 Task: Plan a 75-minute art journaling and creative expression workshop.
Action: Mouse moved to (821, 175)
Screenshot: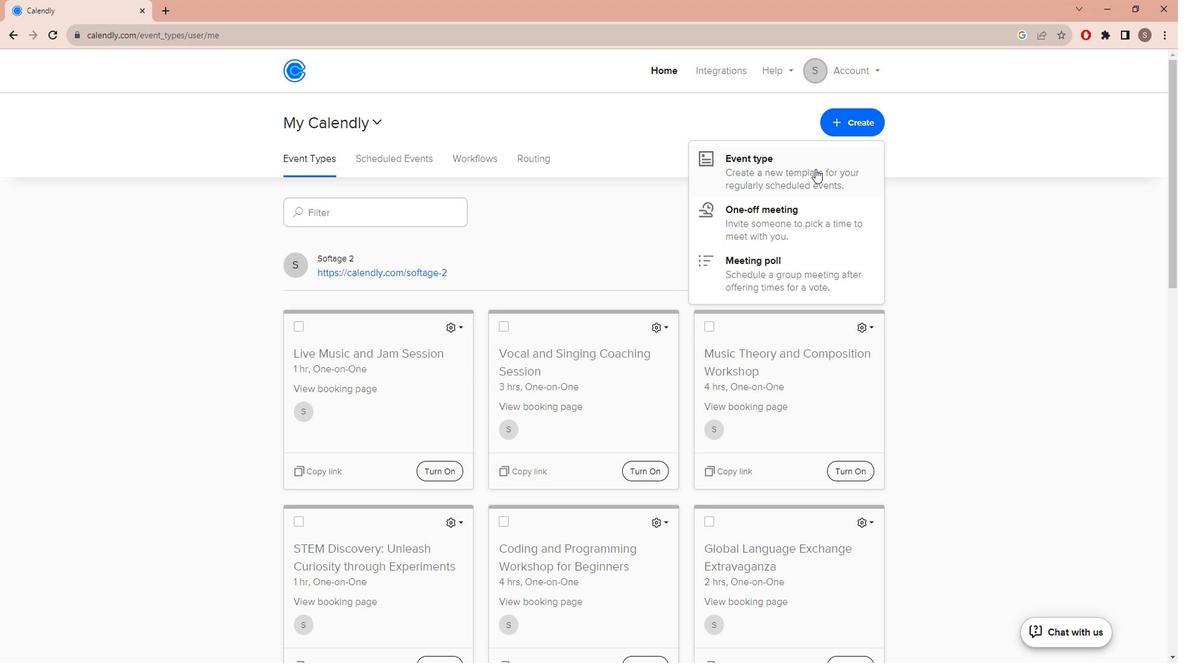 
Action: Mouse pressed left at (821, 175)
Screenshot: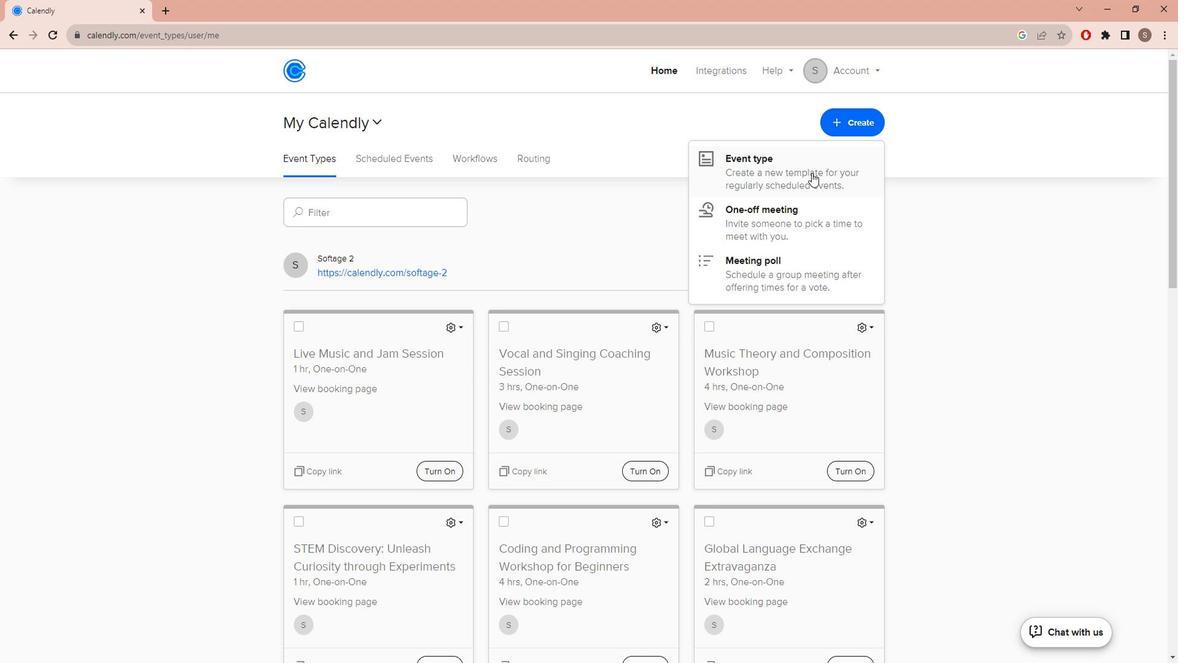 
Action: Mouse moved to (530, 237)
Screenshot: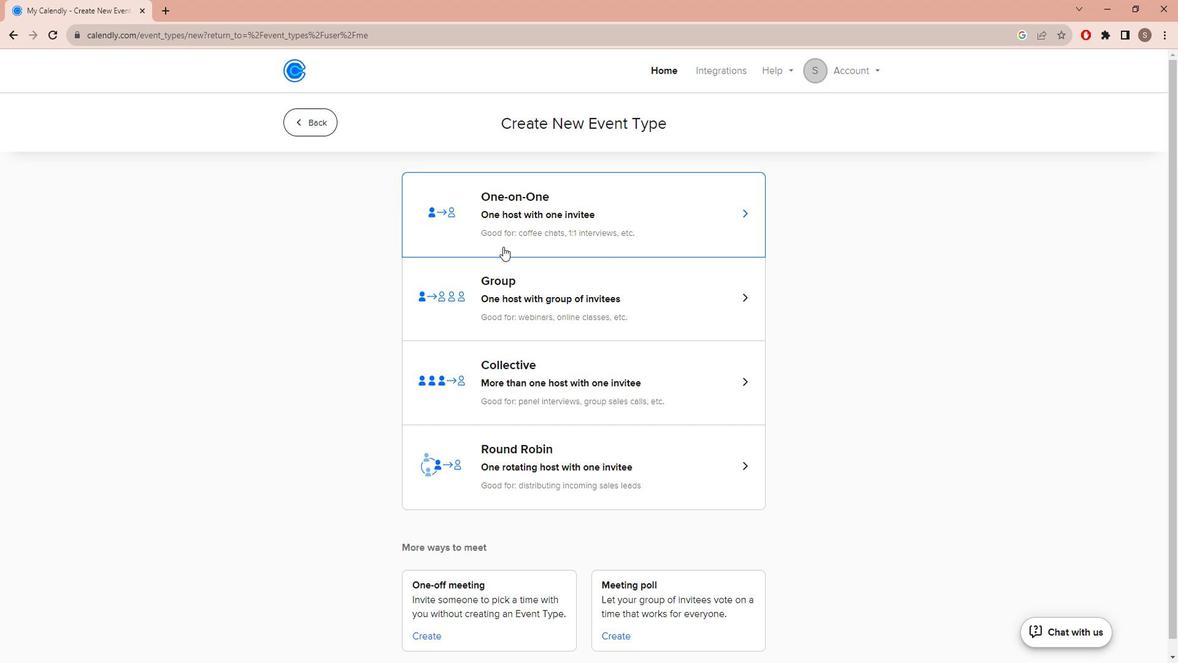 
Action: Mouse pressed left at (530, 237)
Screenshot: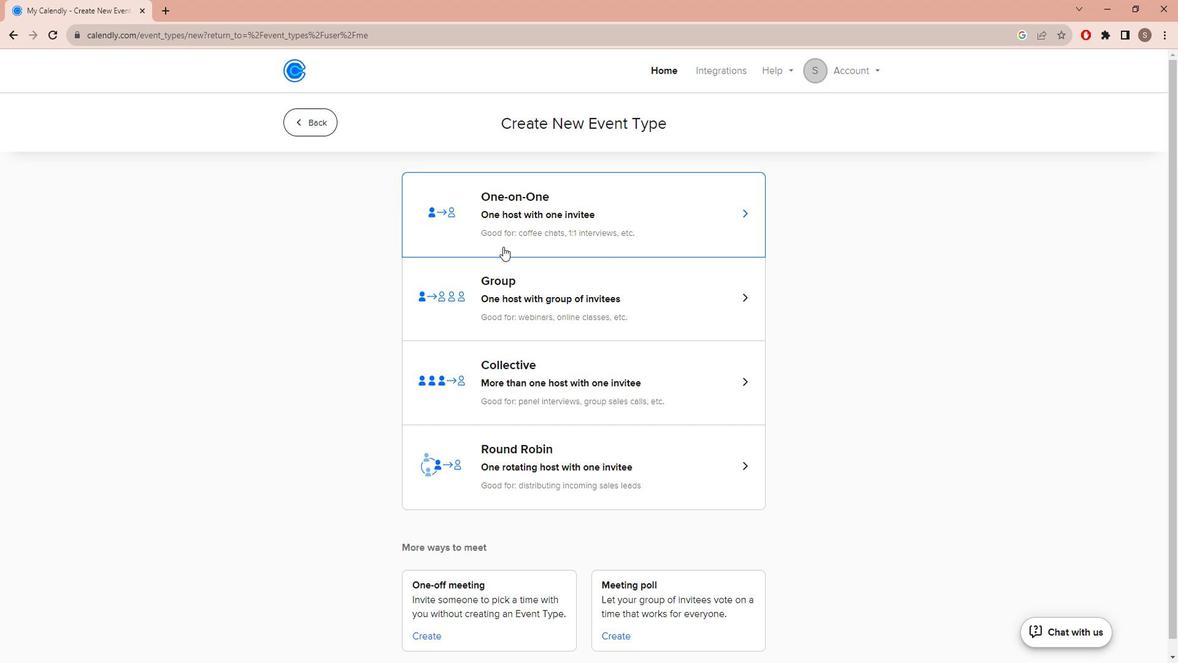 
Action: Mouse moved to (377, 295)
Screenshot: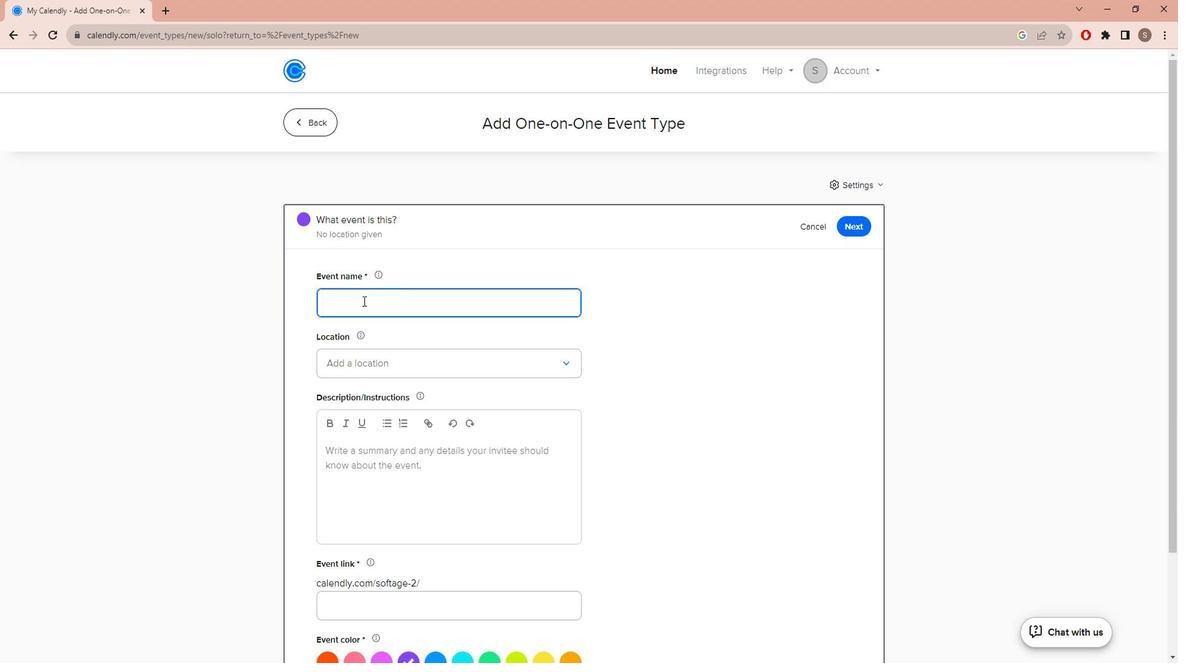 
Action: Key pressed <Key.caps_lock>J<Key.caps_lock>o<Key.backspace><Key.backspace>j<Key.caps_lock>OURNALLING<Key.space>AND<Key.space><Key.backspace><Key.backspace><Key.backspace><Key.backspace><Key.backspace><Key.backspace><Key.backspace><Key.backspace><Key.backspace>ING<Key.space>AND<Key.space><Key.caps_lock>c<Key.caps_lock>REATIVE<Key.space><Key.caps_lock>e<Key.caps_lock>XPRESSION<Key.space><Key.caps_lock>w<Key.caps_lock>ORKSHOP
Screenshot: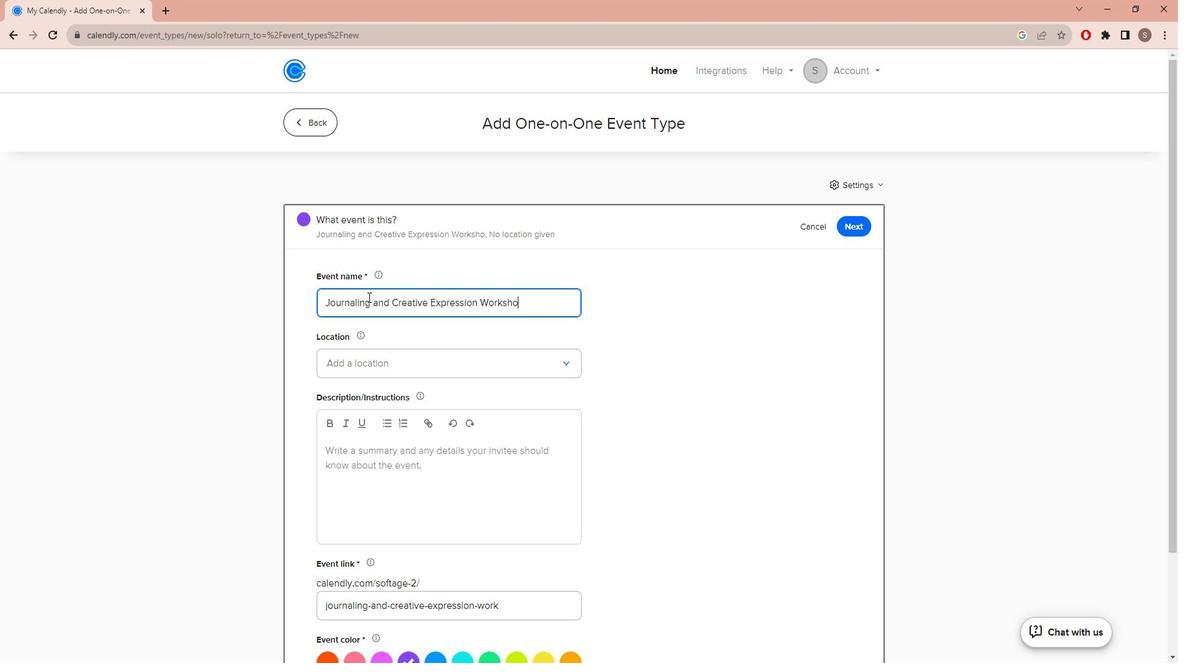 
Action: Mouse moved to (350, 357)
Screenshot: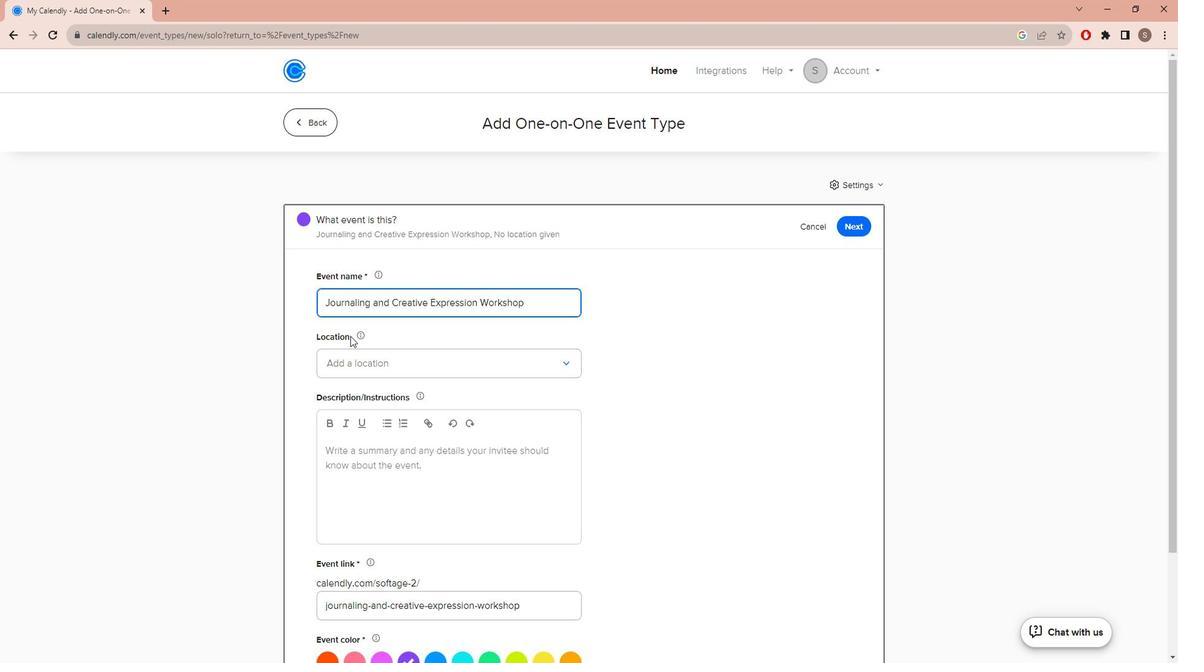 
Action: Mouse pressed left at (350, 357)
Screenshot: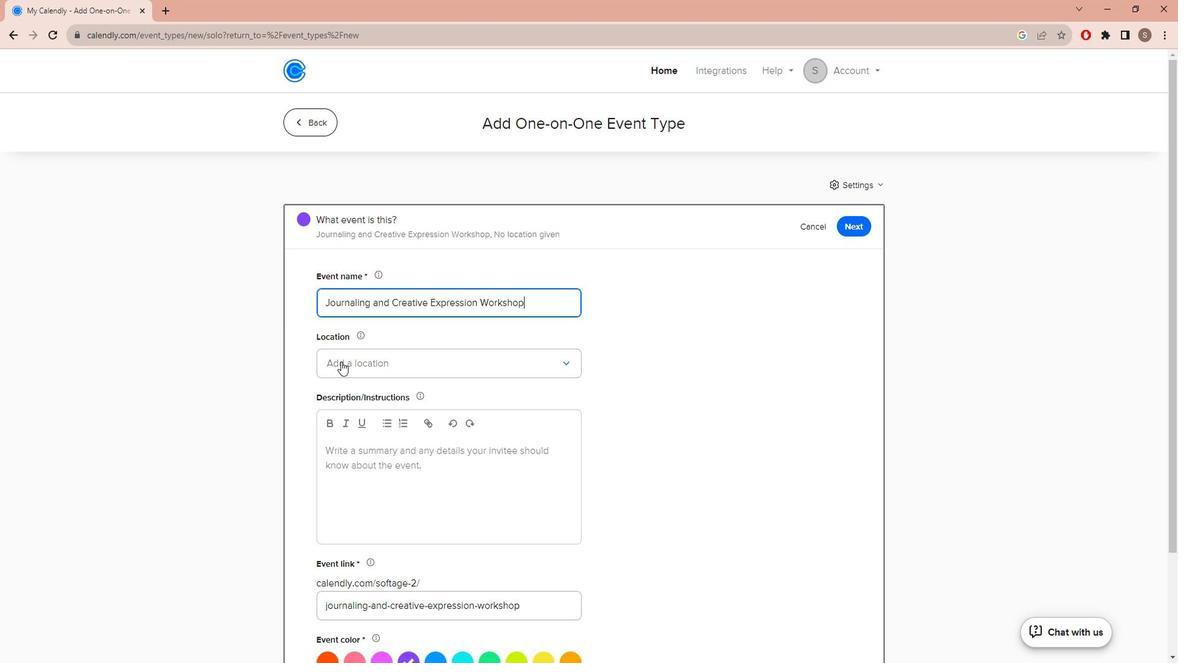 
Action: Mouse moved to (344, 385)
Screenshot: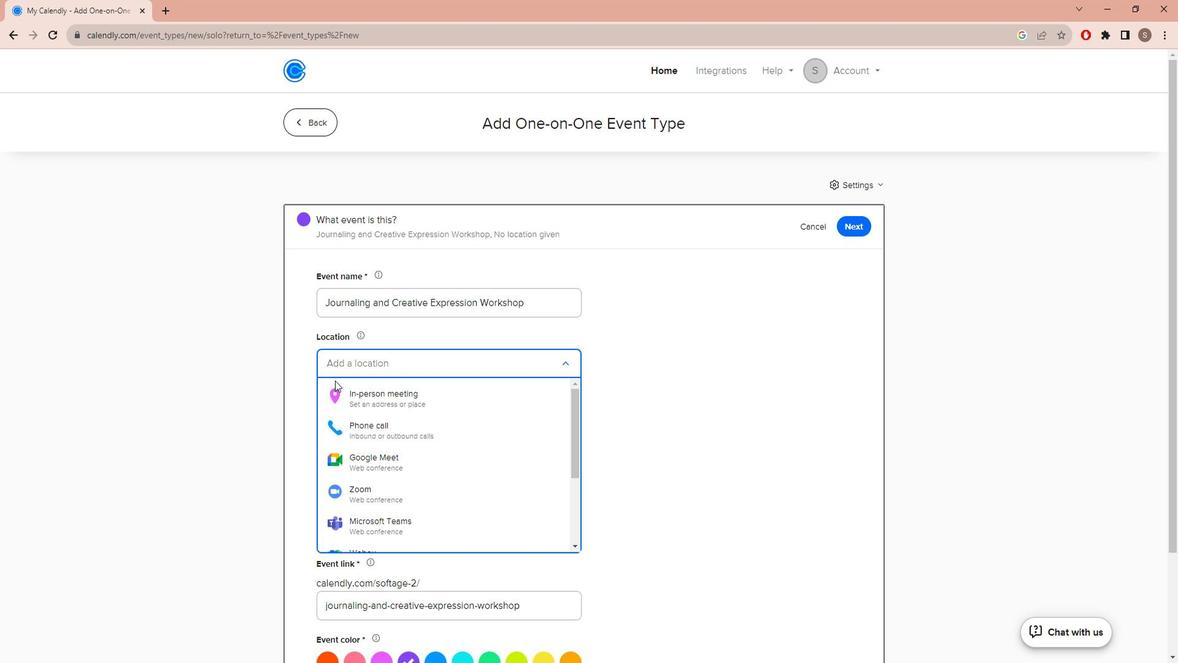 
Action: Mouse pressed left at (344, 385)
Screenshot: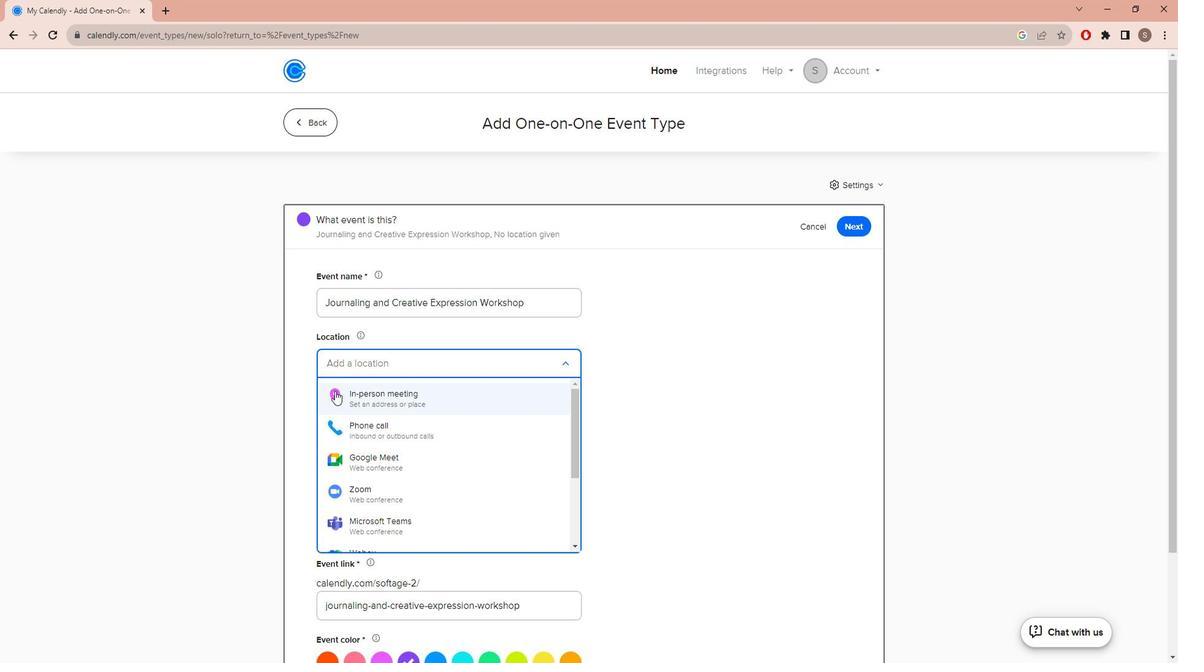 
Action: Mouse moved to (531, 215)
Screenshot: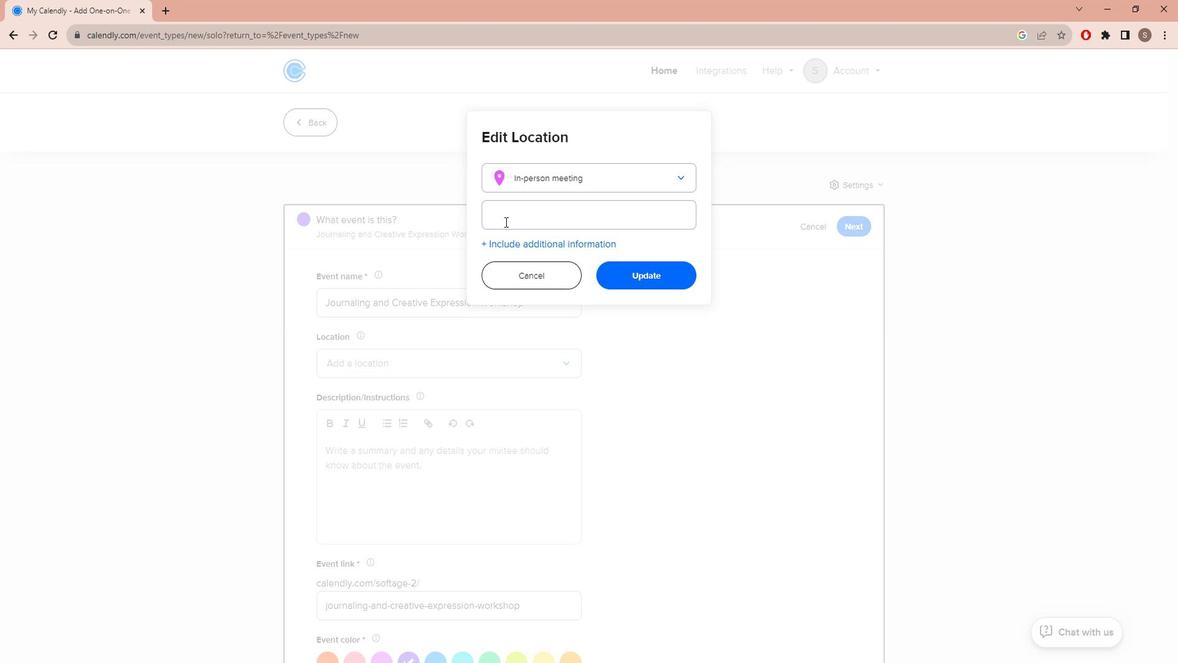 
Action: Mouse pressed left at (531, 215)
Screenshot: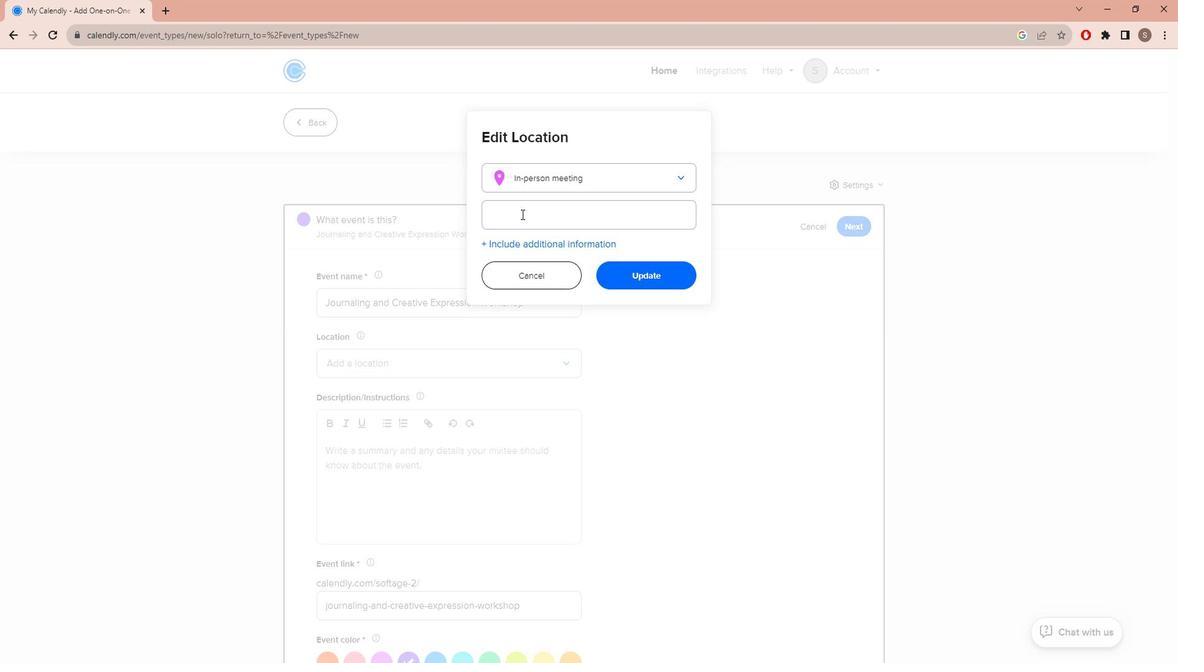 
Action: Mouse moved to (532, 215)
Screenshot: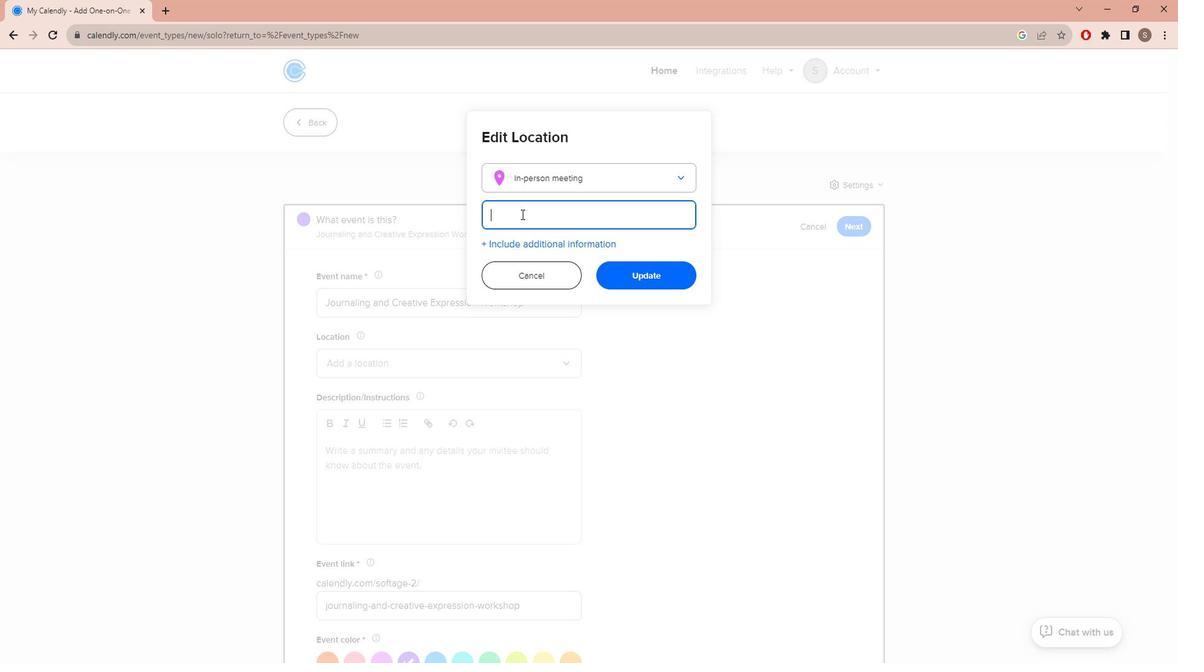 
Action: Key pressed <Key.caps_lock>q<Key.caps_lock>UINCY<Key.space><Key.caps_lock>a<Key.caps_lock>UDITORIYUM<Key.backspace><Key.backspace><Key.backspace>UM,<Key.space><Key.caps_lock>n<Key.caps_lock>EW<Key.space><Key.caps_lock>y<Key.caps_lock>ORK,<Key.space><Key.caps_lock>u.s.a
Screenshot: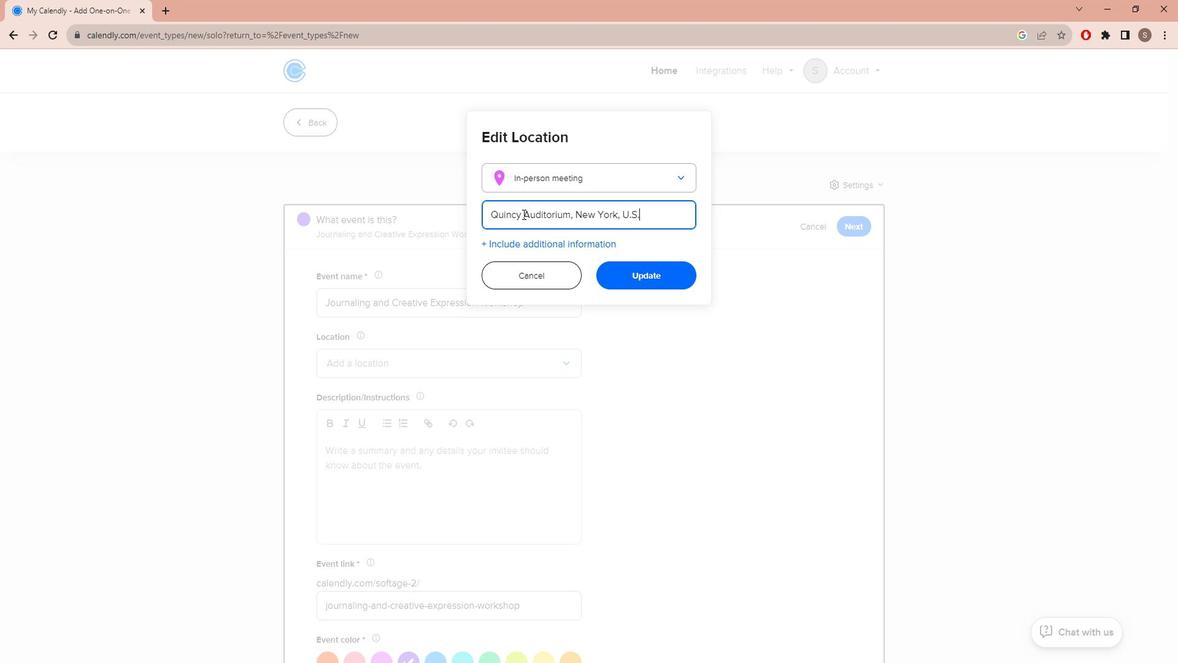 
Action: Mouse moved to (643, 271)
Screenshot: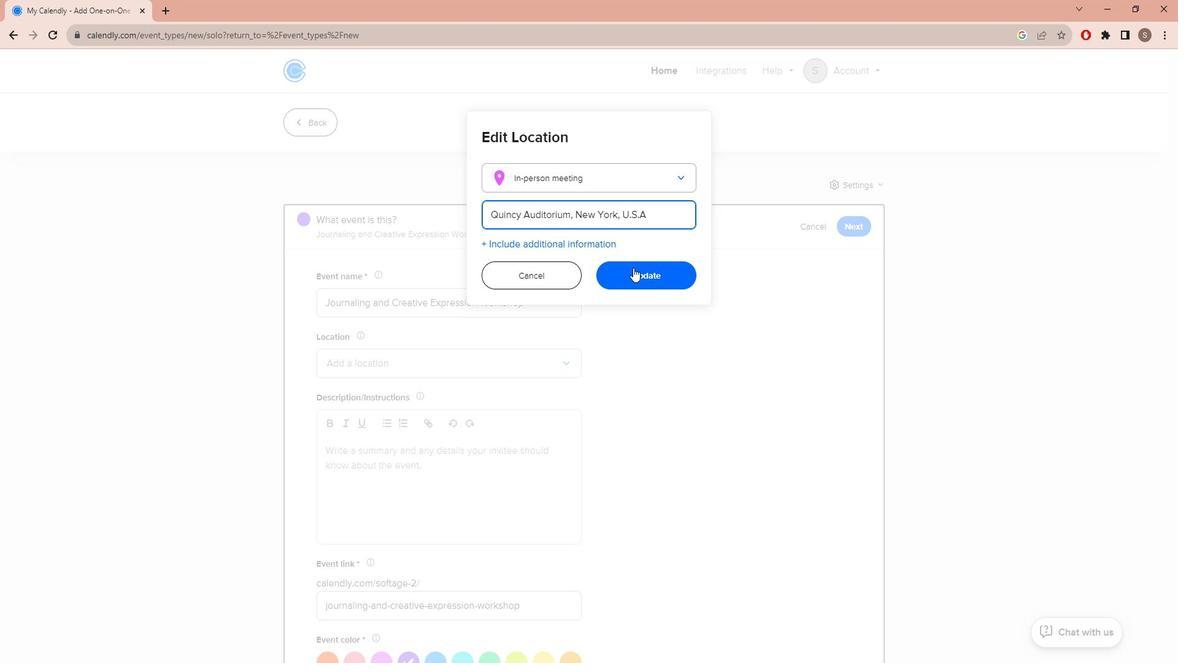 
Action: Mouse pressed left at (643, 271)
Screenshot: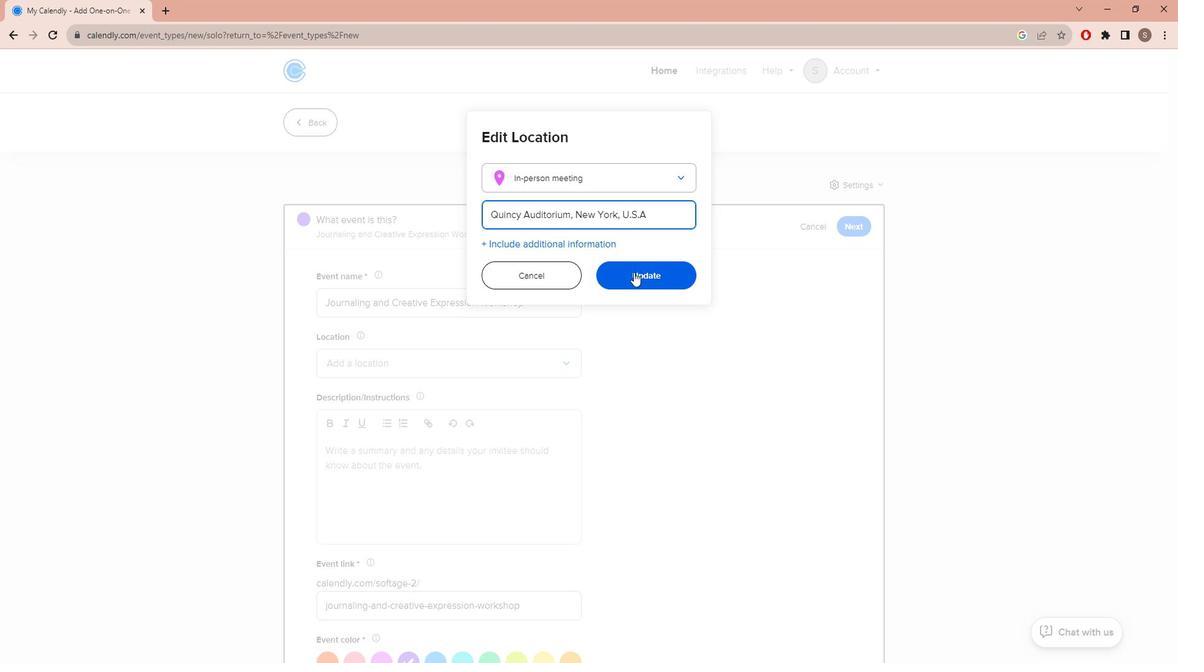 
Action: Mouse moved to (515, 337)
Screenshot: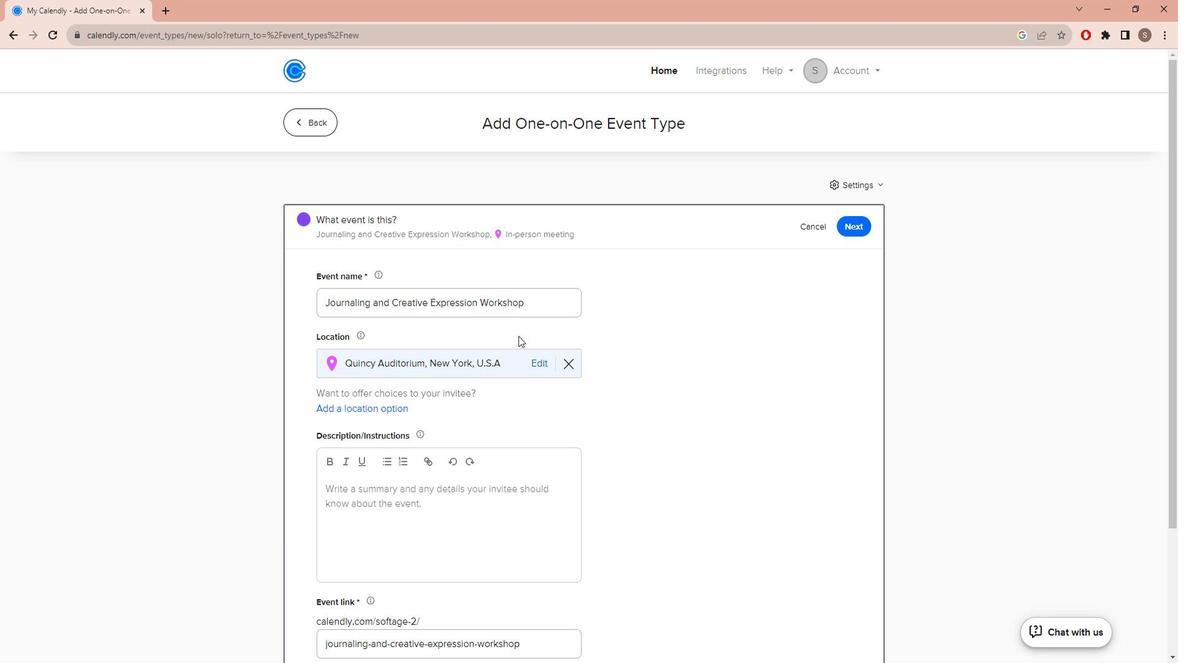 
Action: Mouse scrolled (515, 336) with delta (0, 0)
Screenshot: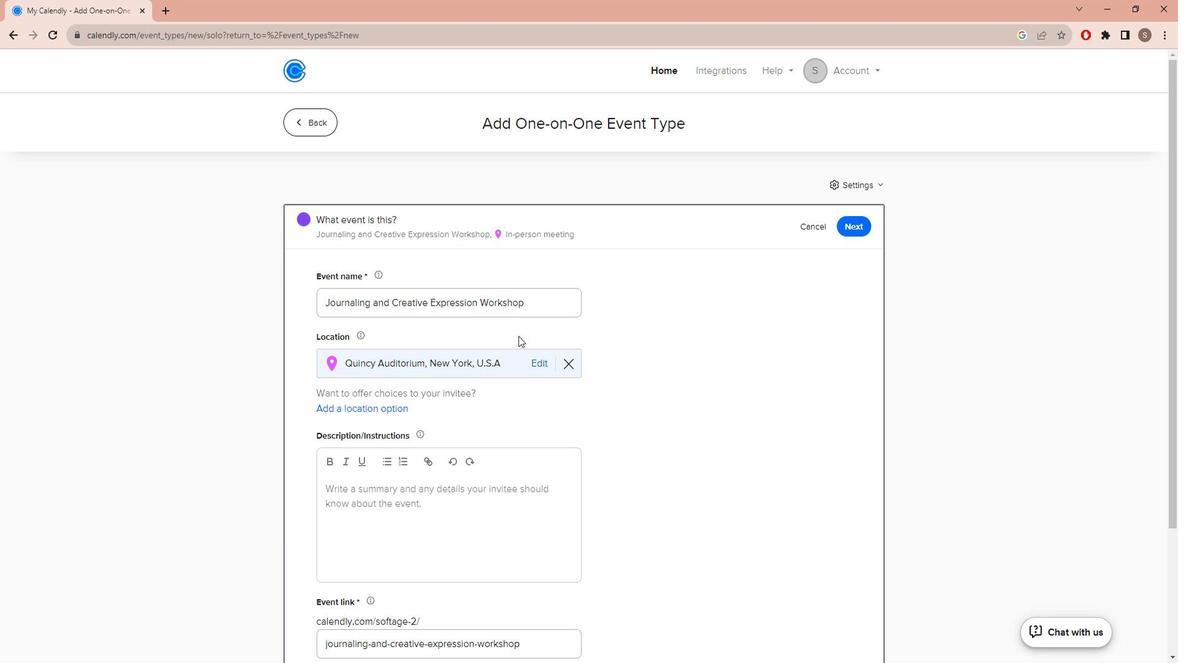 
Action: Mouse moved to (514, 337)
Screenshot: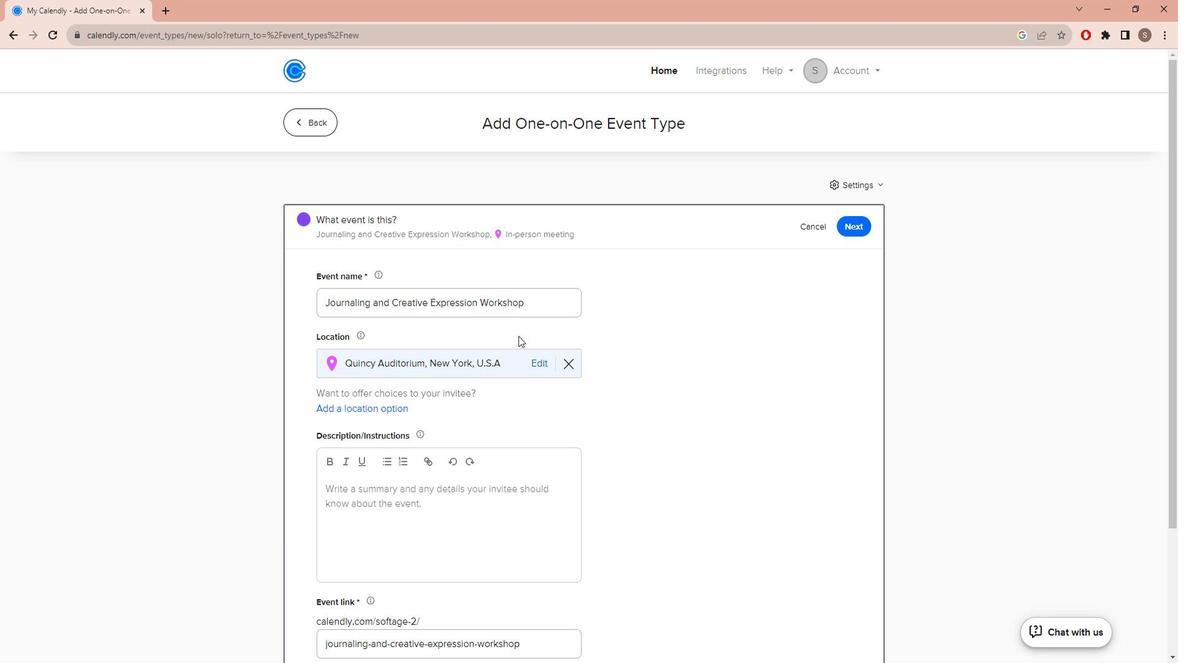 
Action: Mouse scrolled (514, 337) with delta (0, 0)
Screenshot: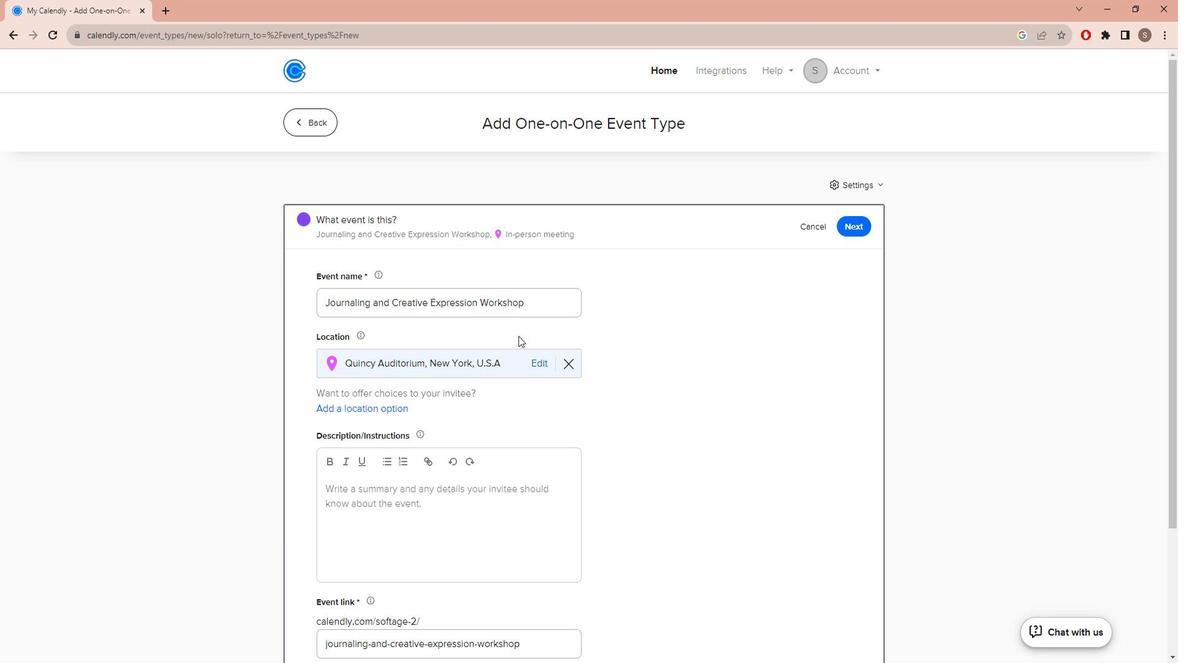 
Action: Mouse moved to (513, 338)
Screenshot: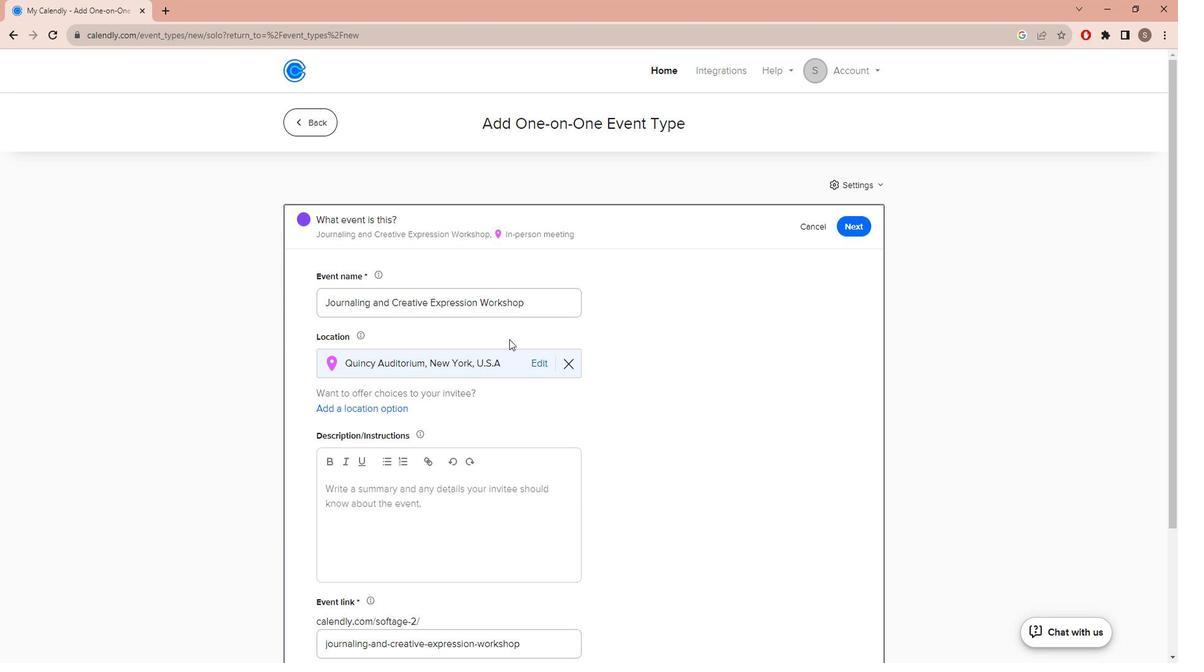 
Action: Mouse scrolled (513, 337) with delta (0, 0)
Screenshot: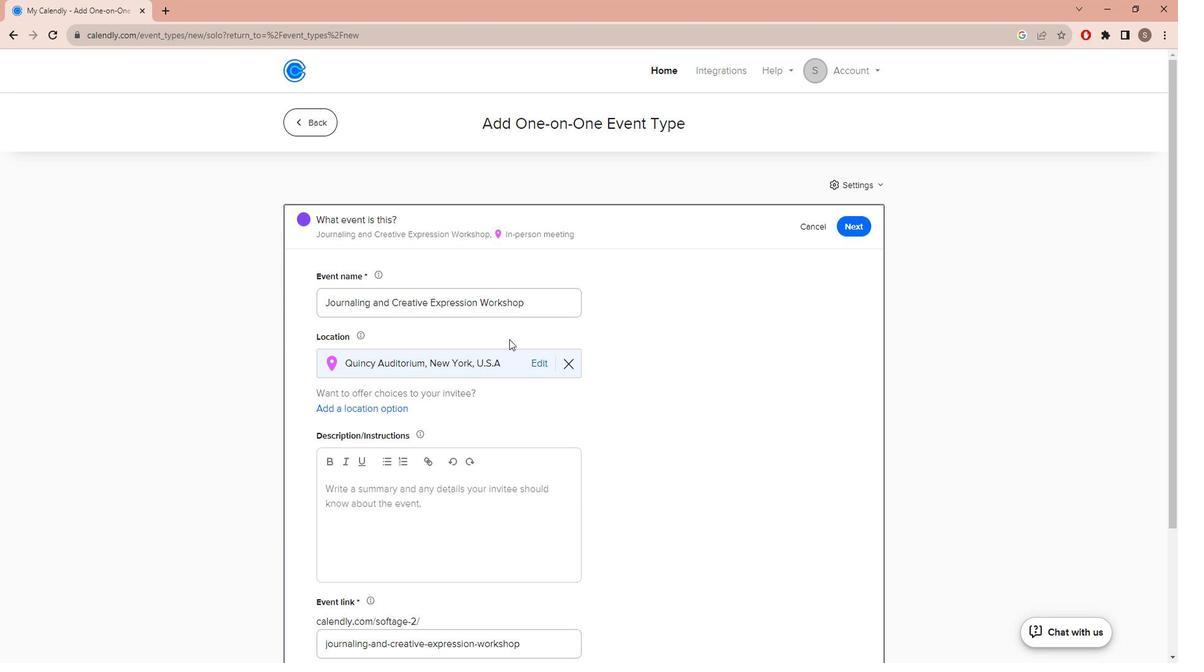 
Action: Mouse scrolled (513, 337) with delta (0, 0)
Screenshot: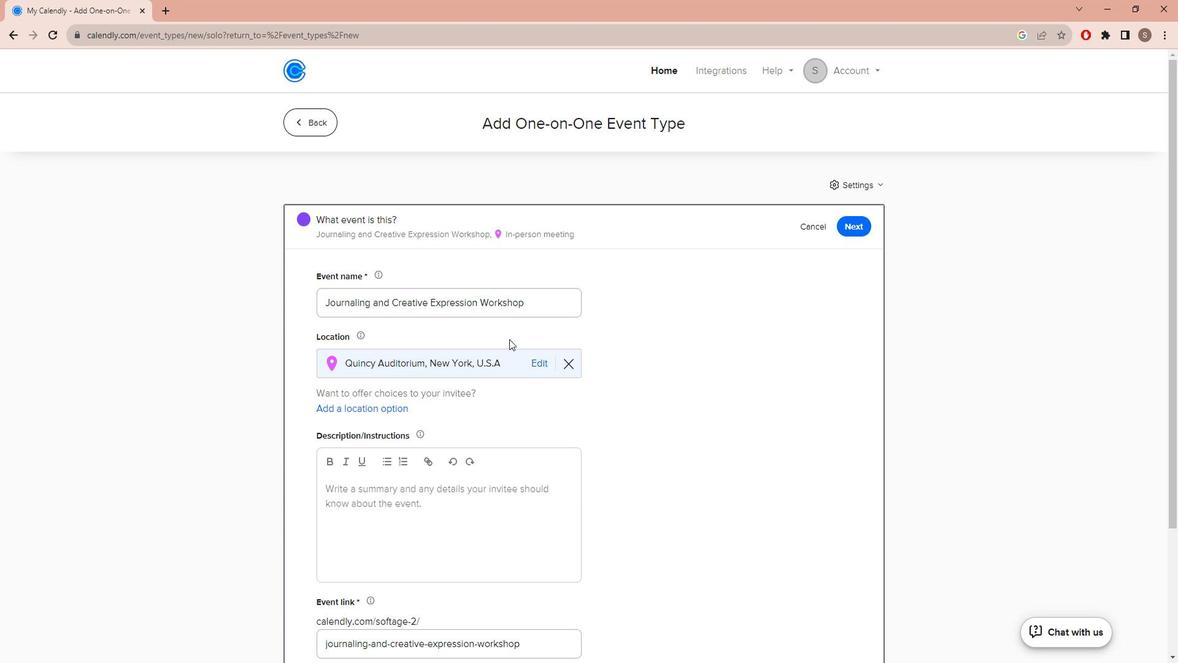 
Action: Mouse moved to (432, 333)
Screenshot: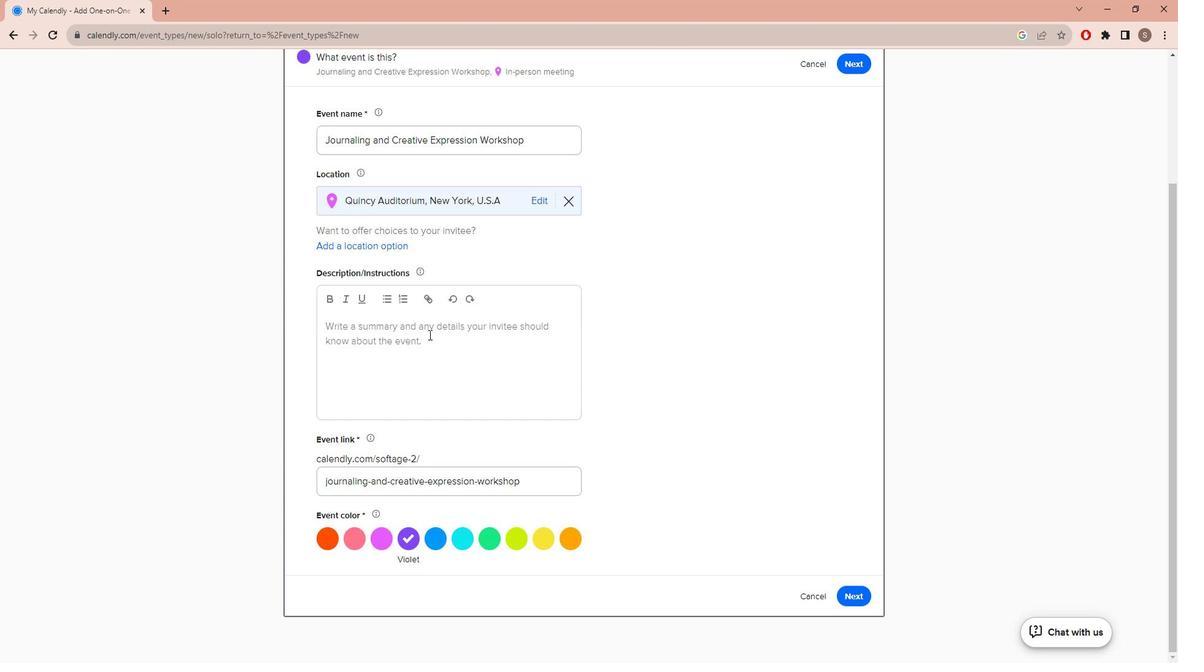 
Action: Mouse pressed left at (432, 333)
Screenshot: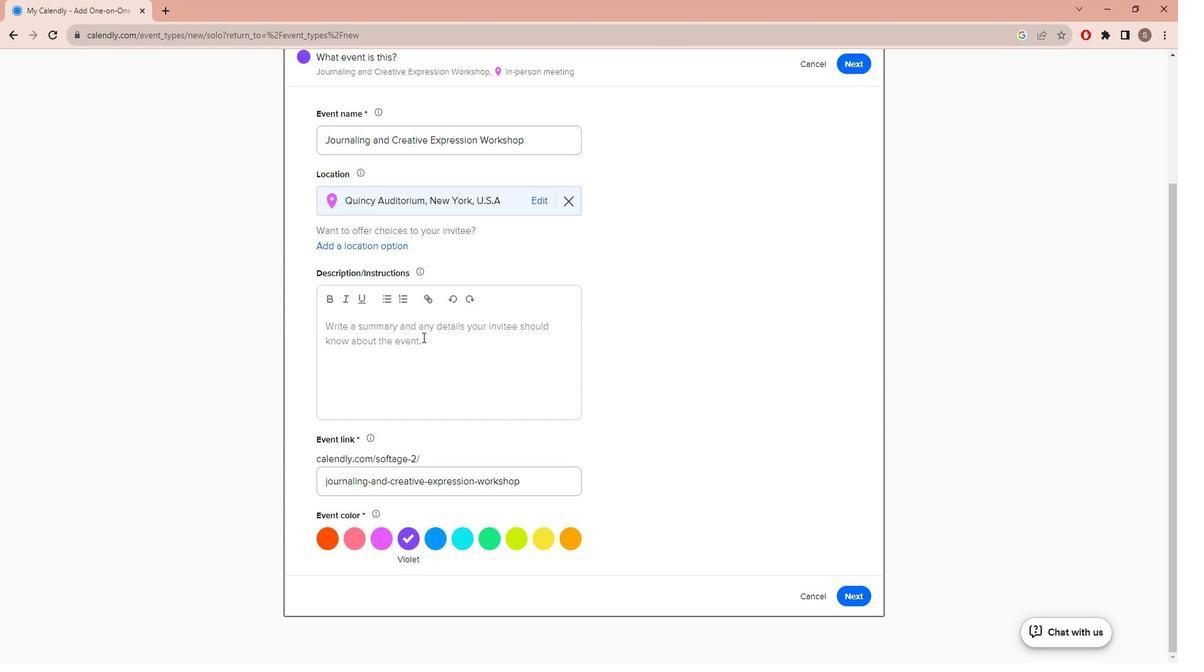 
Action: Key pressed <Key.caps_lock>U<Key.backspace><Key.caps_lock>u<Key.caps_lock>NLEASH<Key.space>YOU<Key.space><Key.backspace>R<Key.space>CREATIVITY<Key.space>AND<Key.space>EMBARK<Key.space>ON<Key.space>A<Key.space>KJO<Key.backspace><Key.backspace><Key.backspace>JOURNEY<Key.space>OF<Key.space>SELF<Key.space>EXPRESSSION<Key.space>THROUGH<Key.space>ART<Key.space>H<Key.backspace>
Screenshot: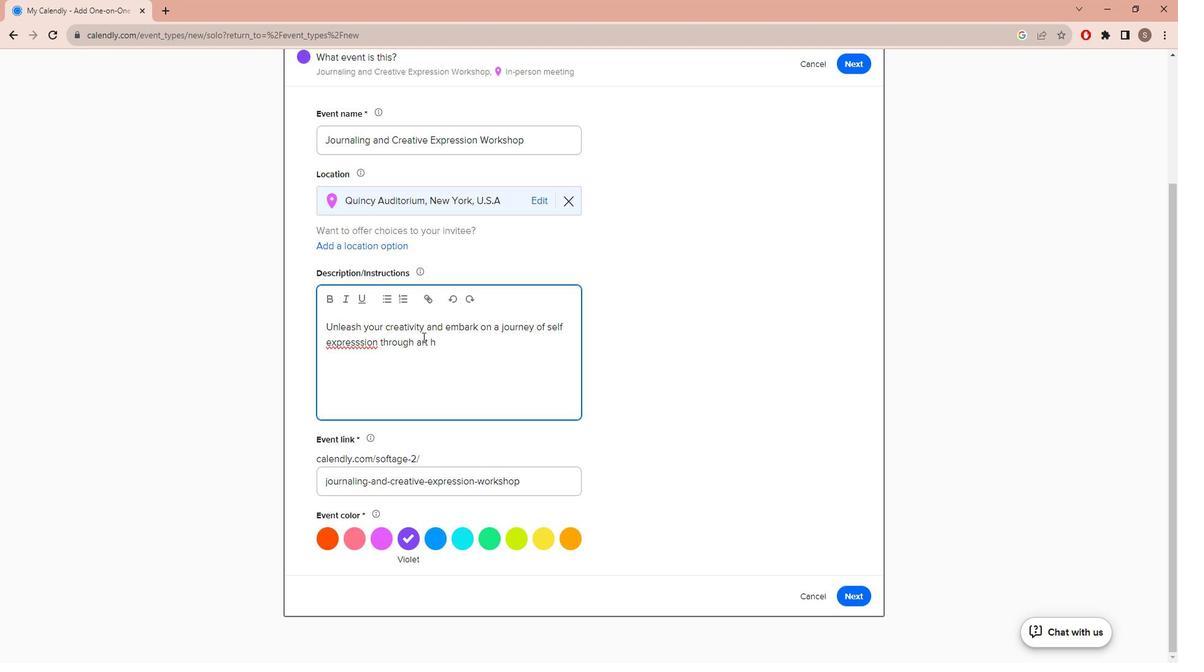 
Action: Mouse moved to (373, 341)
Screenshot: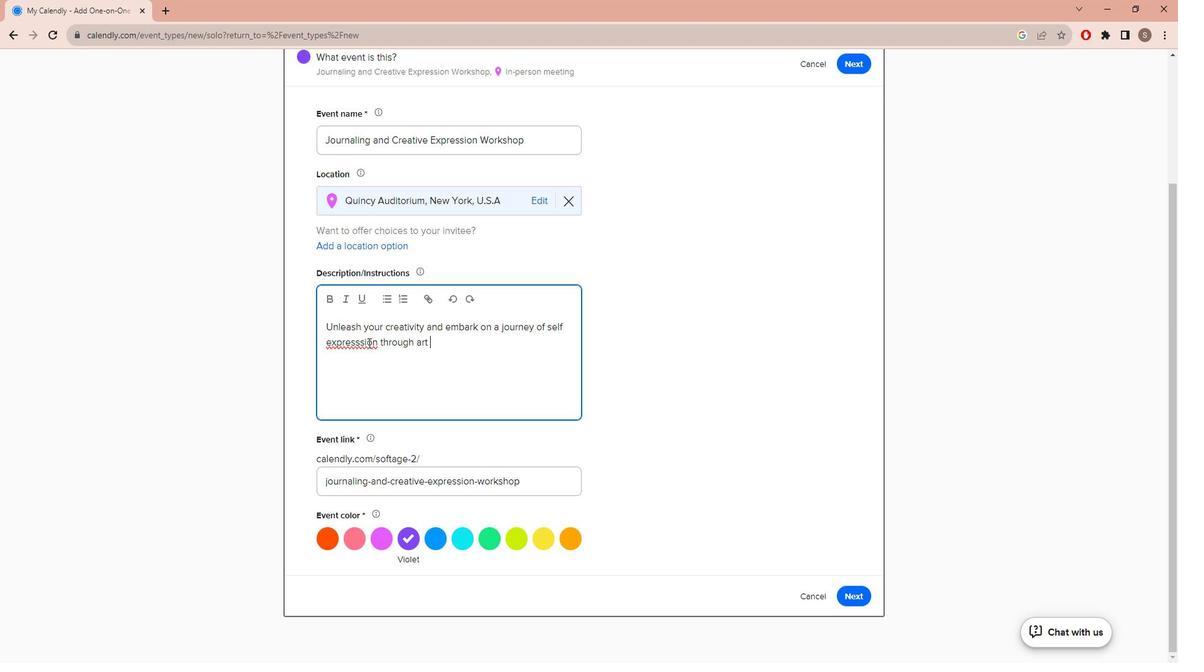 
Action: Mouse pressed left at (373, 341)
Screenshot: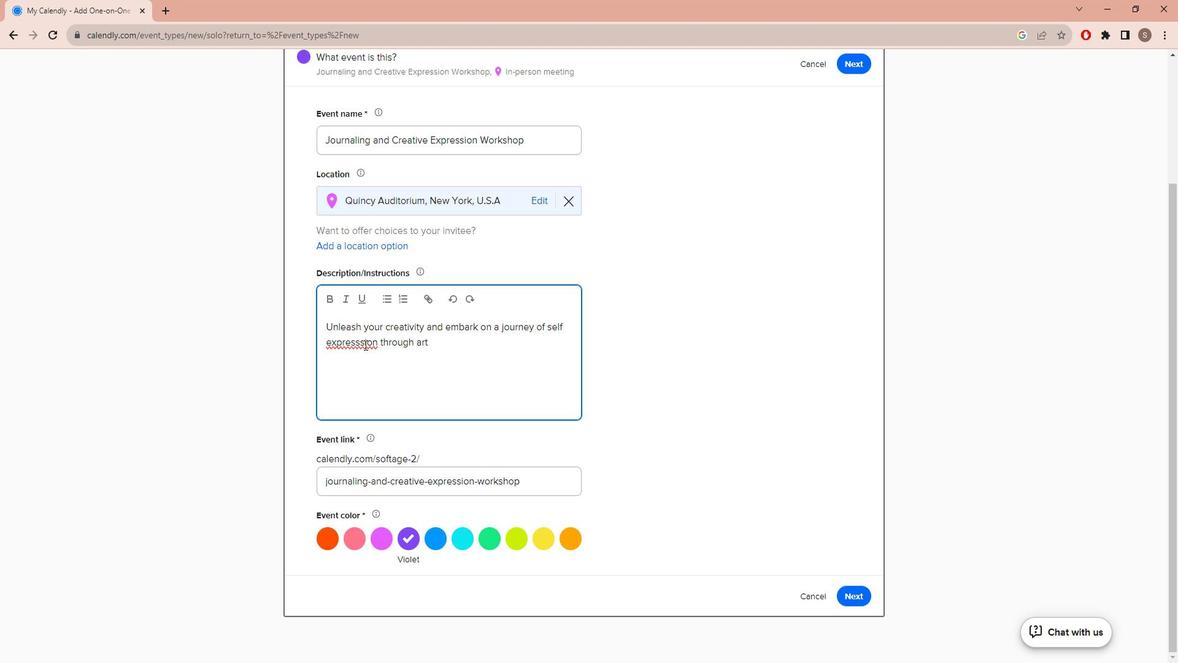 
Action: Key pressed <Key.backspace>
Screenshot: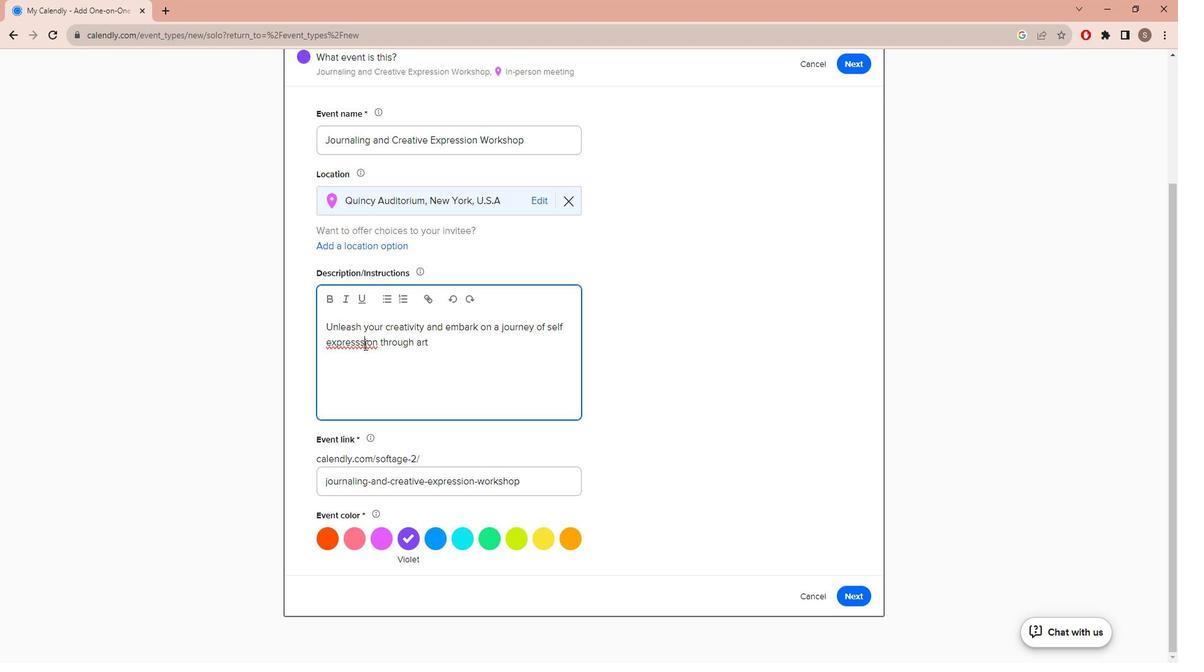 
Action: Mouse moved to (472, 340)
Screenshot: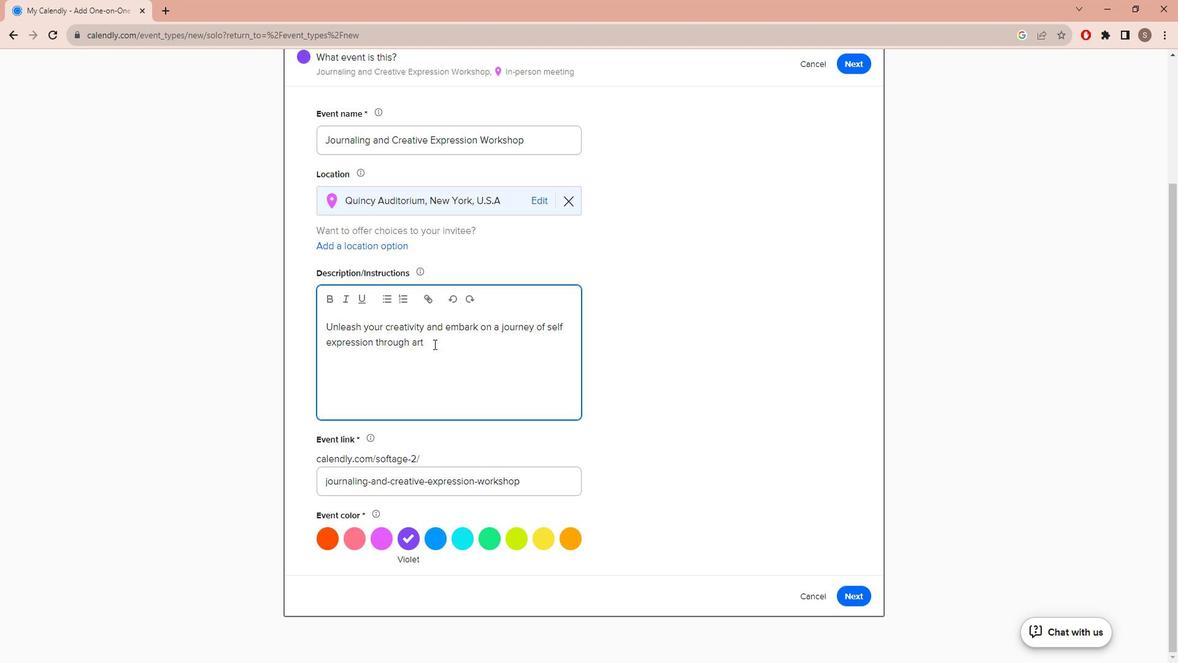 
Action: Mouse pressed left at (472, 340)
Screenshot: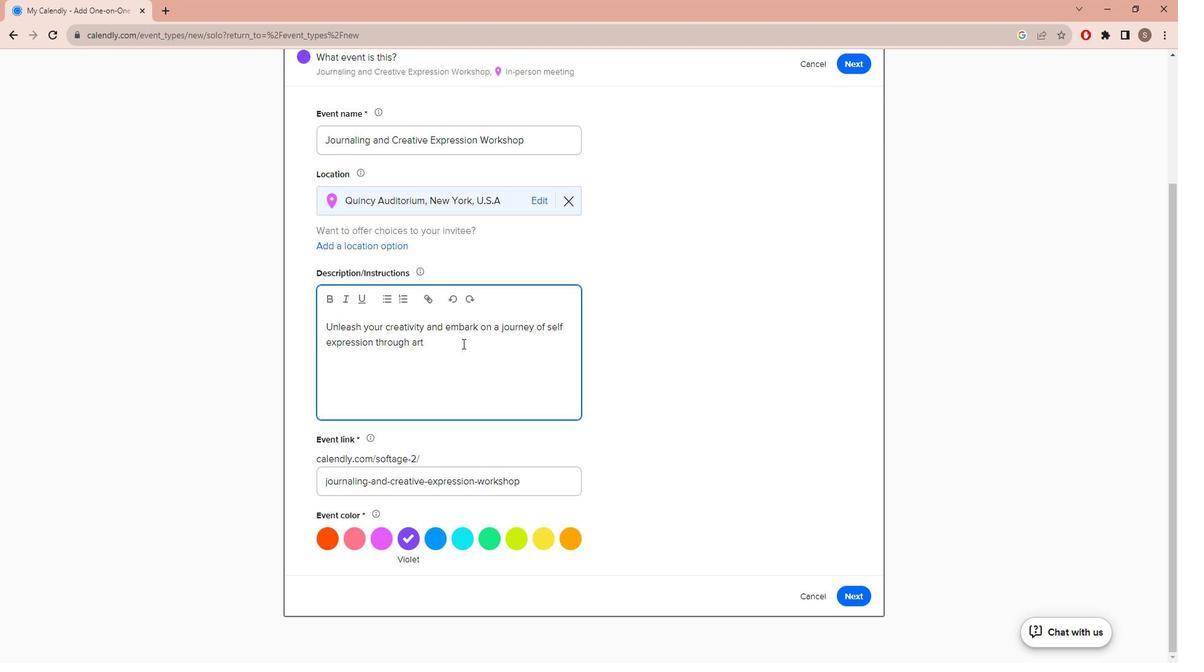 
Action: Key pressed JOURNALING<Key.shift_r>!<Key.space><Key.caps_lock>j<Key.caps_lock>OIN<Key.space>US<Key.space>FOR<Key.space>A<Key.space>WORKSHOP<Key.space>DESIGNED<Key.space>TO<Key.space>HELP<Key.space>YOU<Key.space>EXPLORE<Key.space>YOUR<Key.space>INNER<Key.space>SELF<Key.space>,CHANNEL<Key.space>YOUR<Key.space>EMOTUI<Key.backspace><Key.backspace><Key.backspace>
Screenshot: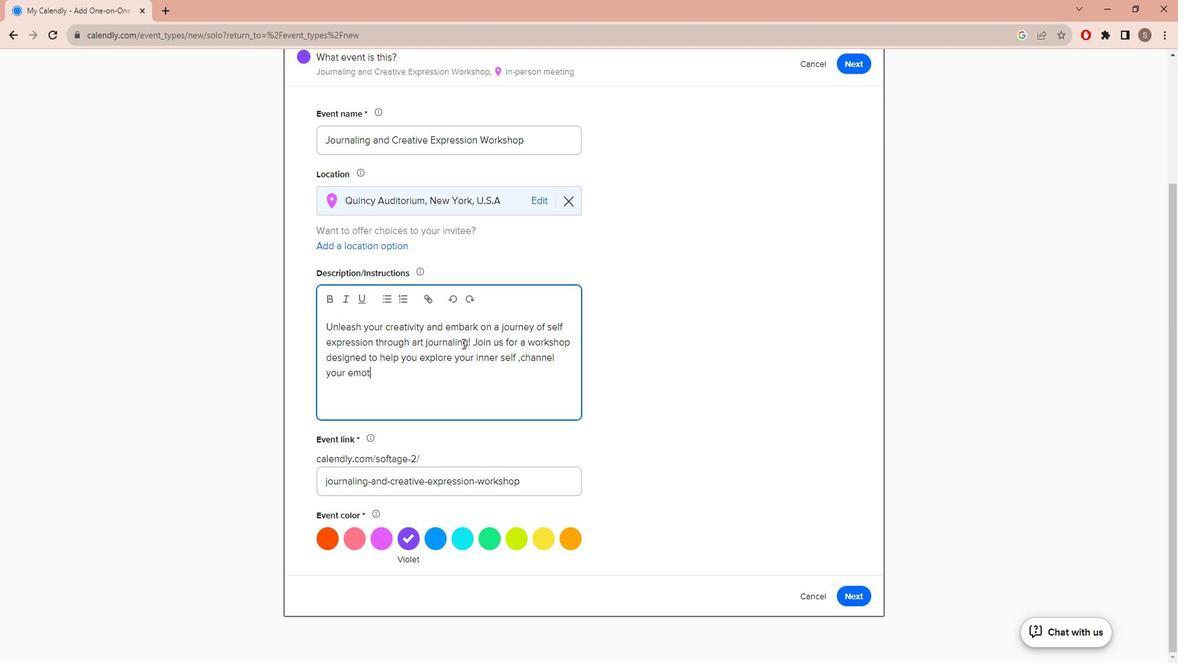 
Action: Mouse moved to (472, 339)
Screenshot: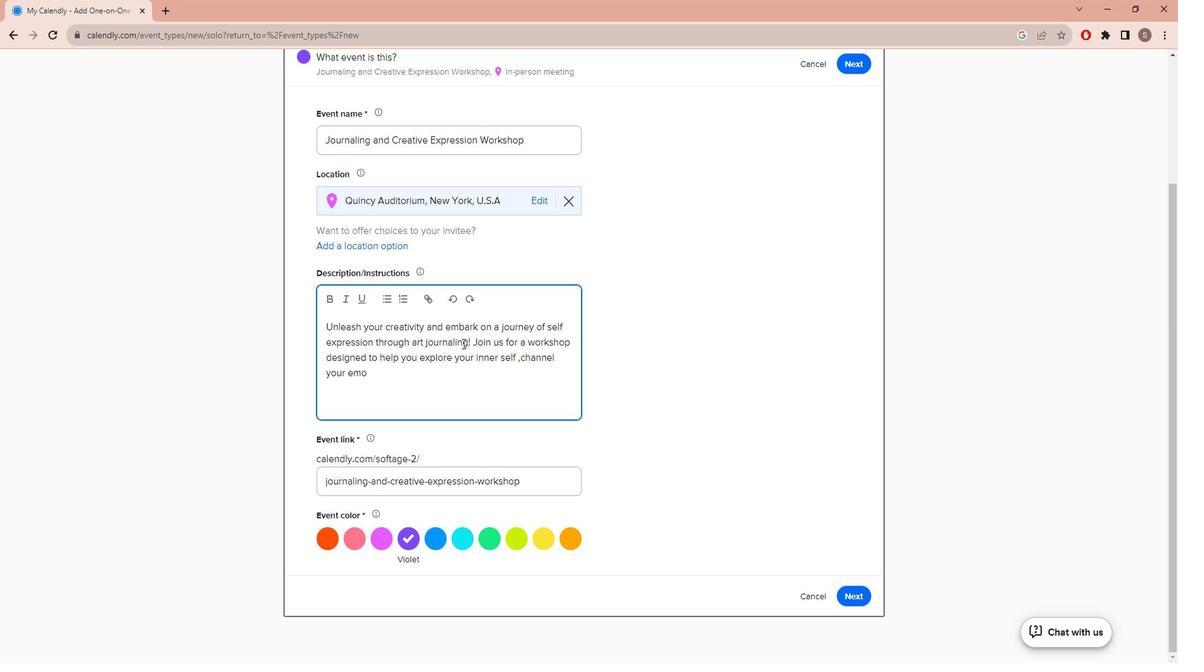 
Action: Key pressed T
Screenshot: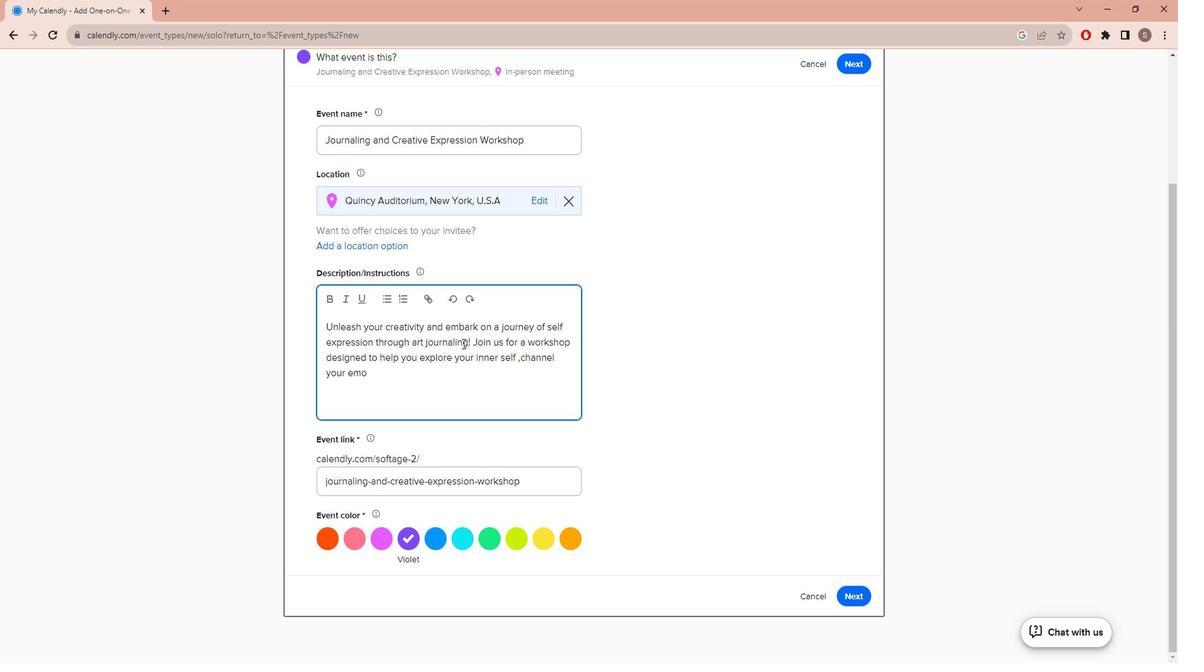 
Action: Mouse moved to (435, 216)
Screenshot: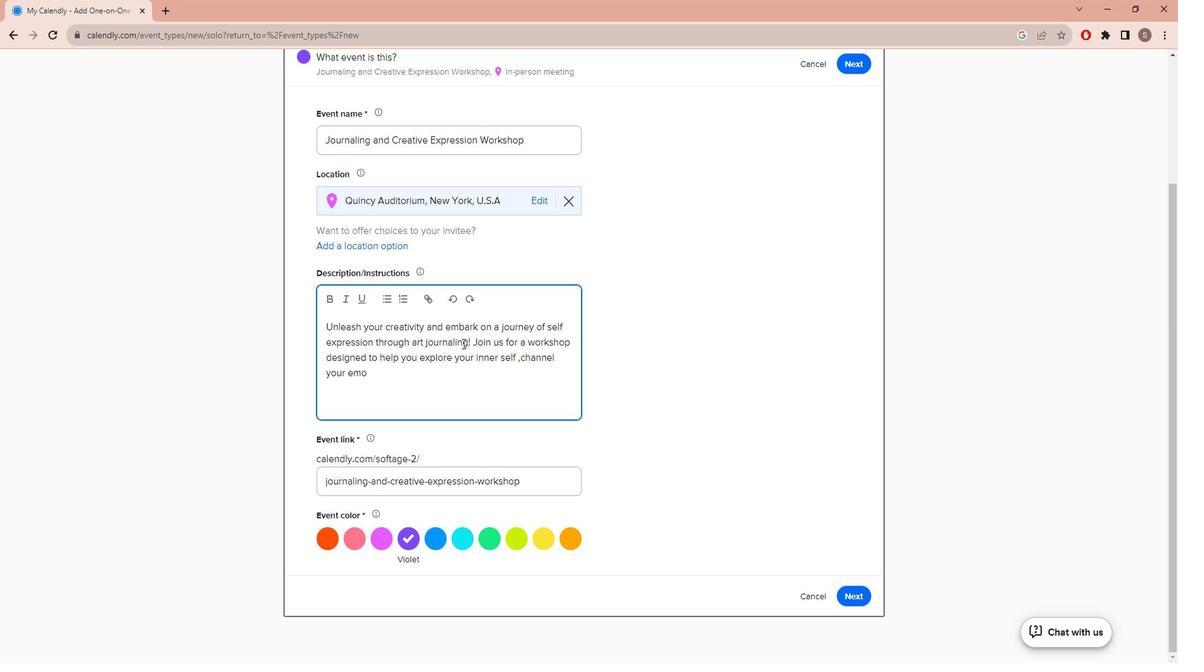 
Action: Key pressed IONS<Key.space>AND<Key.space>CREATE<Key.space>A<Key.space>BEAUTIFUL<Key.space>ART<Key.space>JOURNAL<Key.space>FILLED<Key.space>WITH<Key.space>YOUR<Key.space>UNIQUE<Key.space>PERSEPECTIEV<Key.backspace><Key.backspace>VE.<Key.space>
Screenshot: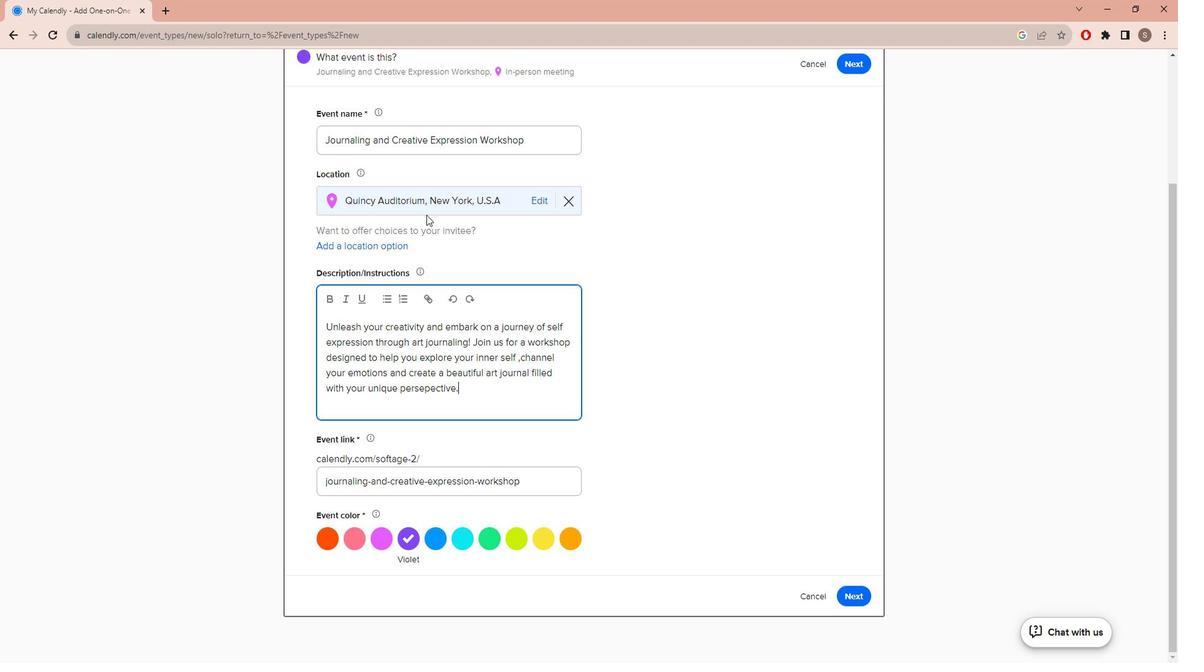 
Action: Mouse moved to (431, 384)
Screenshot: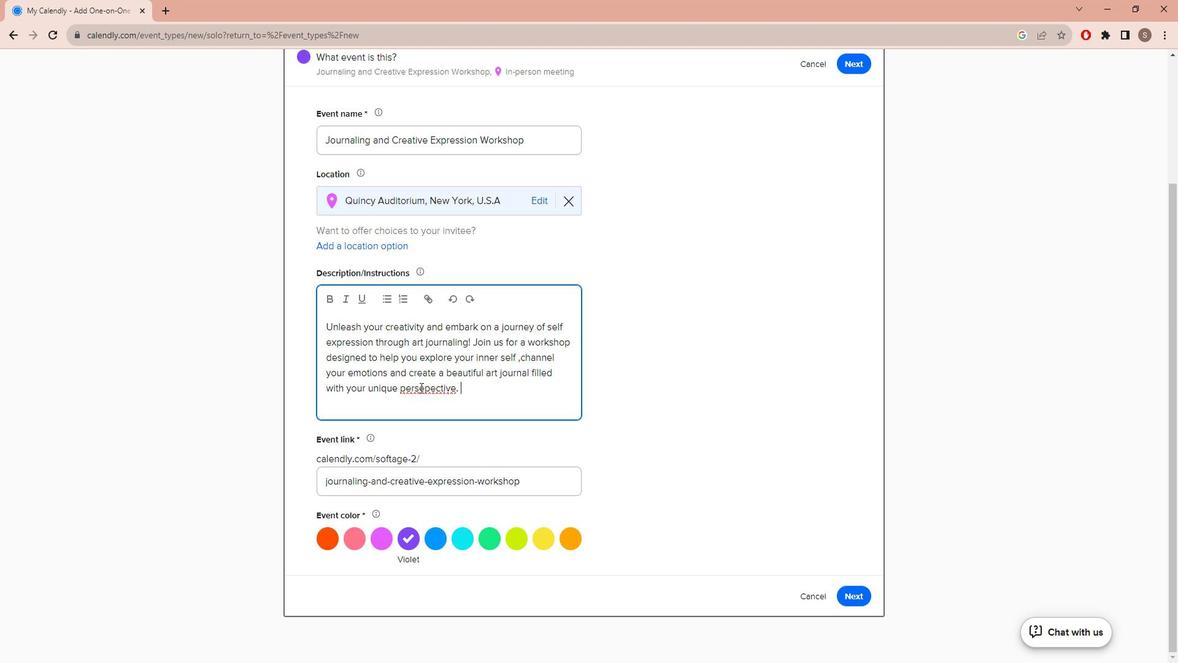 
Action: Mouse pressed left at (431, 384)
Screenshot: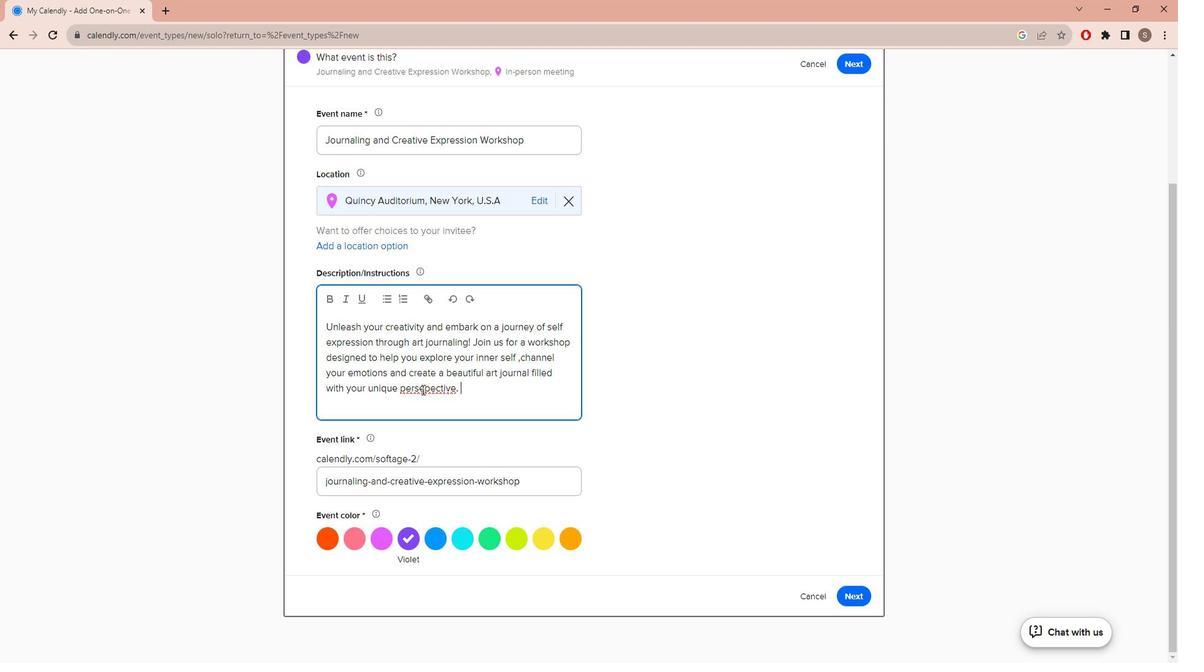 
Action: Mouse moved to (433, 367)
Screenshot: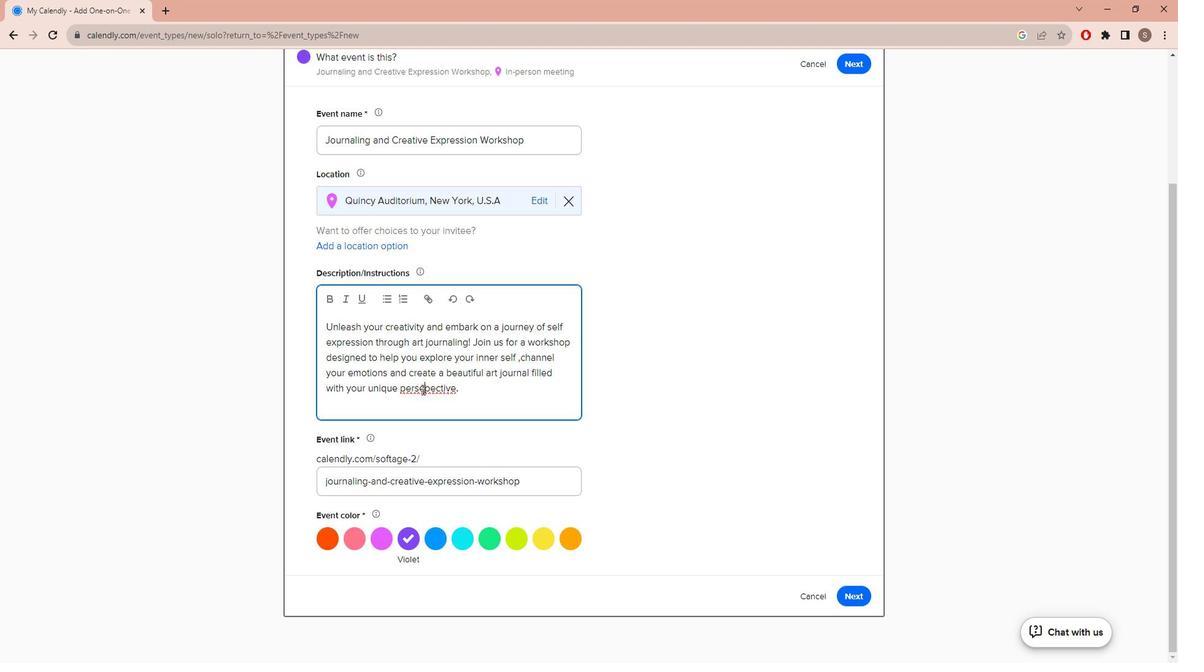 
Action: Key pressed <Key.backspace>
Screenshot: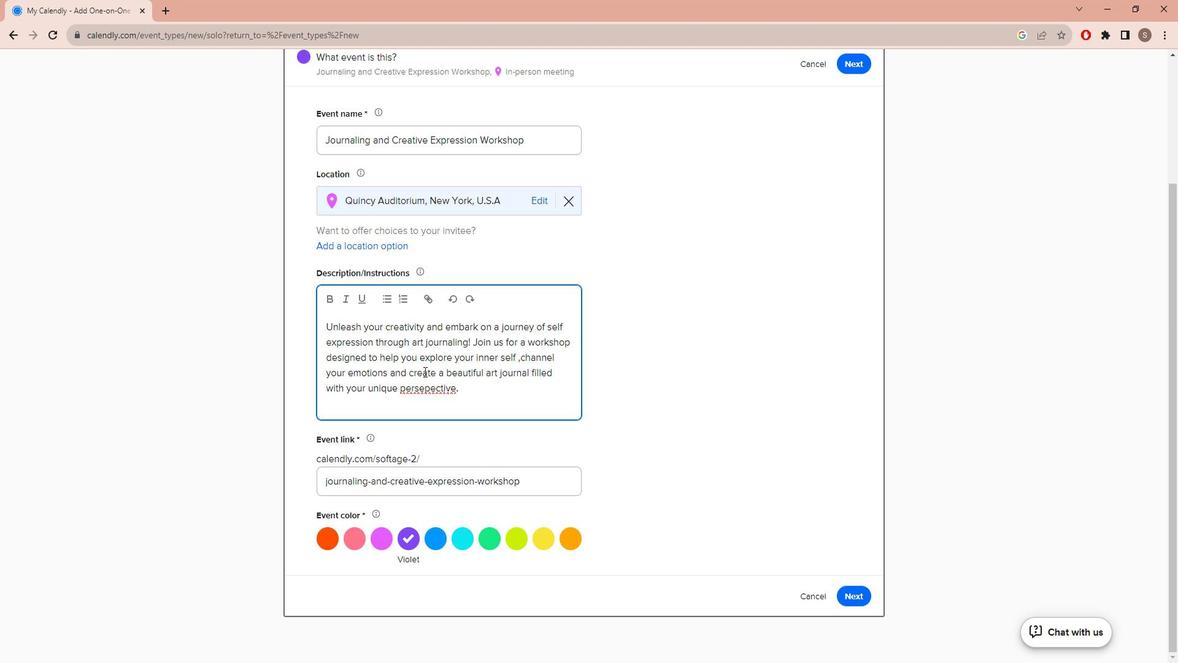 
Action: Mouse moved to (469, 376)
Screenshot: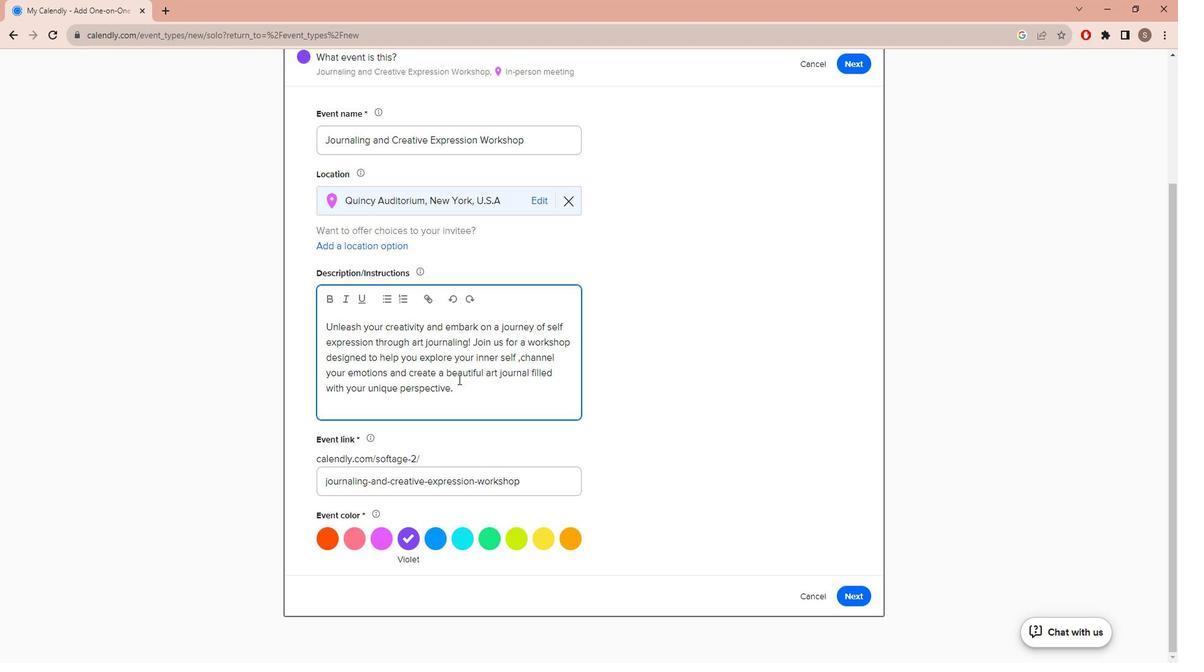 
Action: Mouse pressed left at (469, 376)
Screenshot: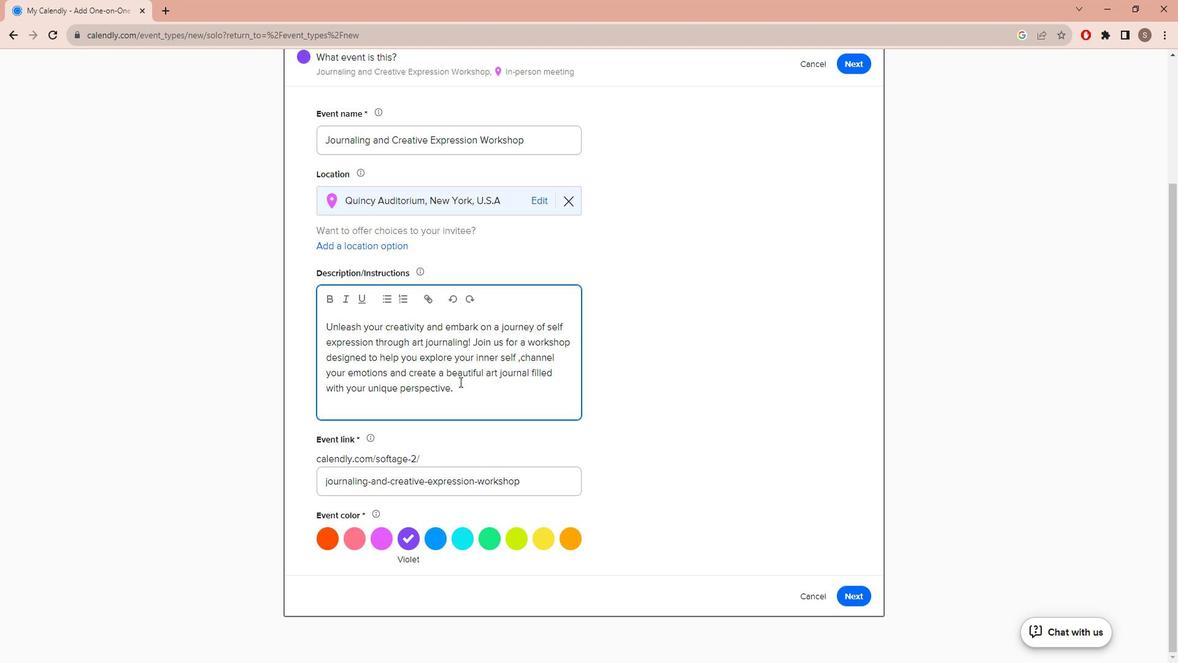 
Action: Key pressed <Key.caps_lock>o<Key.caps_lock>UR<Key.space>WORKSHOP<Key.space>WILL<Key.space>BE<Key.space>LED<Key.space>BY<Key.space>A<Key.space>PASSUI<Key.backspace><Key.backspace>IONATE<Key.space>NA<Key.backspace><Key.backspace>AND<Key.space>EXPERIENCED<Key.space>ART<Key.space>INTRU<Key.backspace><Key.backspace><Key.backspace>STRUCTOR<Key.space>WHO<Key.space>BELIEVES<Key.space>IN<Key.space>TH<Key.space><Key.backspace>E<Key.space>POWER<Key.space>OIF<Key.backspace><Key.backspace>F<Key.space>R<Key.backspace>ART<Key.space>AS<Key.space>A<Key.space>MEANS<Key.space>OF<Key.space>SELF<Key.space>EXPRESSION<Key.space>AND<Key.space>SELF<Key.space>DISCOVERY.
Screenshot: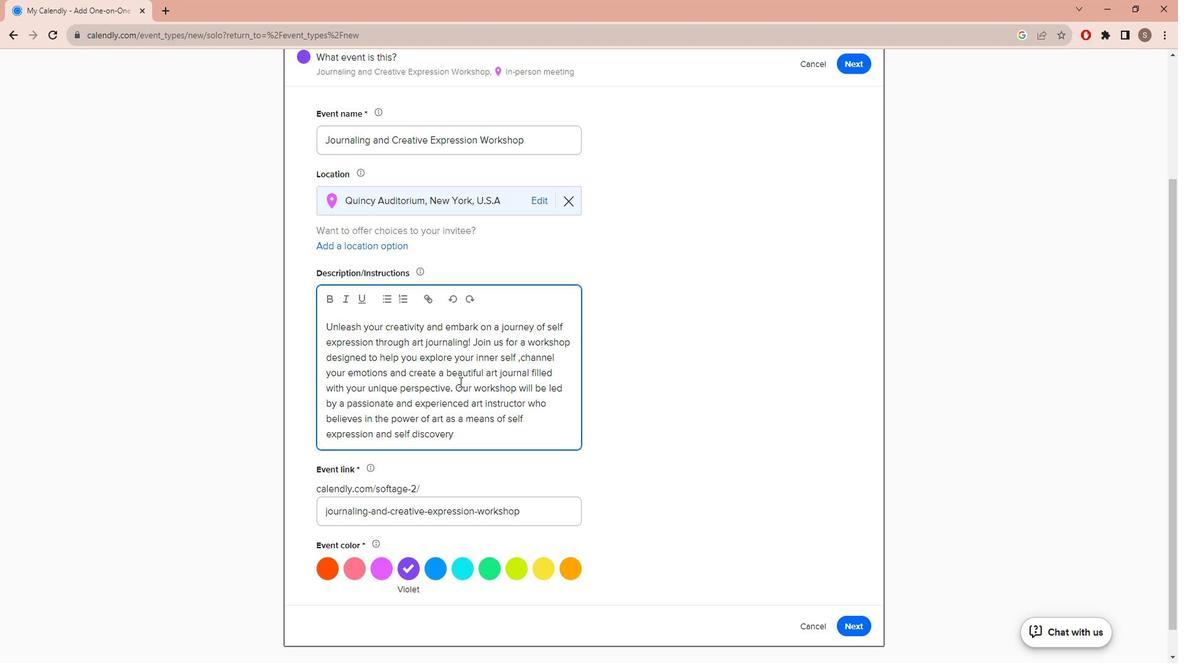 
Action: Mouse moved to (442, 558)
Screenshot: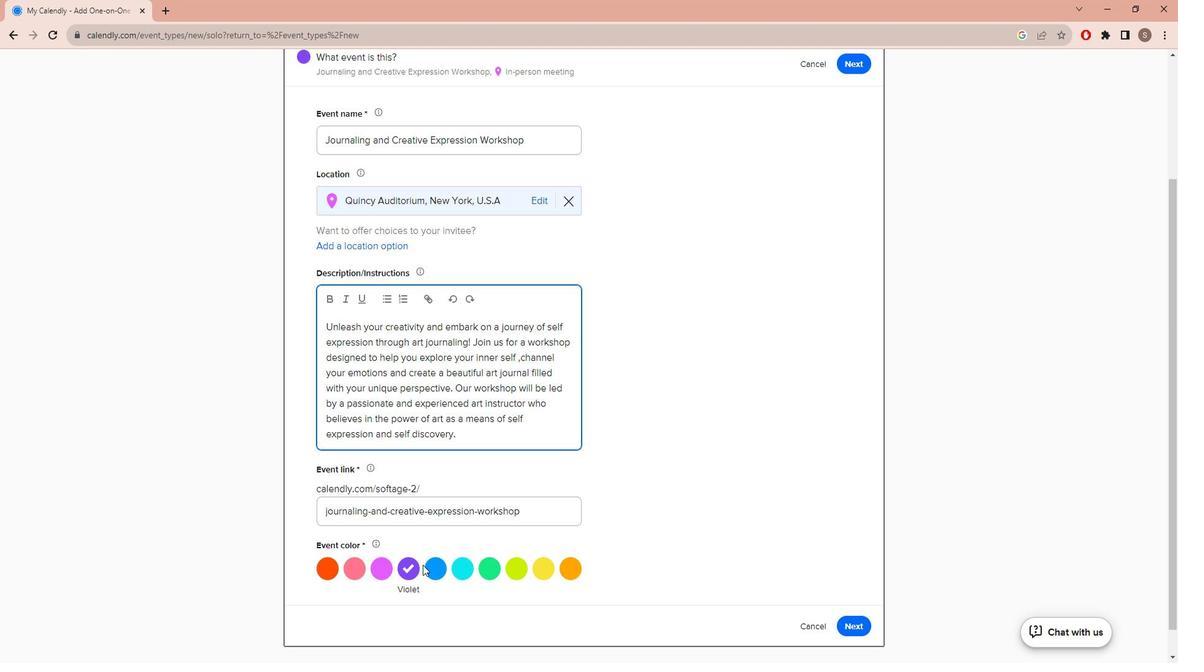 
Action: Mouse pressed left at (442, 558)
Screenshot: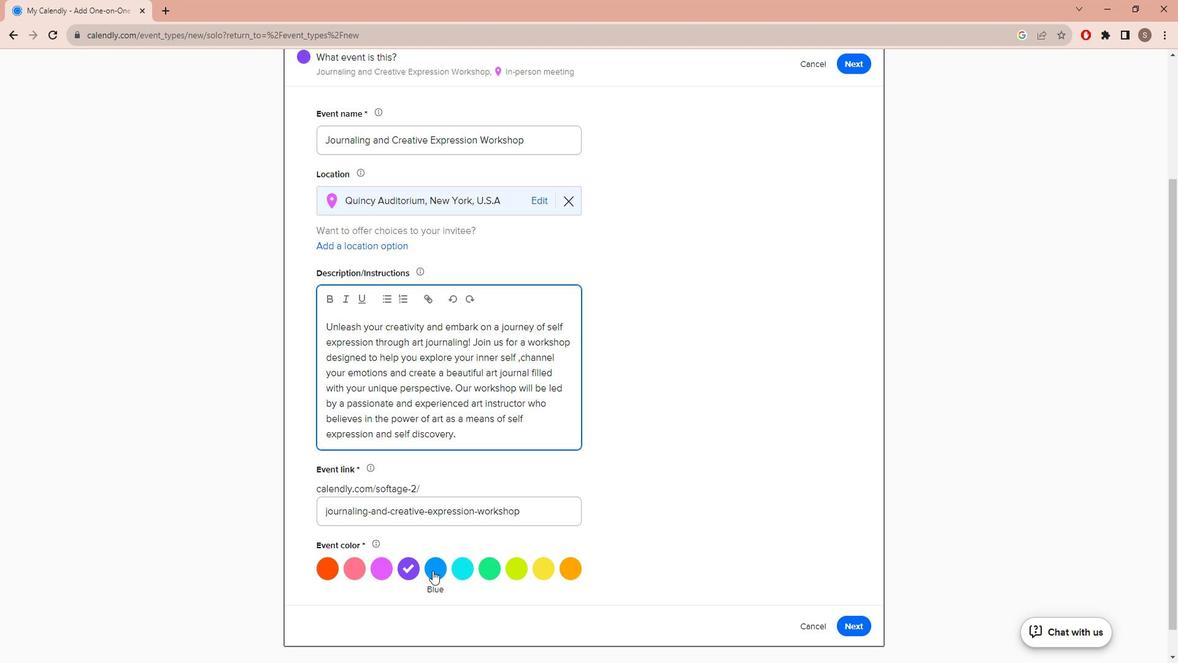 
Action: Mouse moved to (445, 495)
Screenshot: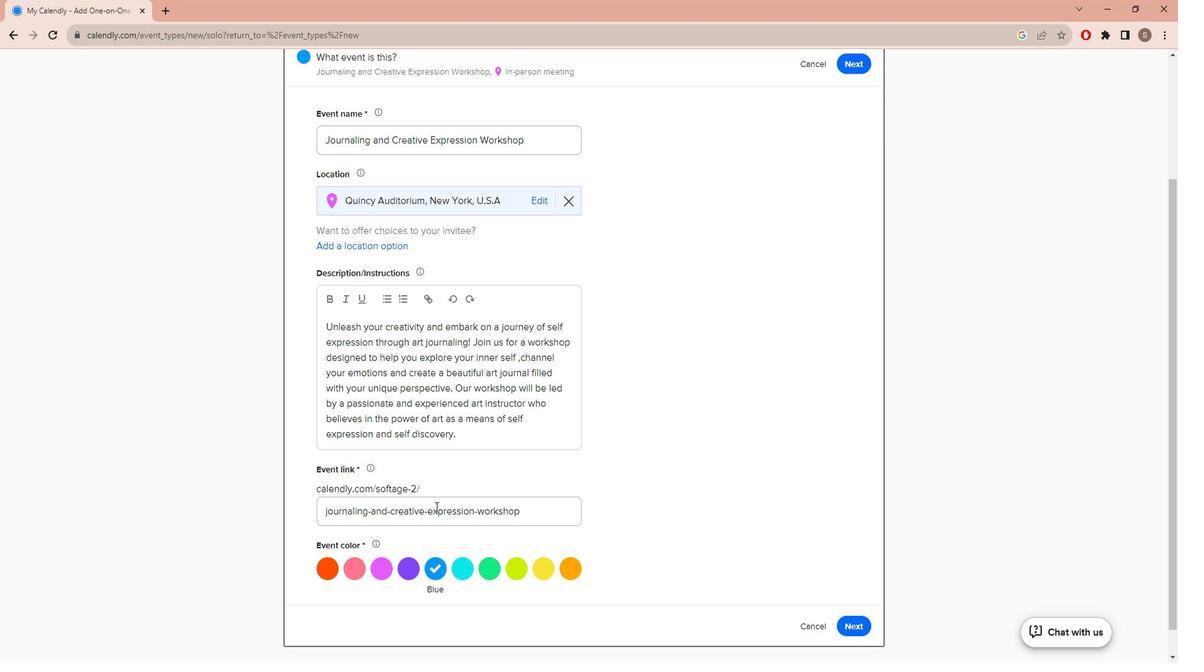 
Action: Mouse scrolled (445, 496) with delta (0, 0)
Screenshot: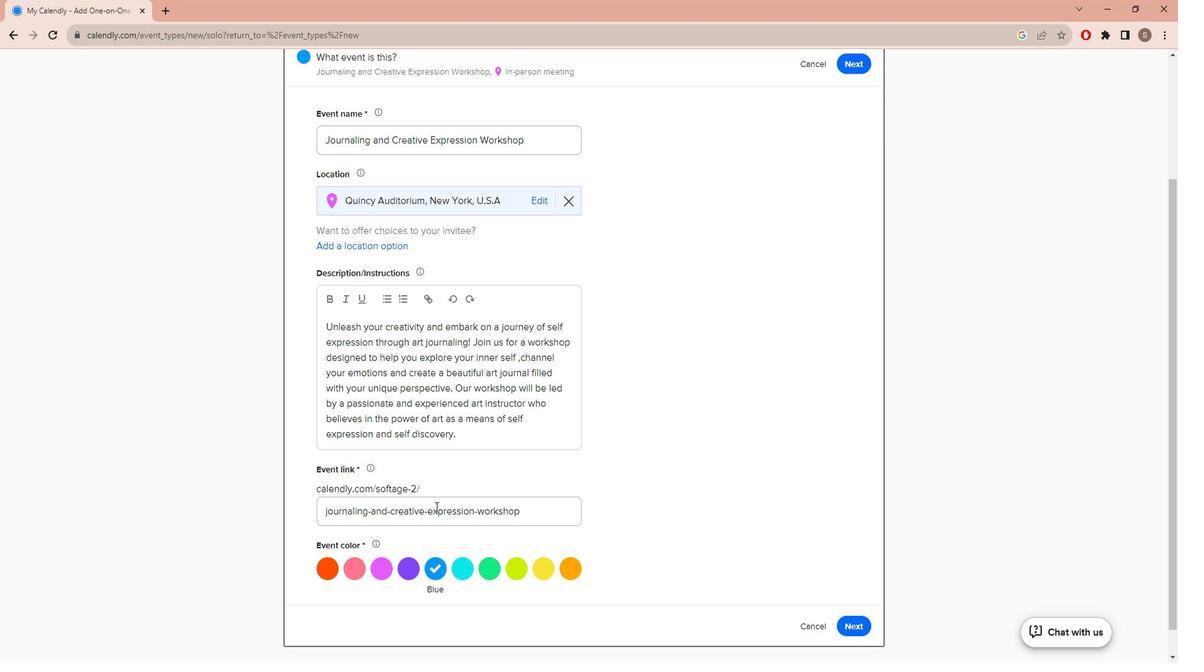 
Action: Mouse scrolled (445, 496) with delta (0, 0)
Screenshot: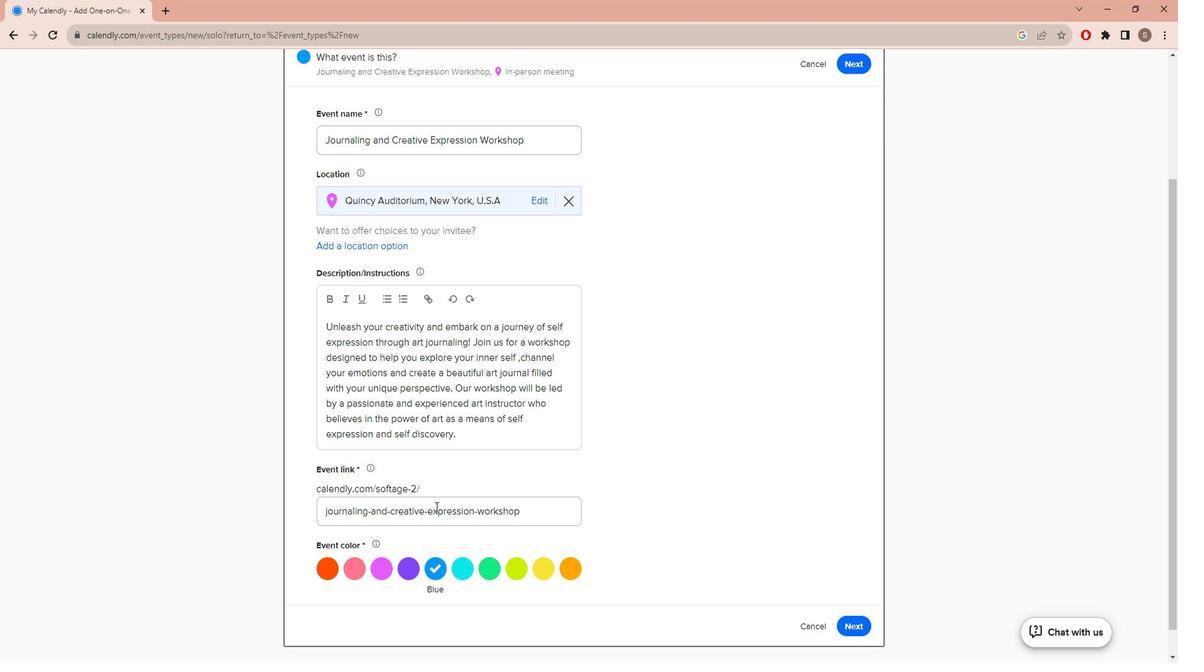 
Action: Mouse moved to (445, 493)
Screenshot: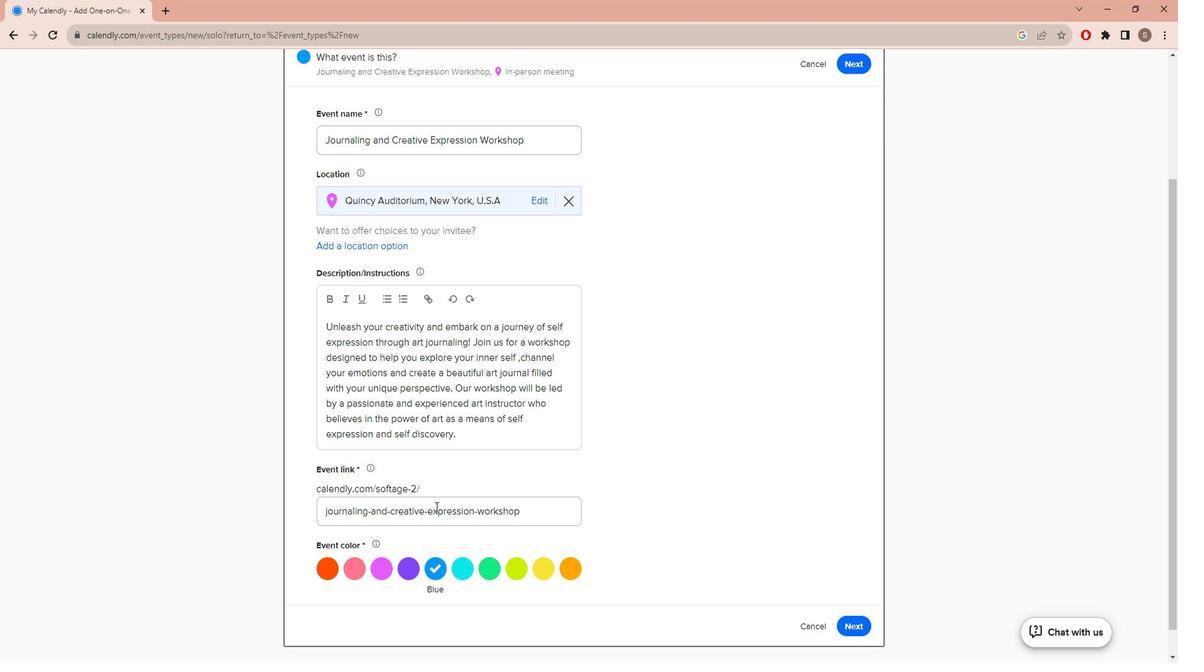 
Action: Mouse scrolled (445, 494) with delta (0, 0)
Screenshot: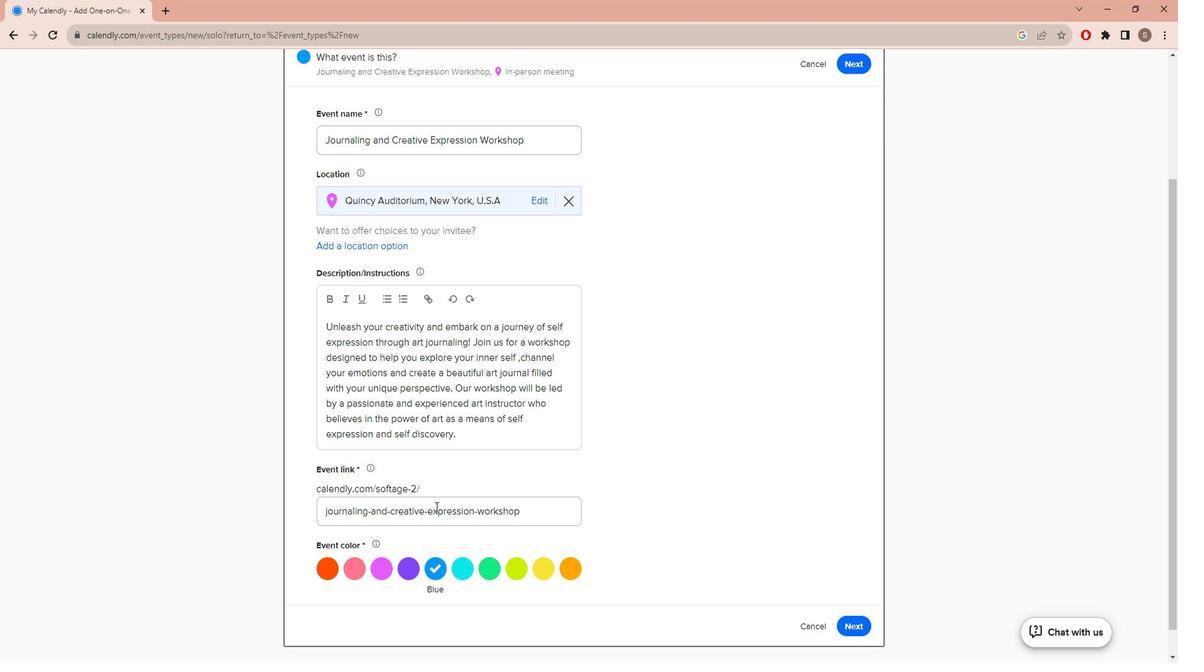 
Action: Mouse scrolled (445, 494) with delta (0, 0)
Screenshot: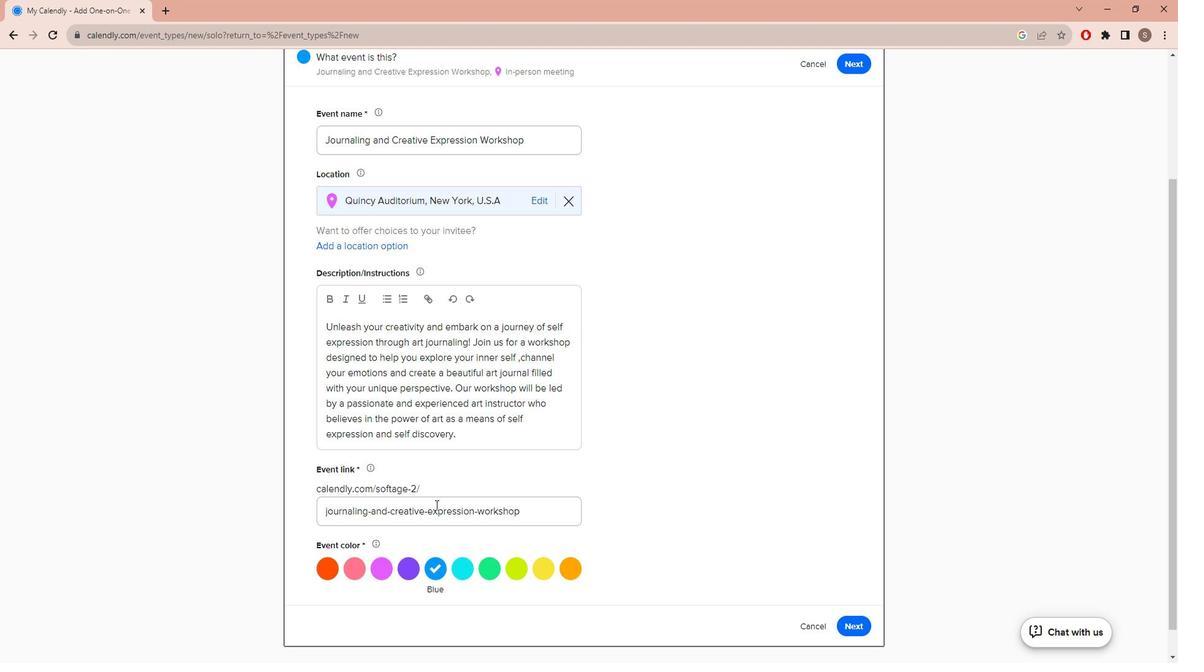
Action: Mouse scrolled (445, 494) with delta (0, 0)
Screenshot: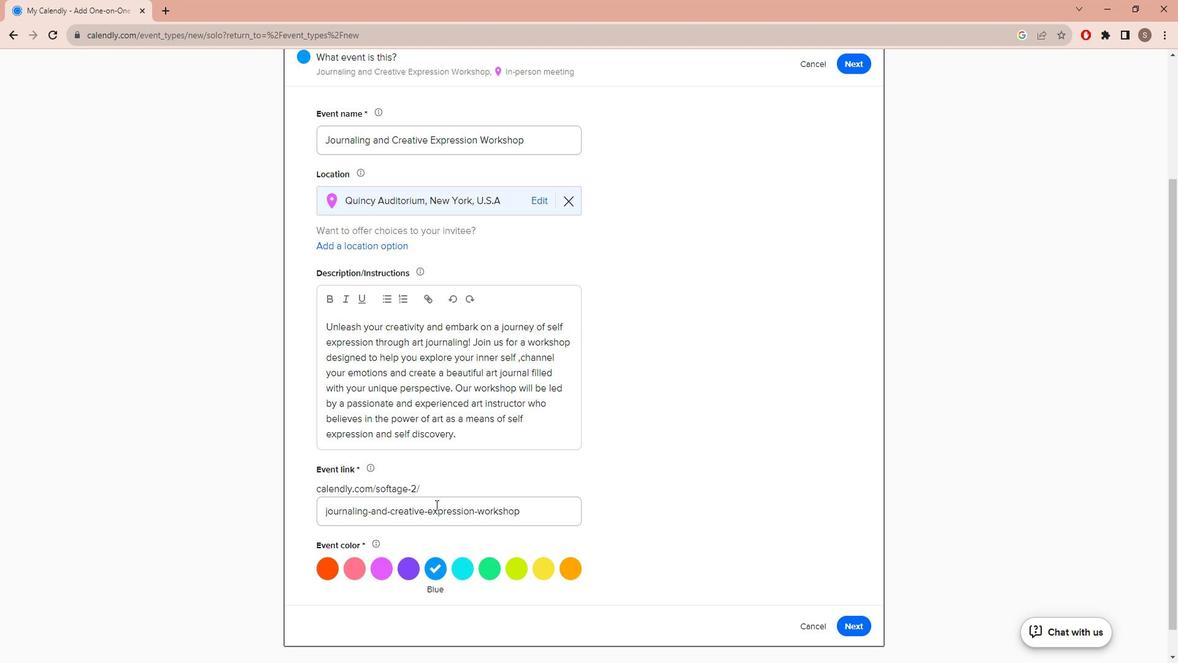 
Action: Mouse scrolled (445, 492) with delta (0, 0)
Screenshot: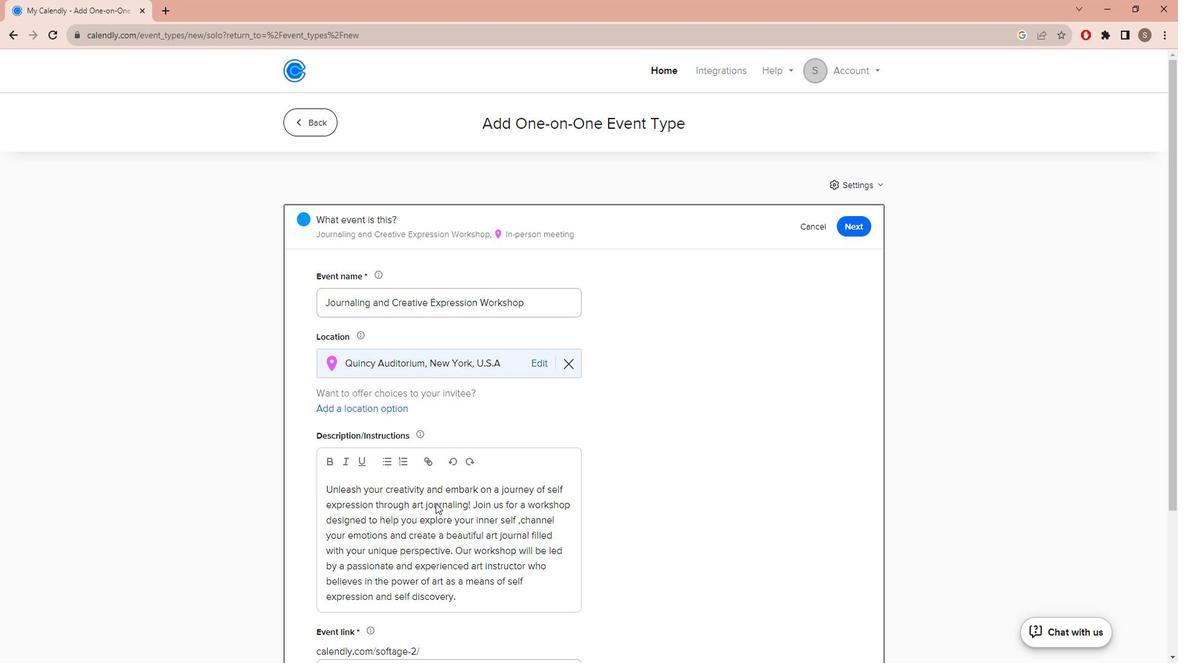 
Action: Mouse scrolled (445, 492) with delta (0, 0)
Screenshot: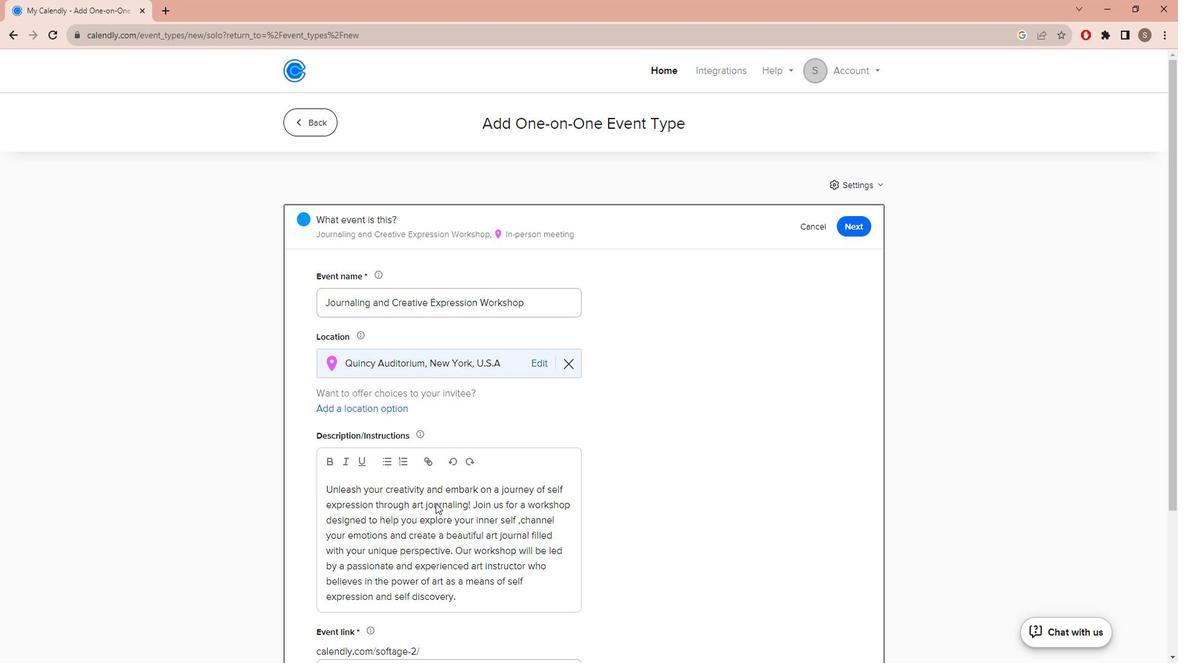 
Action: Mouse scrolled (445, 492) with delta (0, 0)
Screenshot: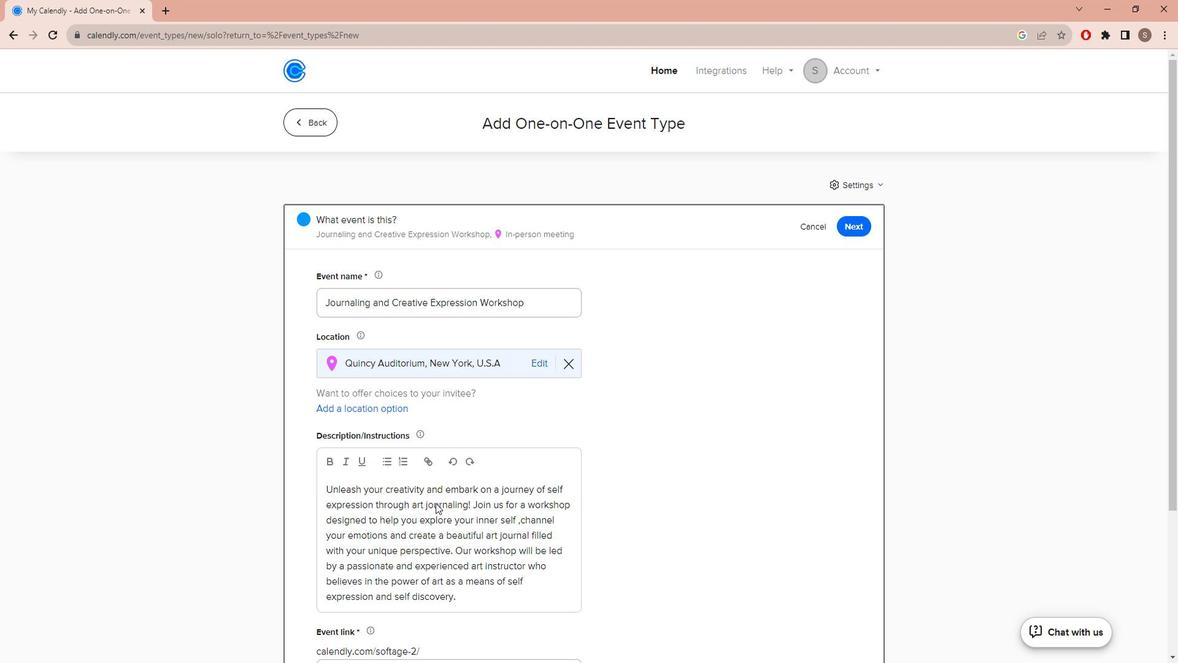 
Action: Mouse scrolled (445, 492) with delta (0, 0)
Screenshot: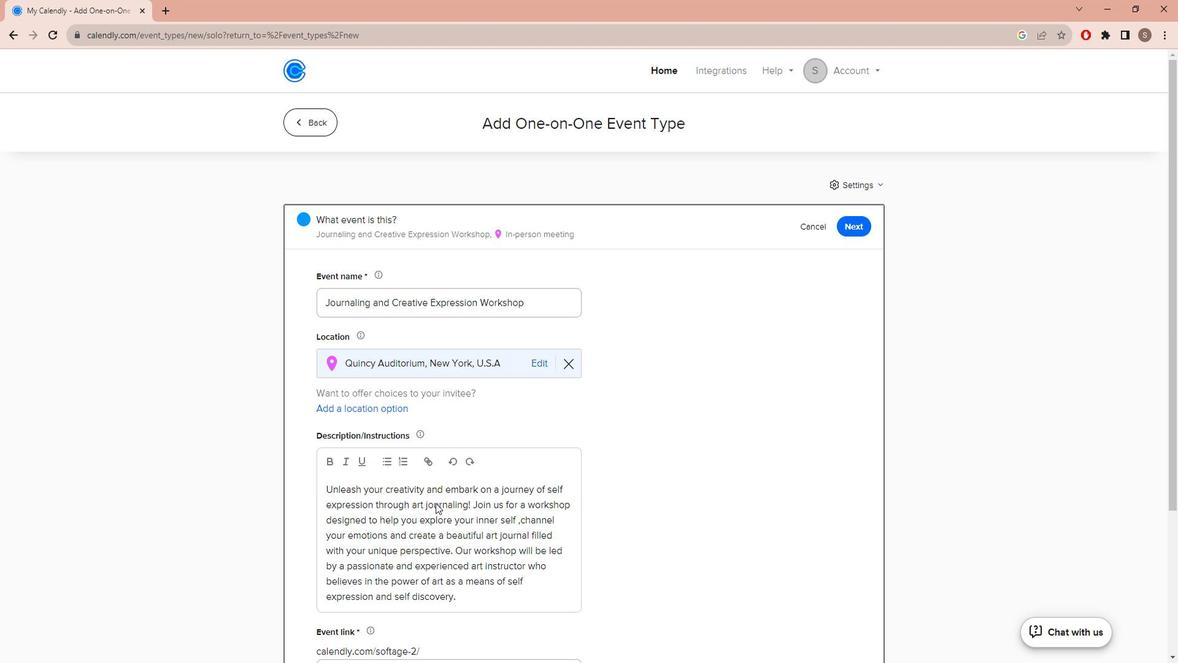 
Action: Mouse scrolled (445, 492) with delta (0, 0)
Screenshot: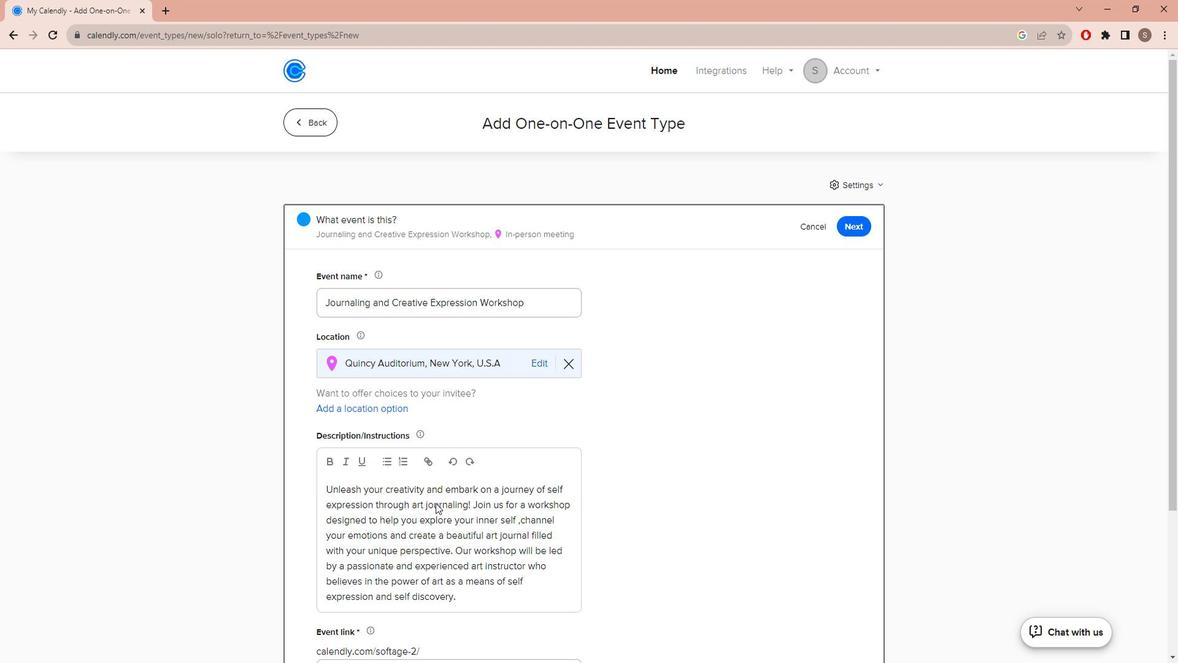 
Action: Mouse scrolled (445, 492) with delta (0, 0)
Screenshot: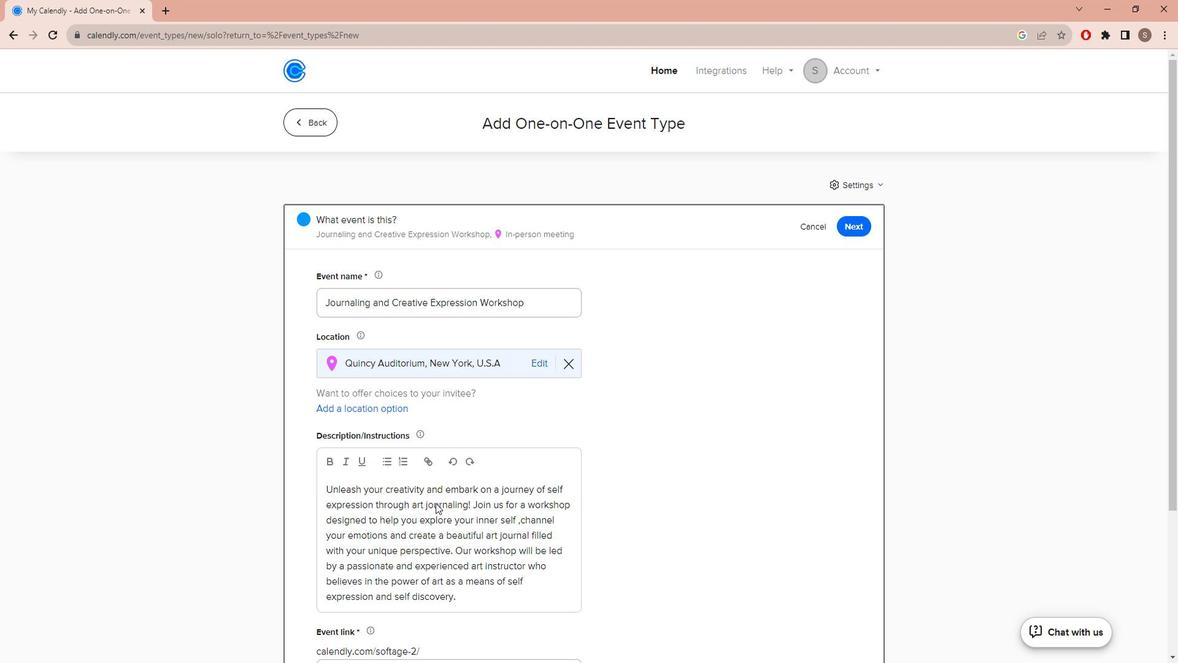 
Action: Mouse moved to (850, 579)
Screenshot: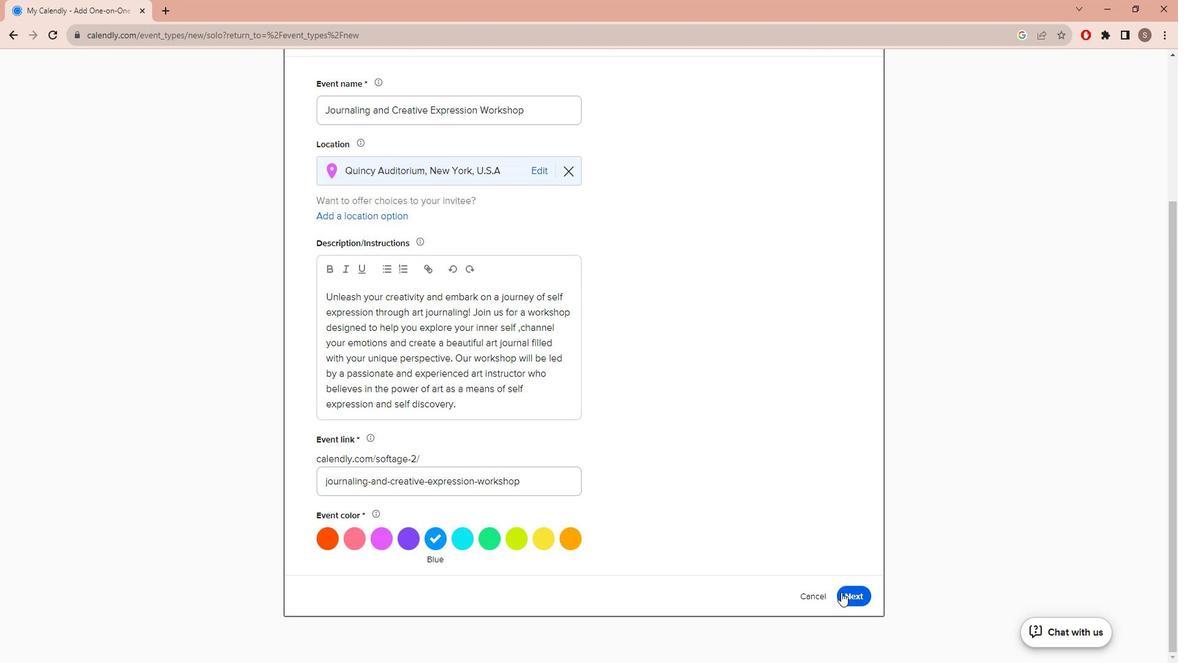 
Action: Mouse pressed left at (850, 579)
Screenshot: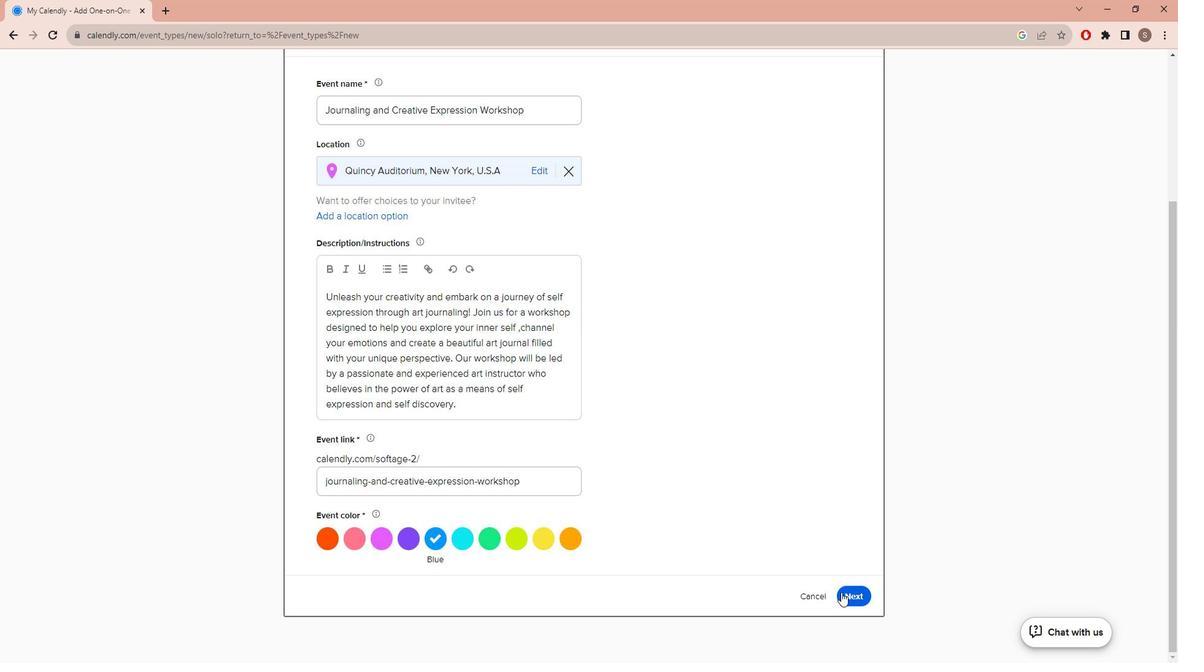 
Action: Mouse moved to (514, 338)
Screenshot: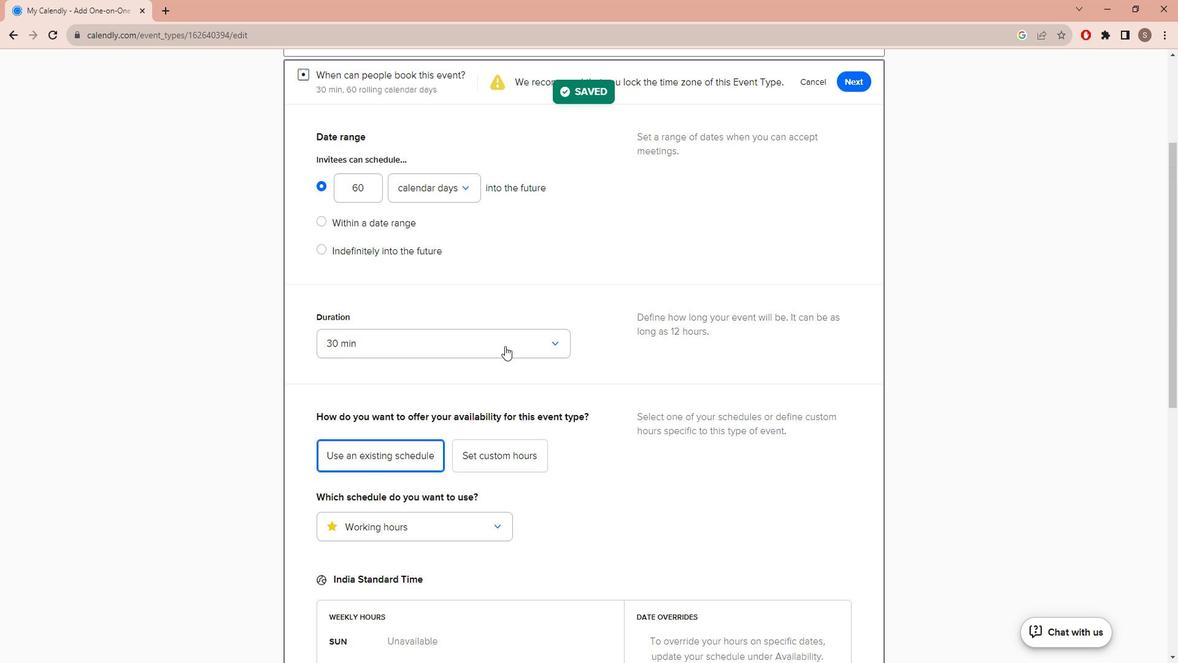 
Action: Mouse pressed left at (514, 338)
Screenshot: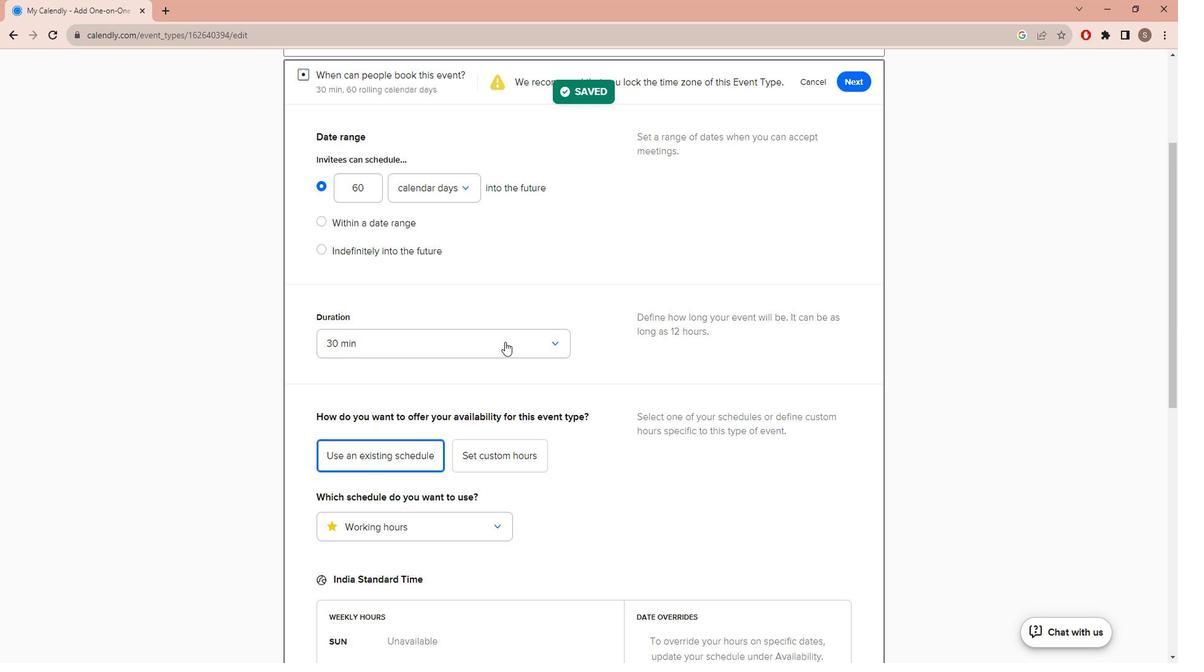 
Action: Mouse moved to (388, 469)
Screenshot: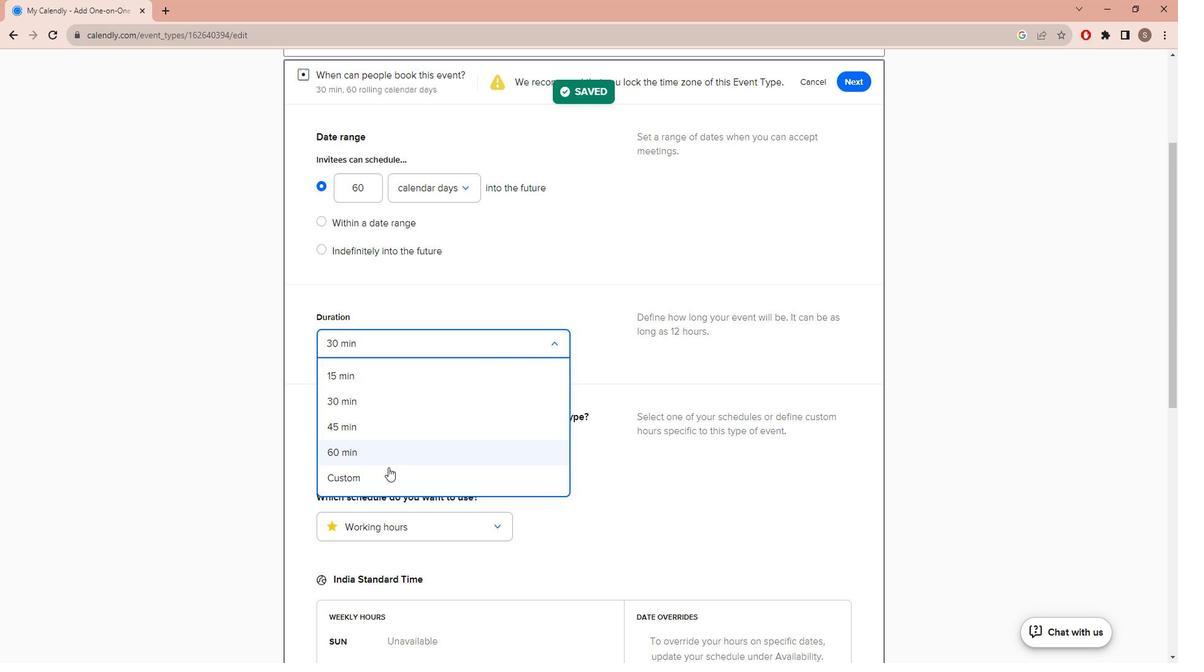 
Action: Mouse pressed left at (388, 469)
Screenshot: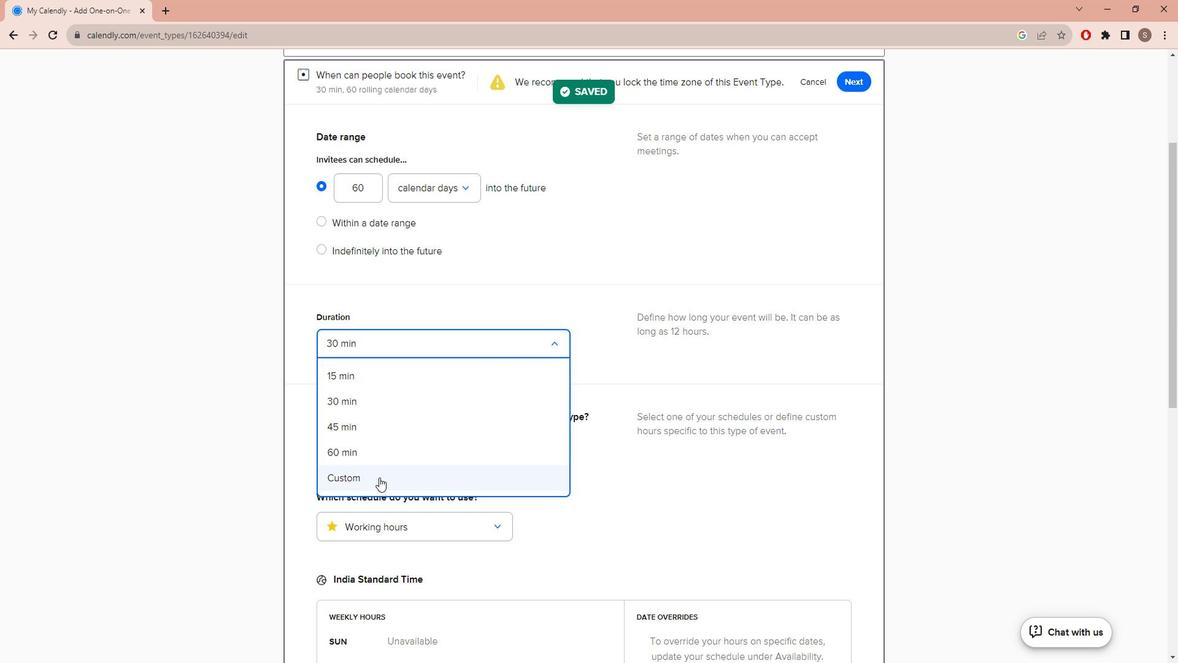 
Action: Mouse moved to (435, 374)
Screenshot: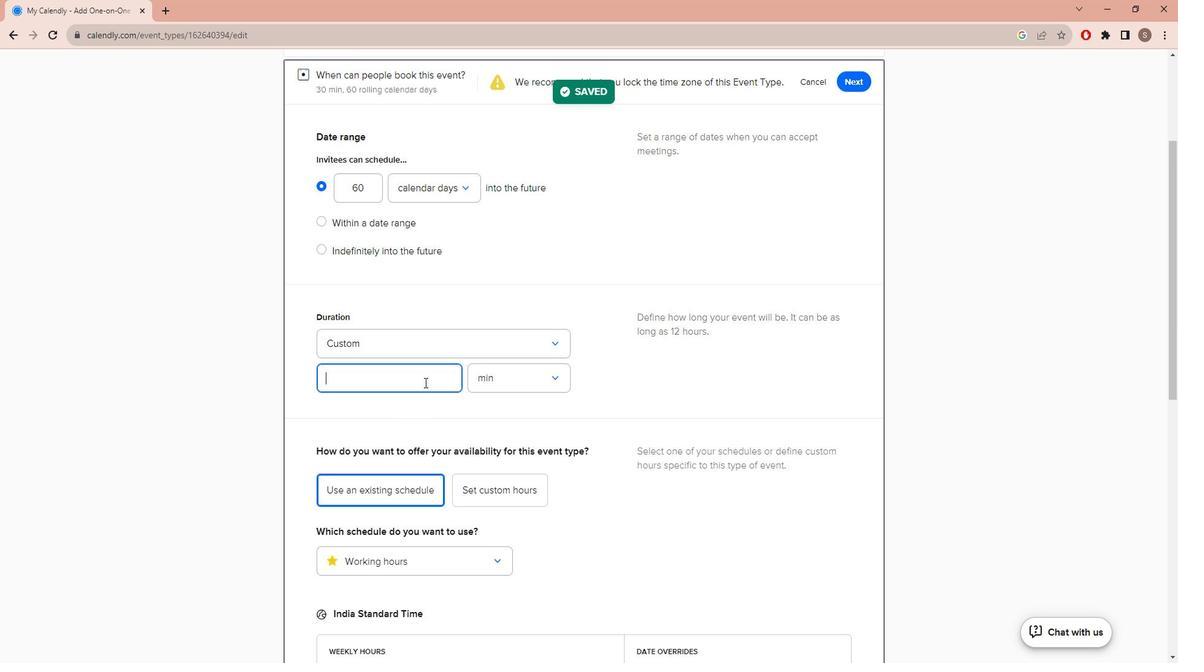 
Action: Mouse pressed left at (435, 374)
Screenshot: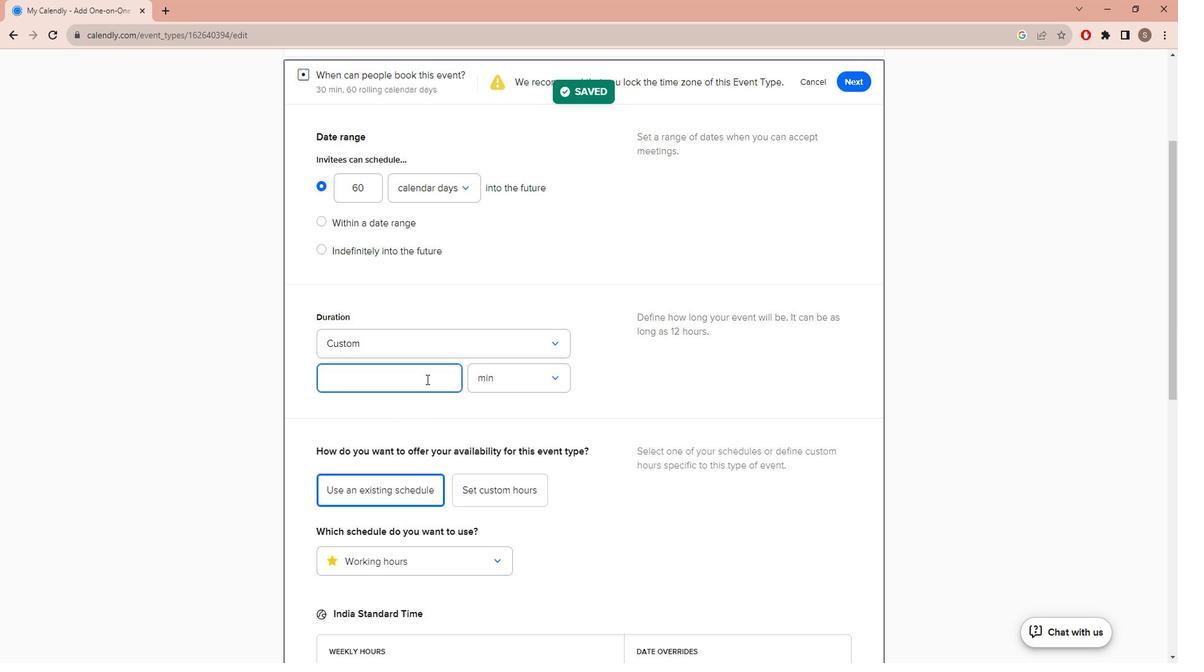
Action: Key pressed 75
Screenshot: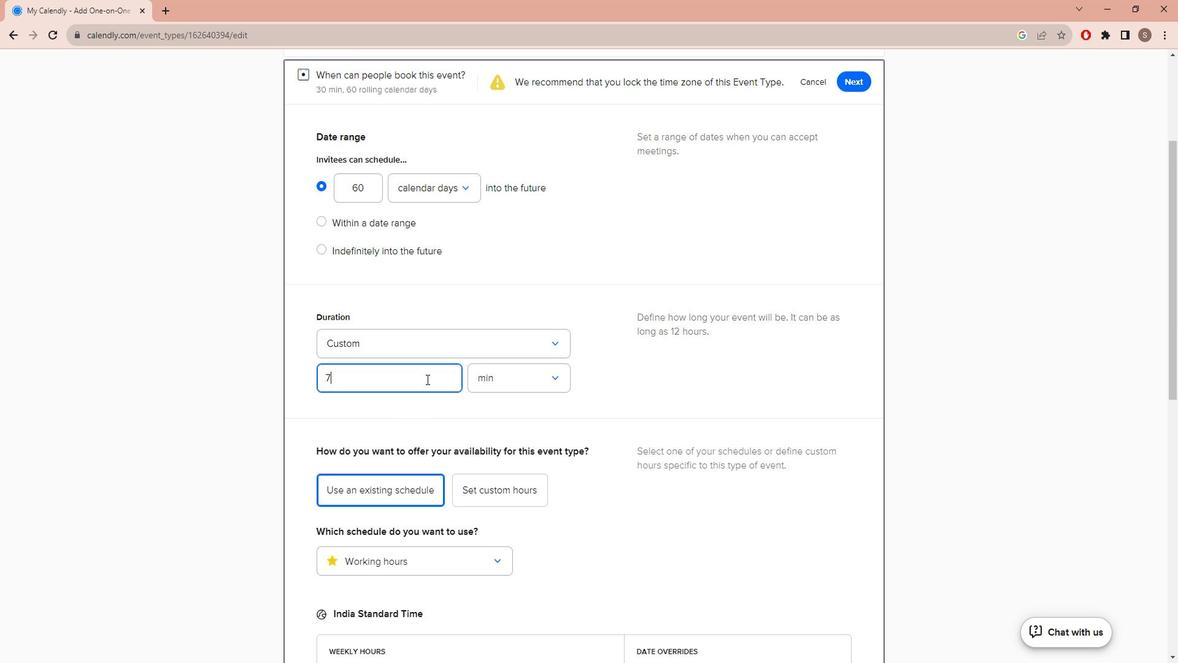 
Action: Mouse moved to (386, 430)
Screenshot: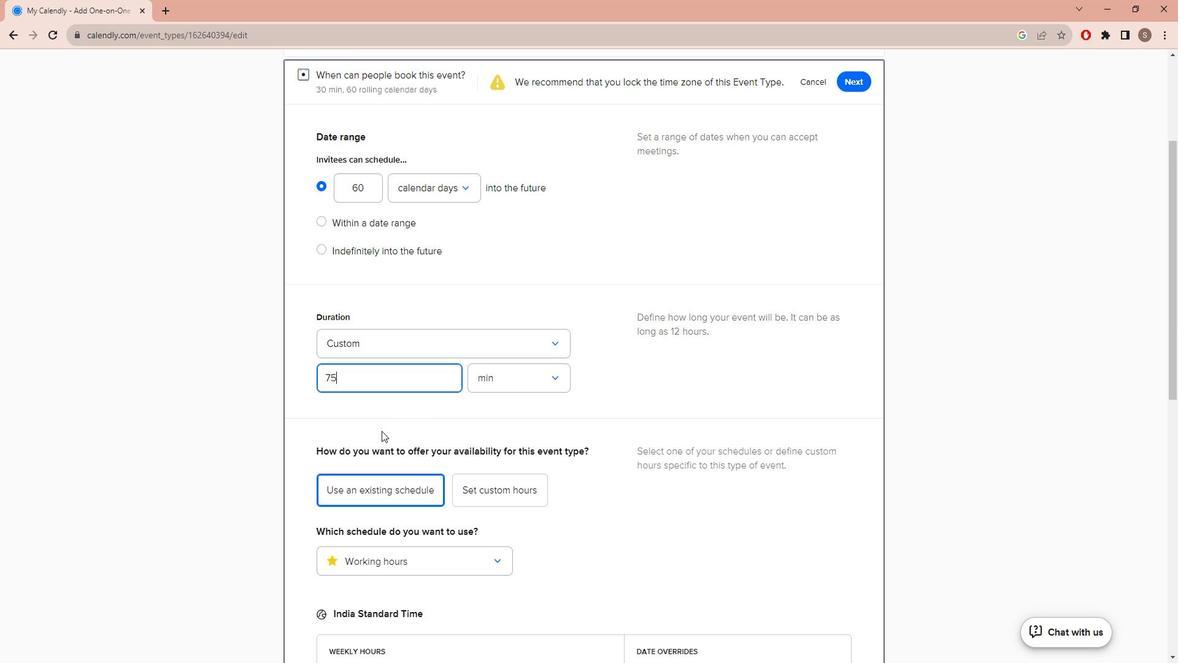 
Action: Mouse pressed left at (386, 430)
Screenshot: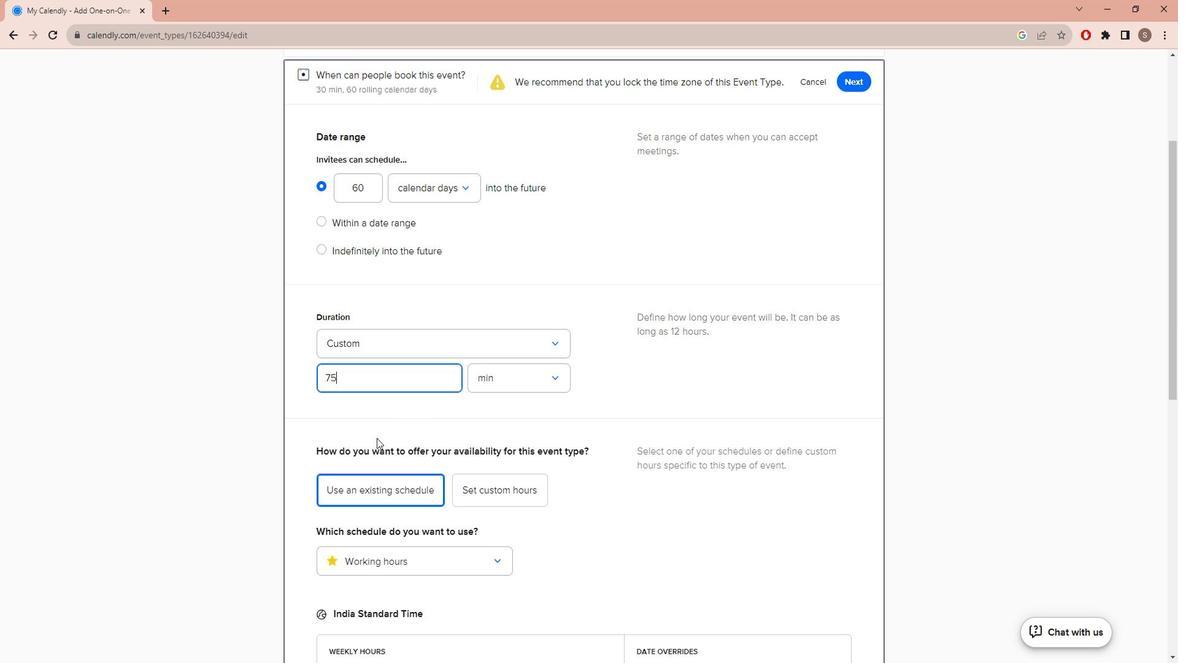 
Action: Mouse moved to (394, 405)
Screenshot: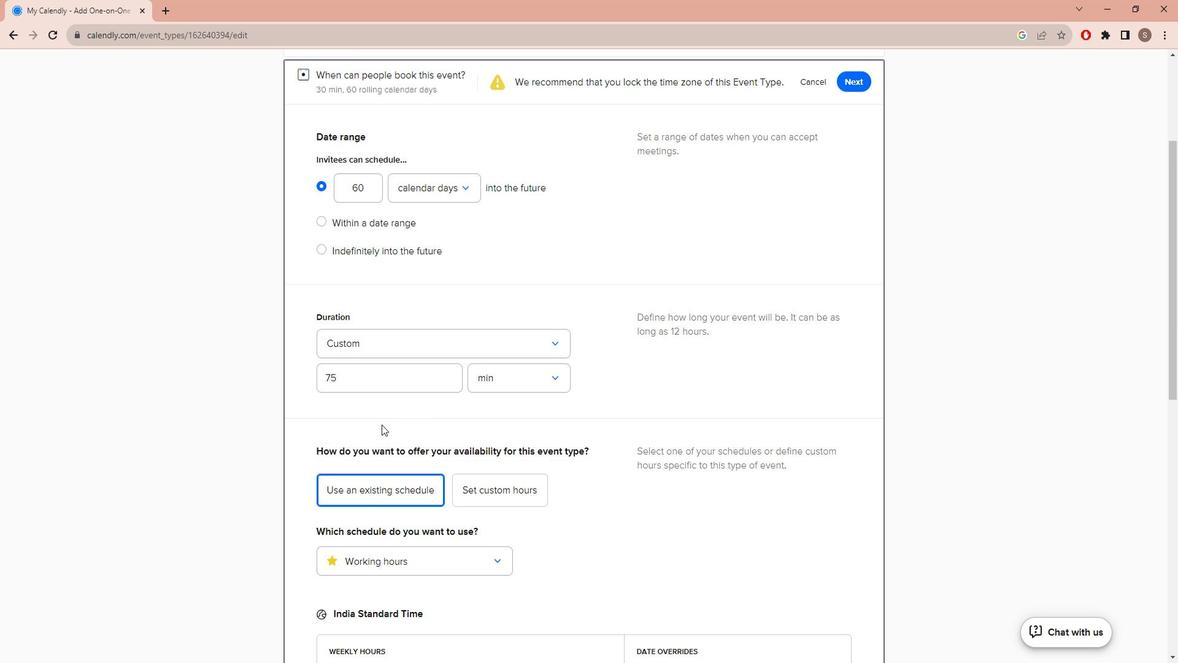 
Action: Mouse scrolled (394, 405) with delta (0, 0)
Screenshot: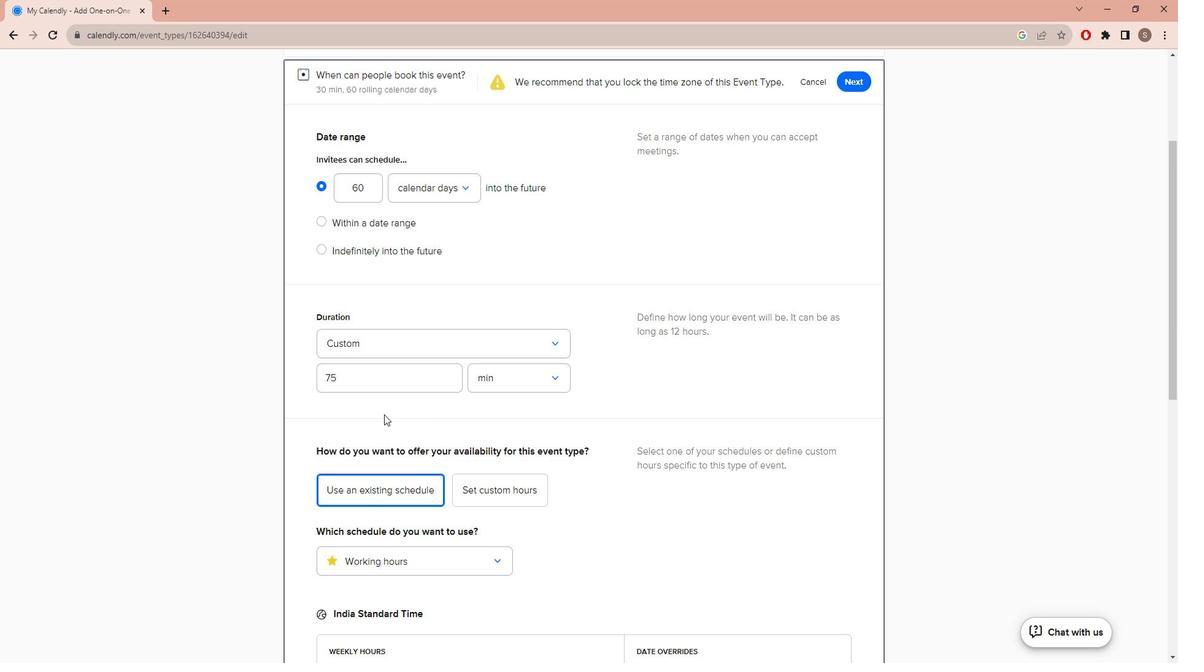 
Action: Mouse scrolled (394, 405) with delta (0, 0)
Screenshot: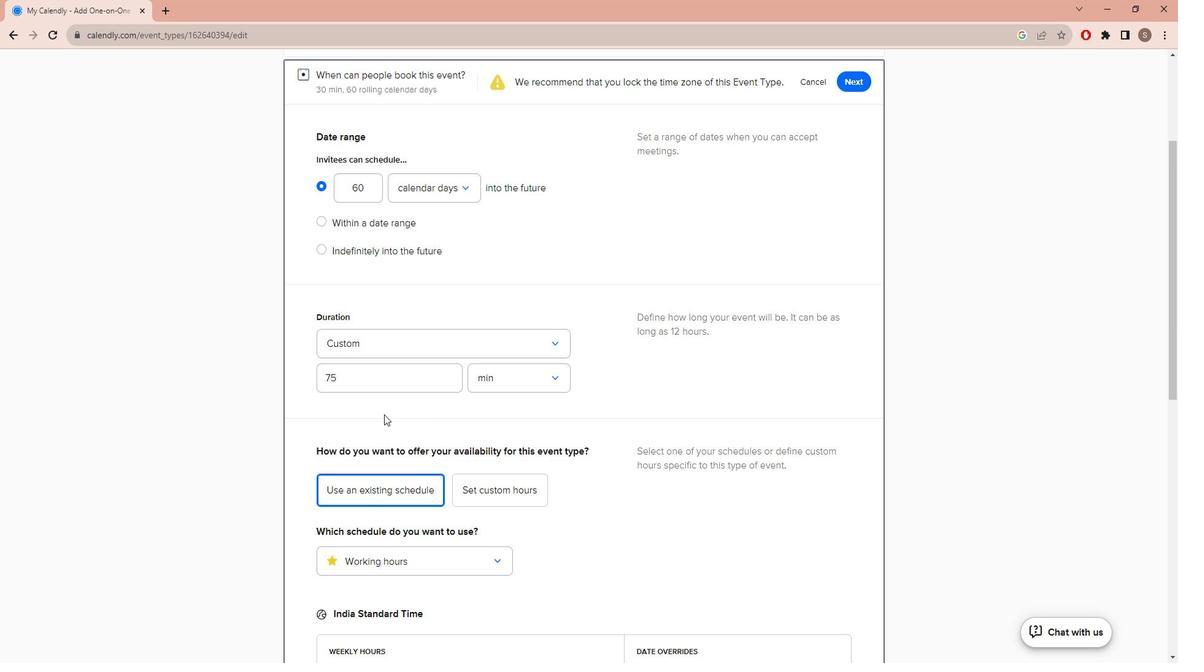 
Action: Mouse scrolled (394, 404) with delta (0, -1)
Screenshot: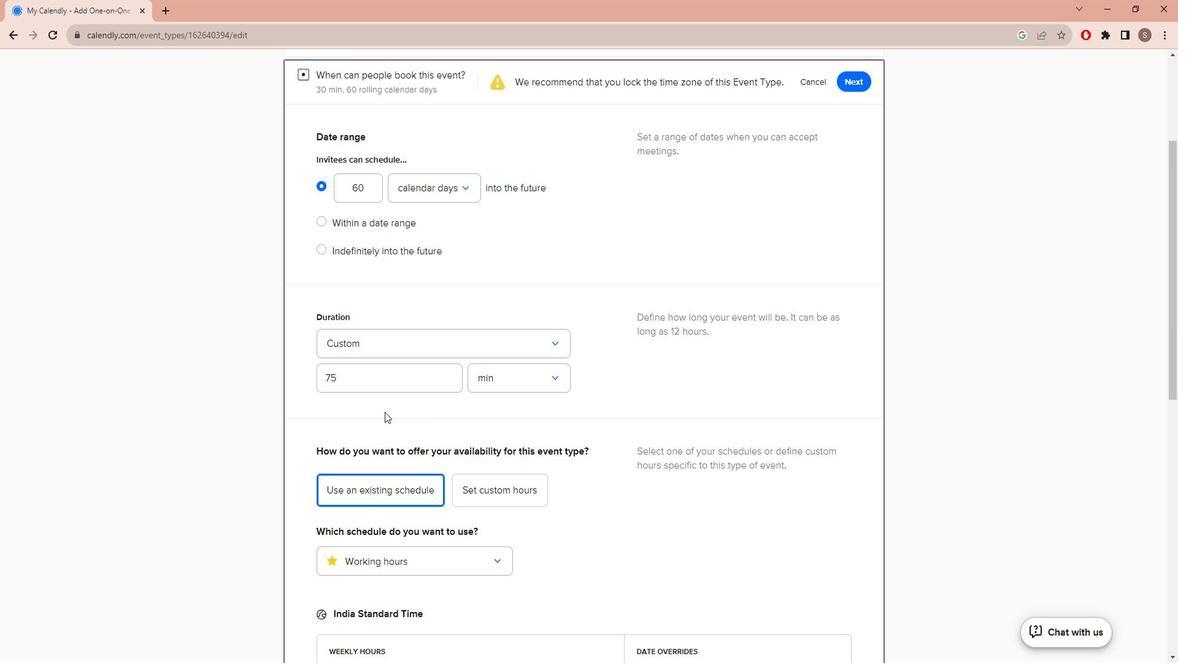 
Action: Mouse scrolled (394, 405) with delta (0, 0)
Screenshot: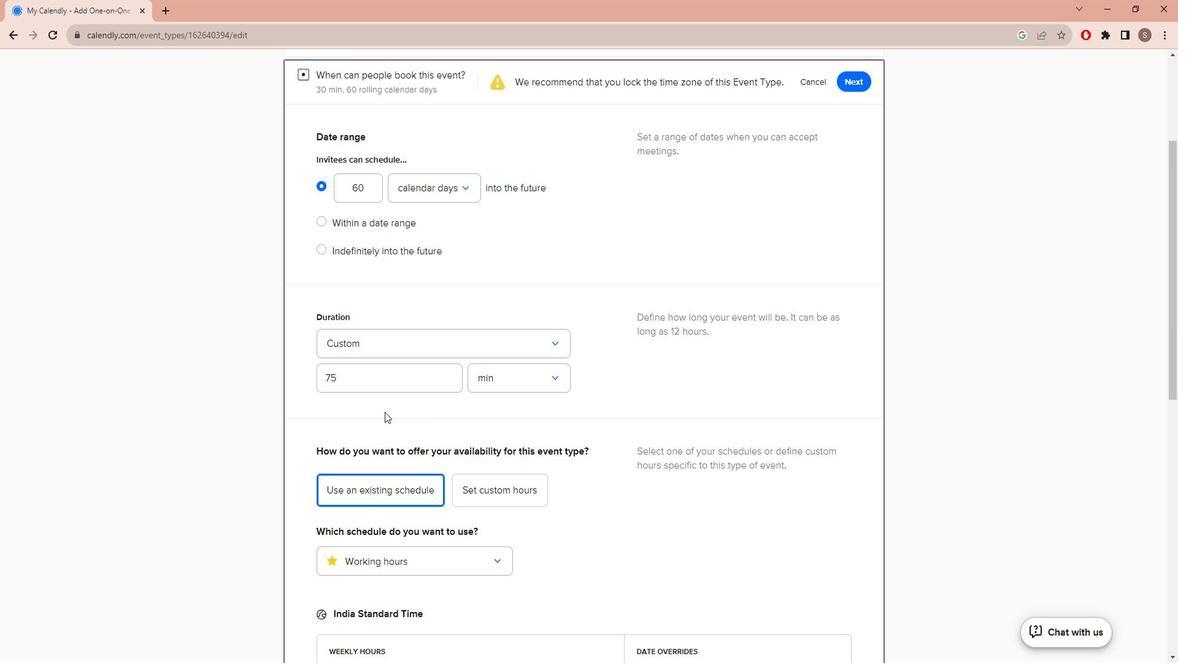 
Action: Mouse scrolled (394, 405) with delta (0, 0)
Screenshot: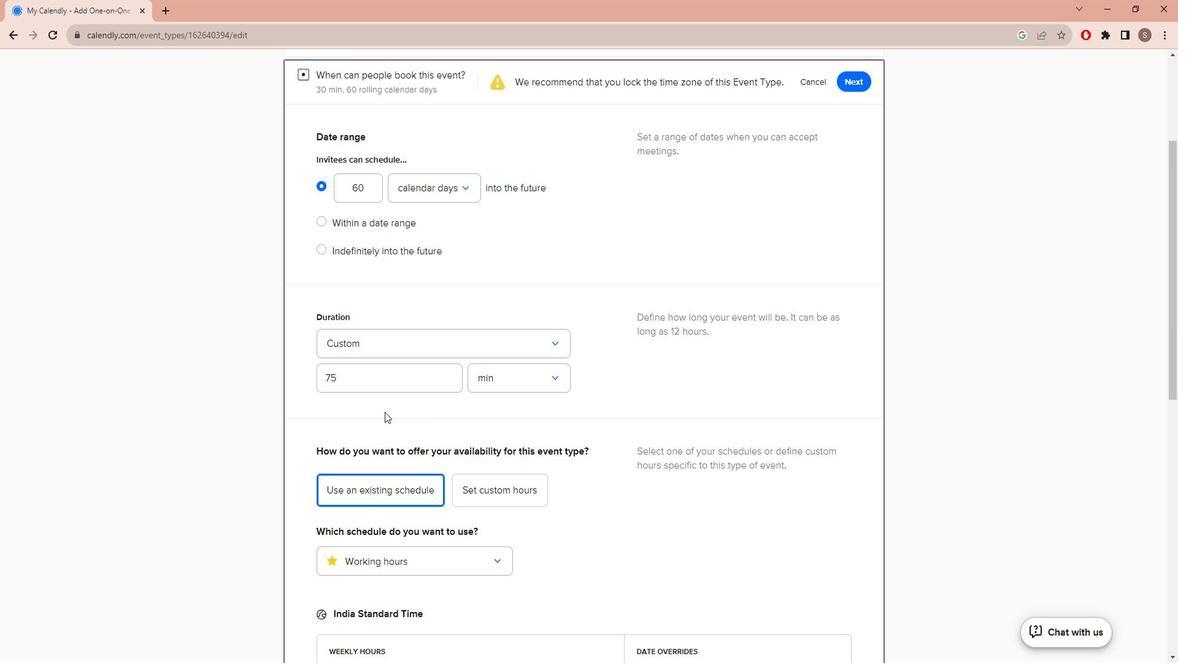
Action: Mouse moved to (394, 405)
Screenshot: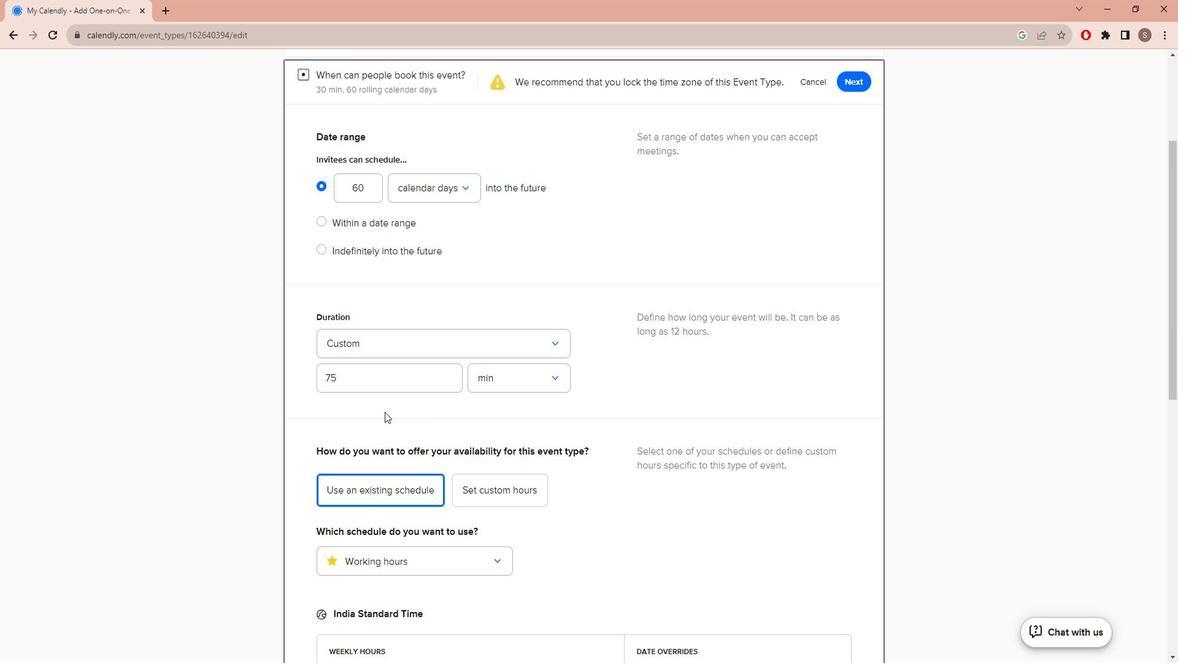 
Action: Mouse scrolled (394, 404) with delta (0, 0)
Screenshot: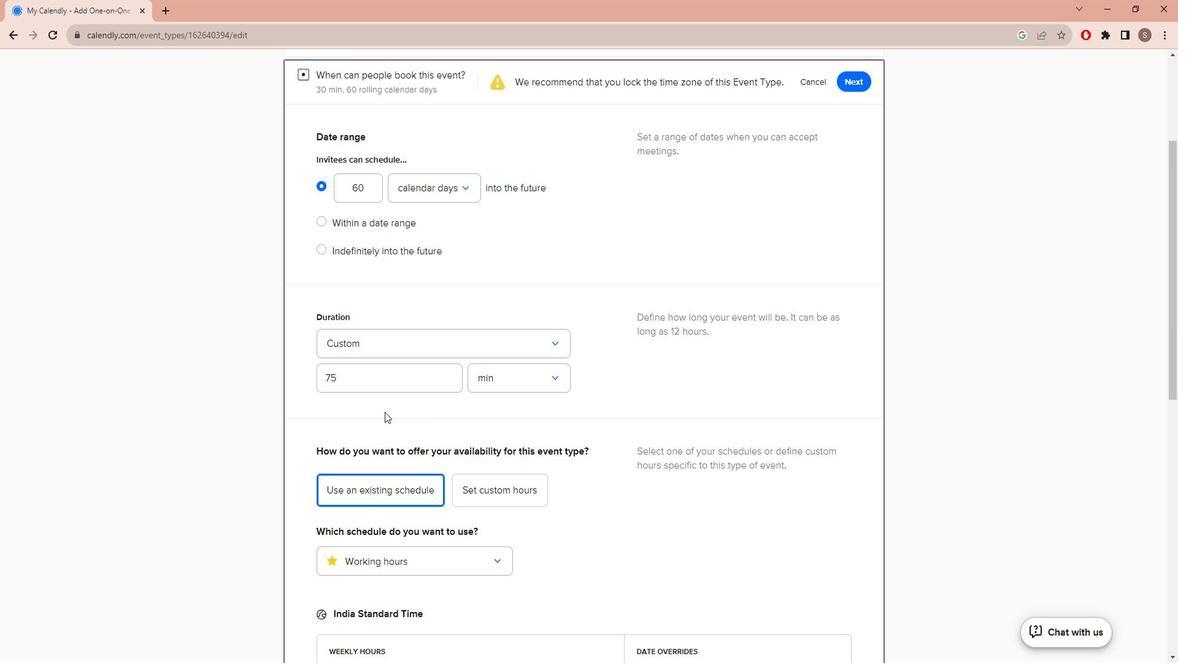 
Action: Mouse scrolled (394, 404) with delta (0, 0)
Screenshot: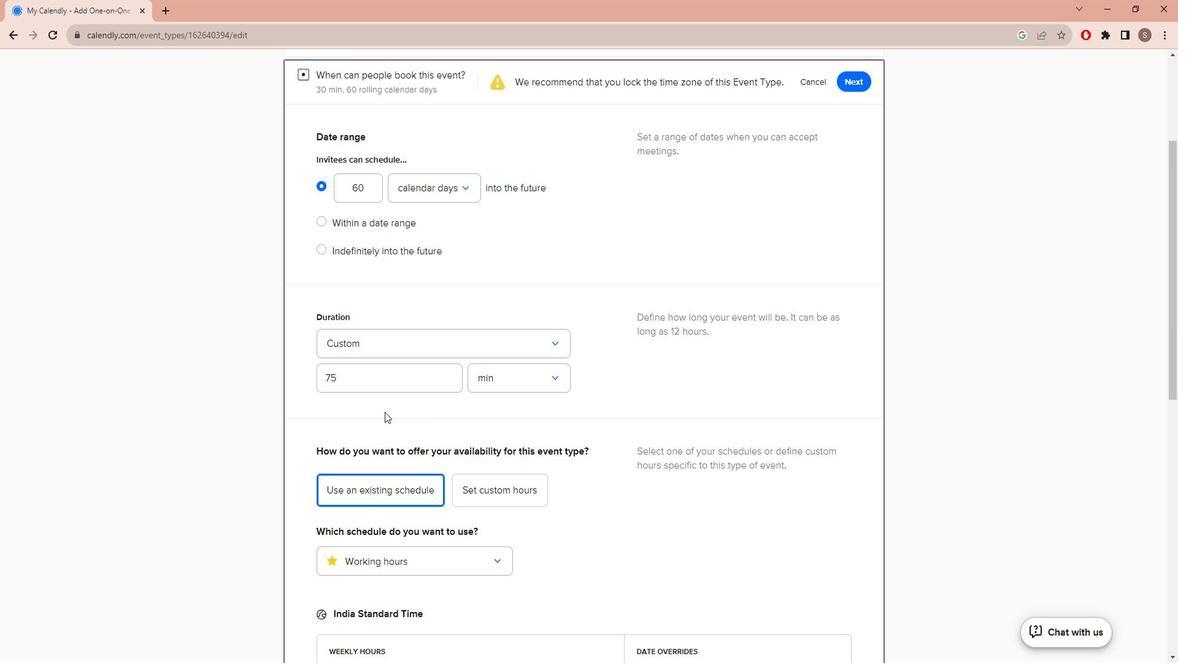 
Action: Mouse moved to (394, 404)
Screenshot: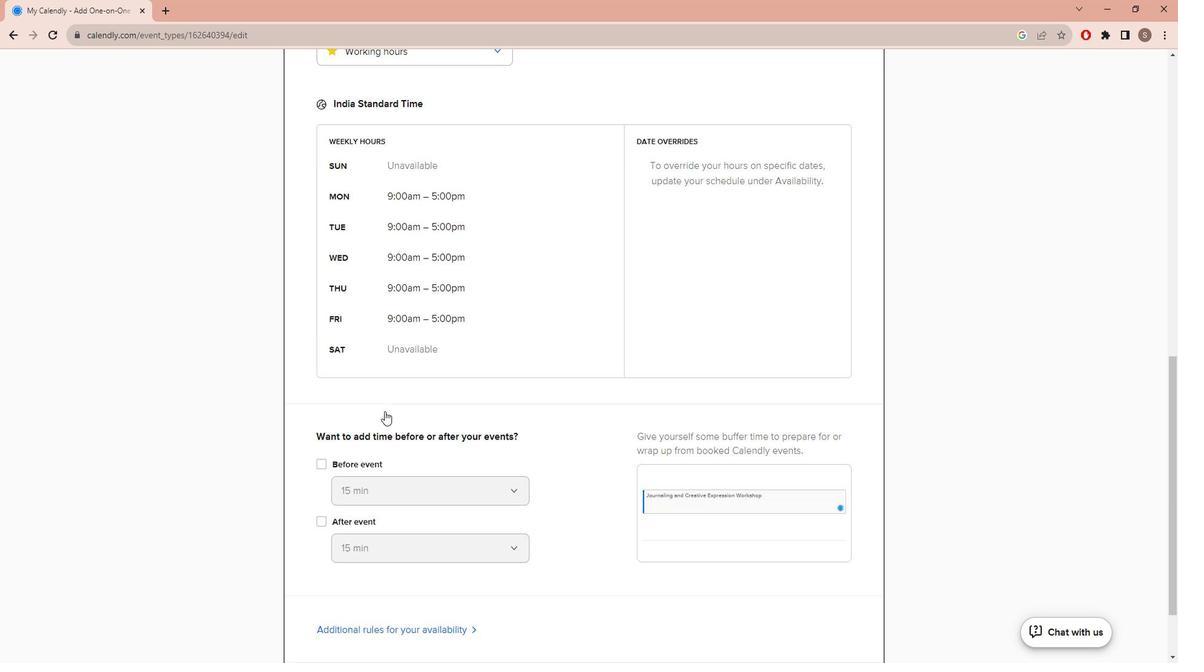 
Action: Mouse scrolled (394, 403) with delta (0, 0)
Screenshot: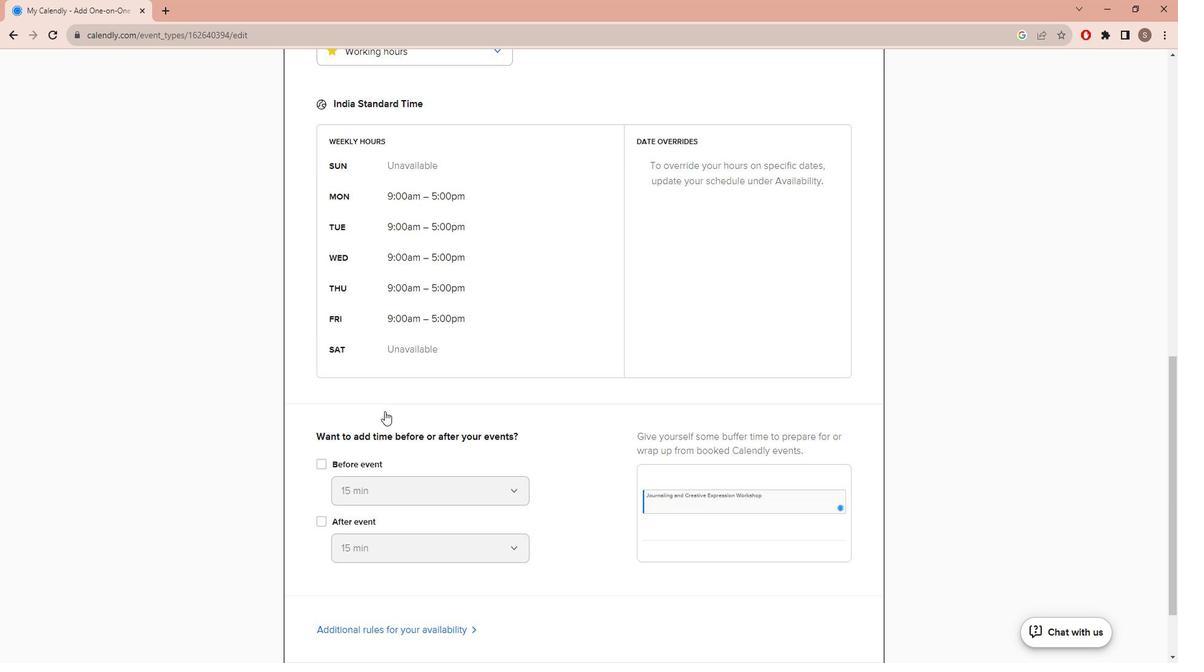 
Action: Mouse scrolled (394, 403) with delta (0, 0)
Screenshot: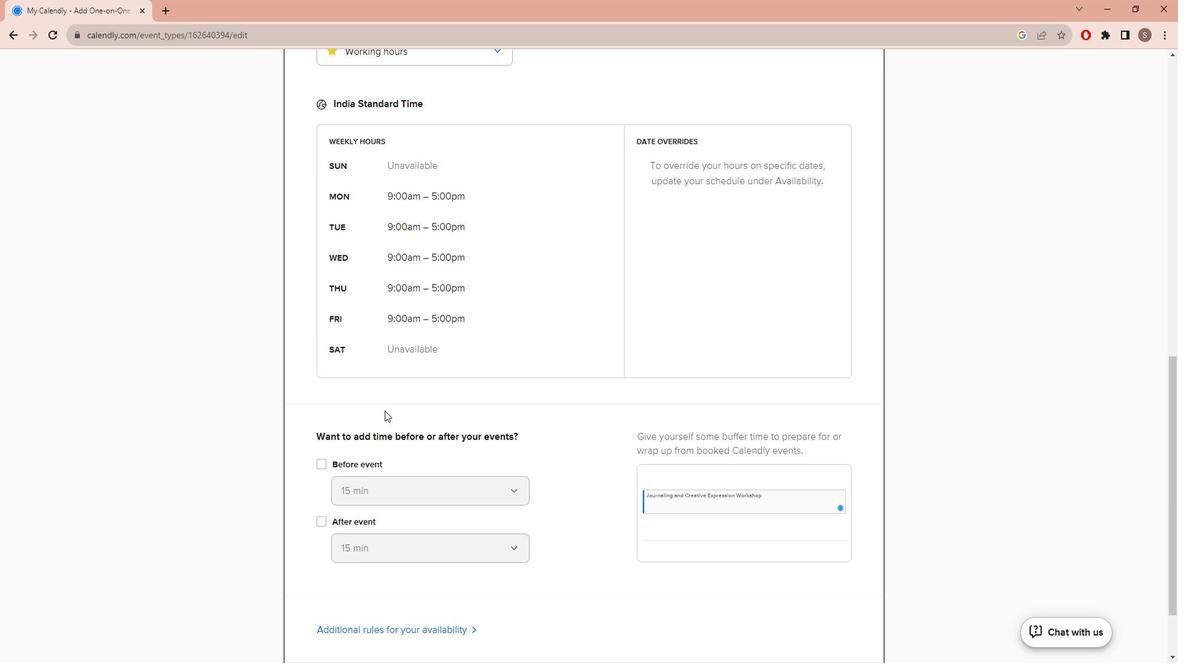 
Action: Mouse scrolled (394, 403) with delta (0, -1)
Screenshot: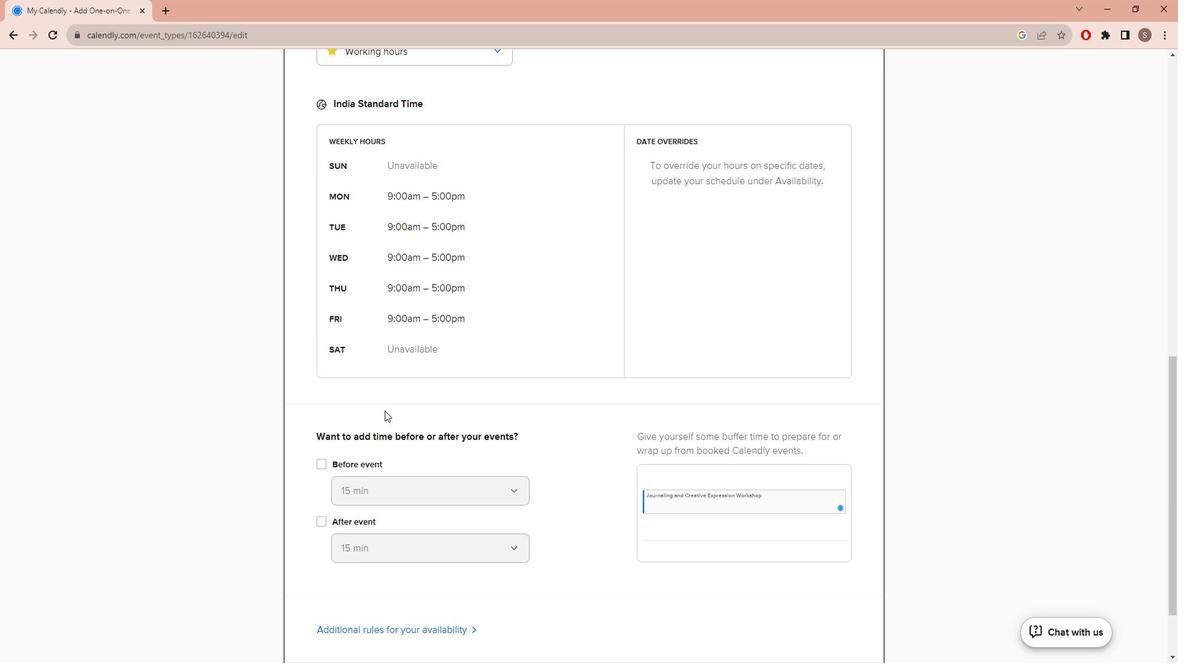 
Action: Mouse scrolled (394, 403) with delta (0, 0)
Screenshot: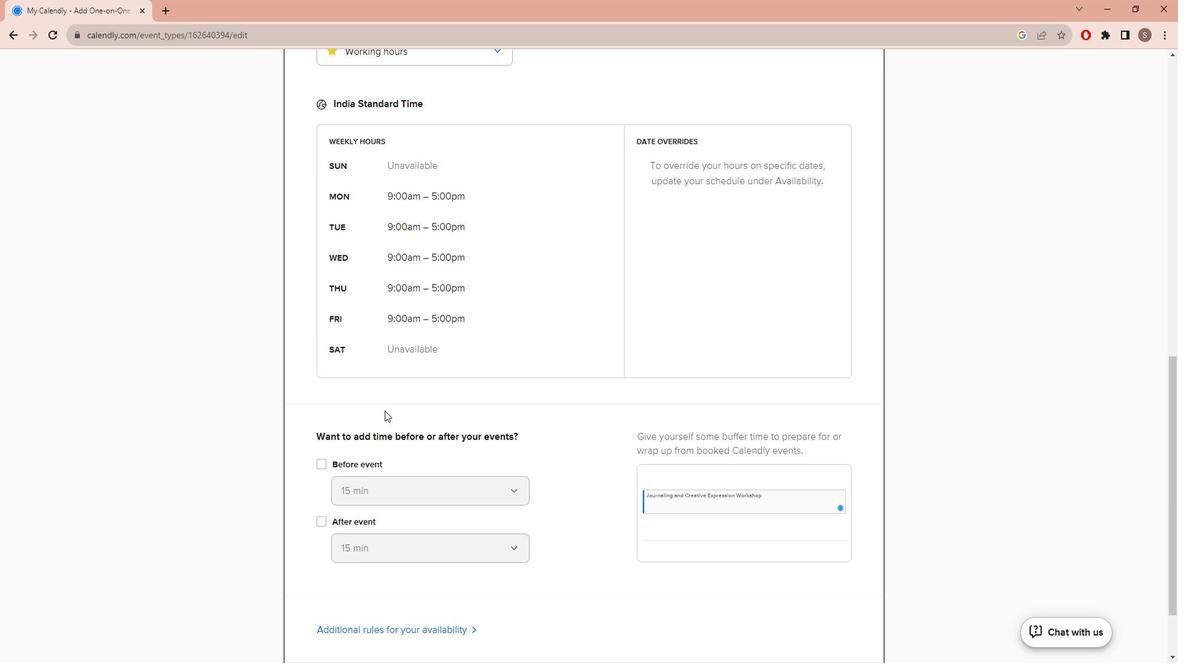 
Action: Mouse scrolled (394, 403) with delta (0, 0)
Screenshot: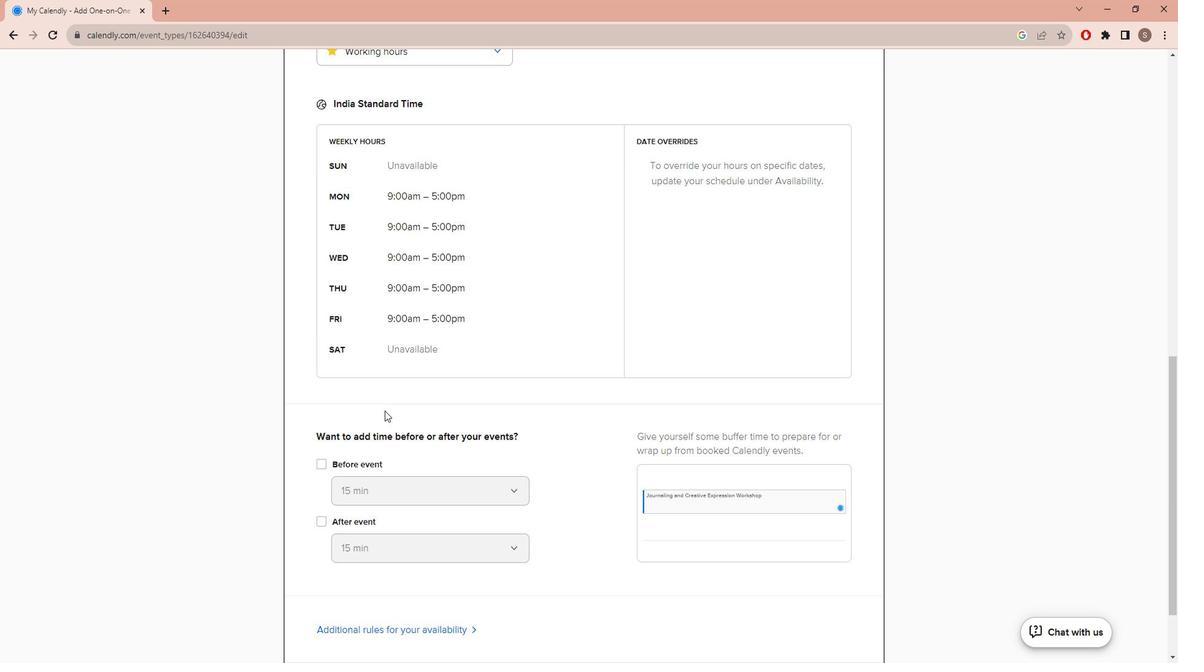 
Action: Mouse moved to (857, 586)
Screenshot: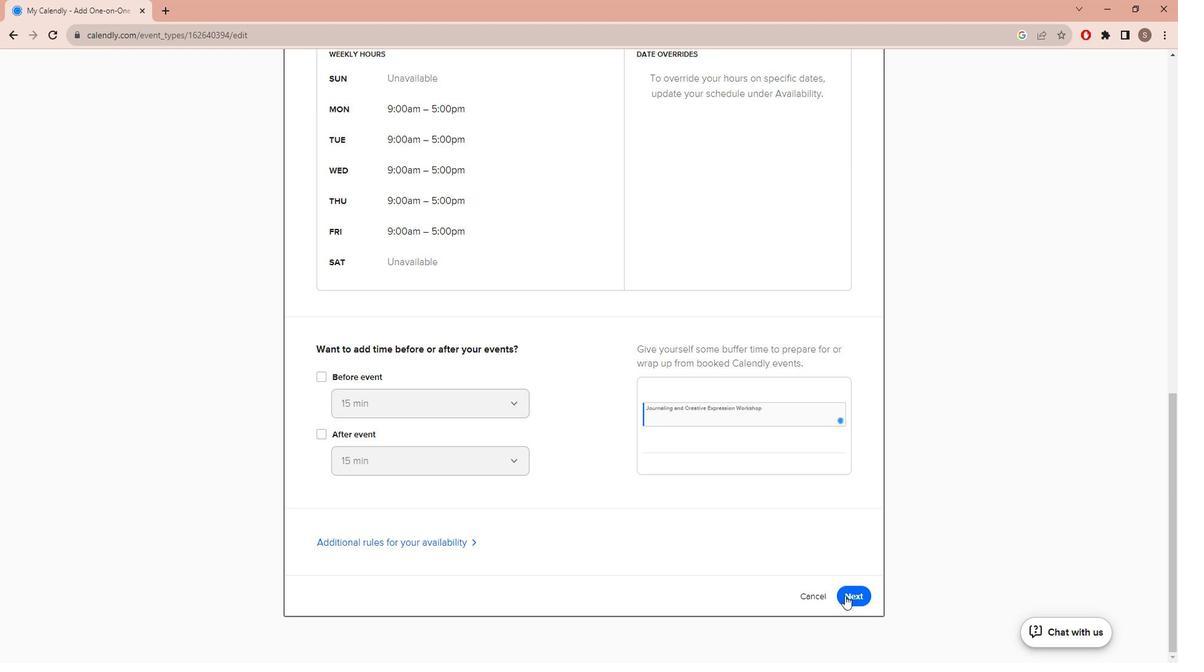
Action: Mouse pressed left at (857, 586)
Screenshot: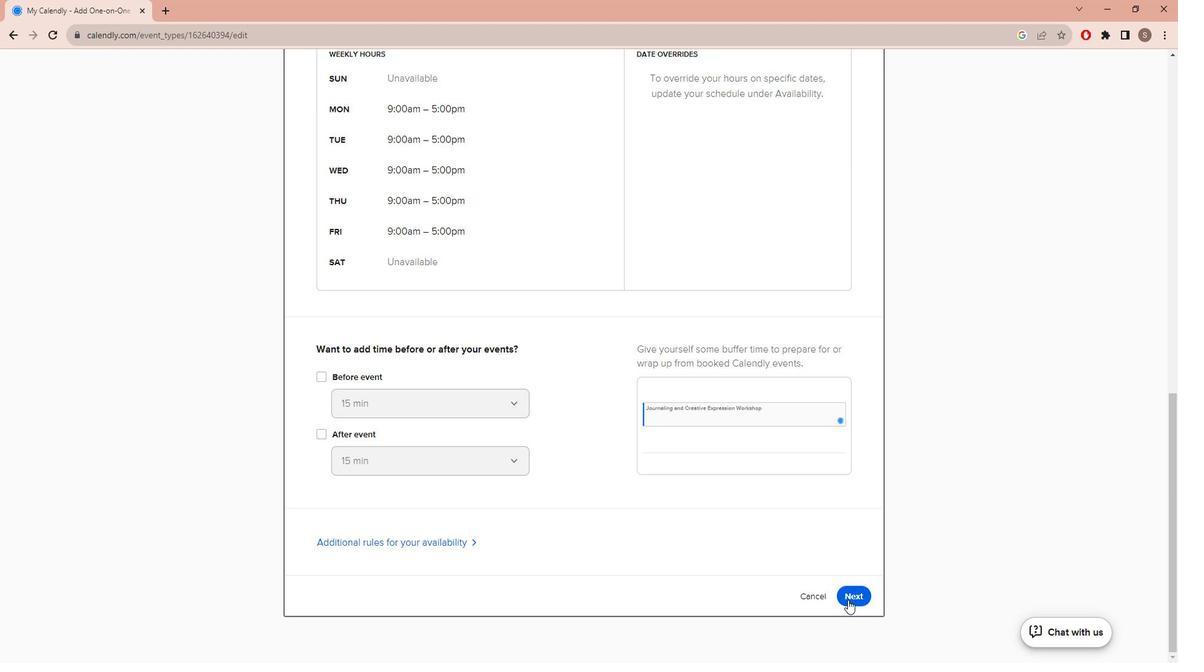 
Action: Mouse moved to (682, 519)
Screenshot: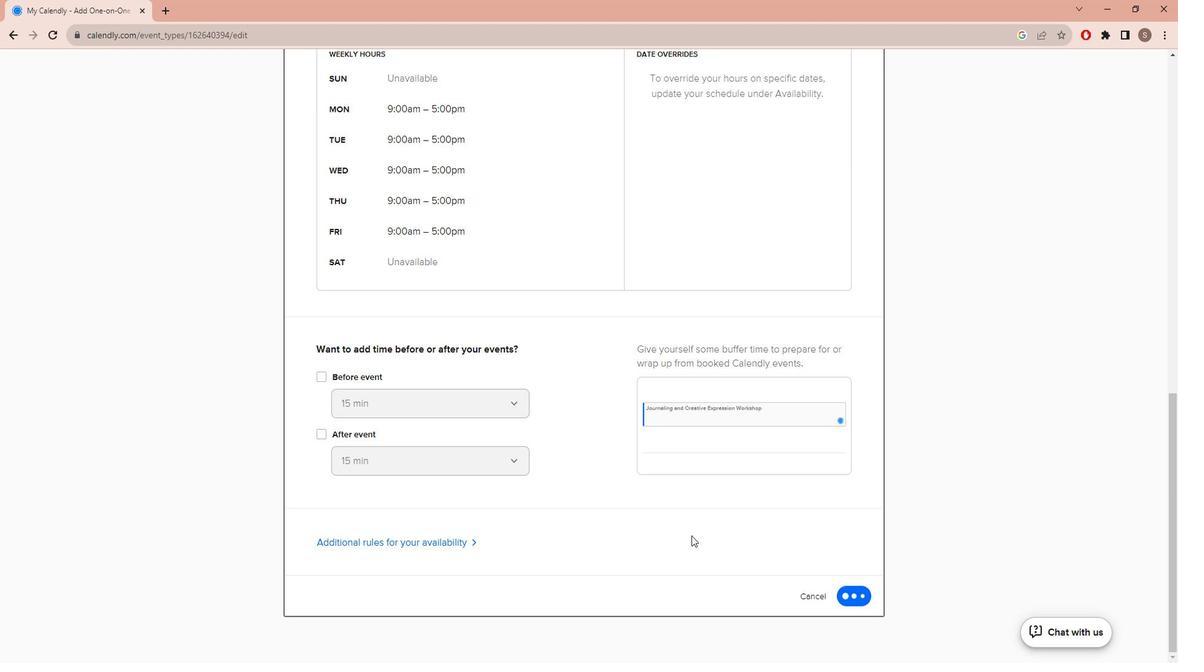 
